 Task: Buy 1 Push Rod Tube Seal from Gaskets section under best seller category for shipping address: Javier Perez, 2100 Pike Street, San Diego, California 92126, Cell Number 8585770212. Pay from credit card ending with 2005, CVV 3321
Action: Mouse moved to (12, 73)
Screenshot: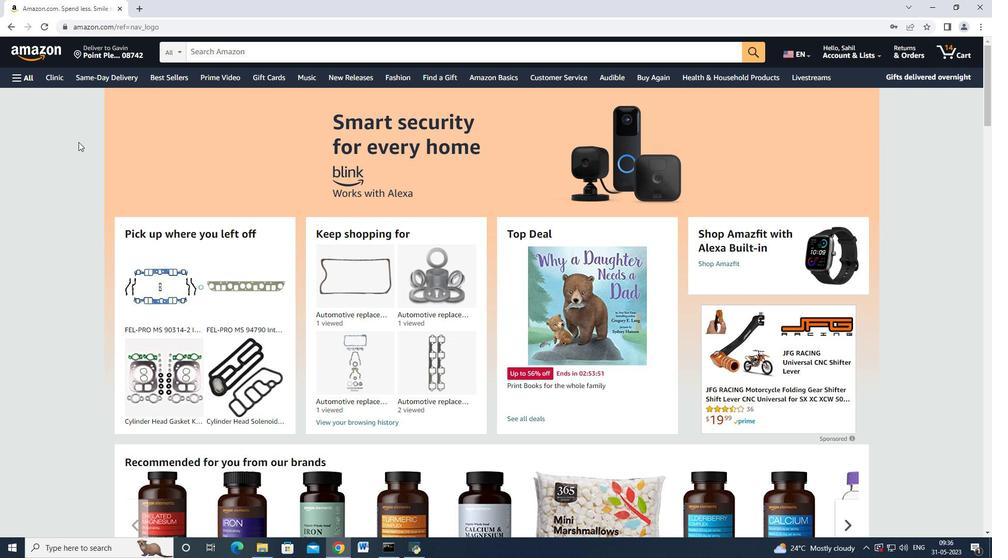 
Action: Mouse pressed left at (12, 73)
Screenshot: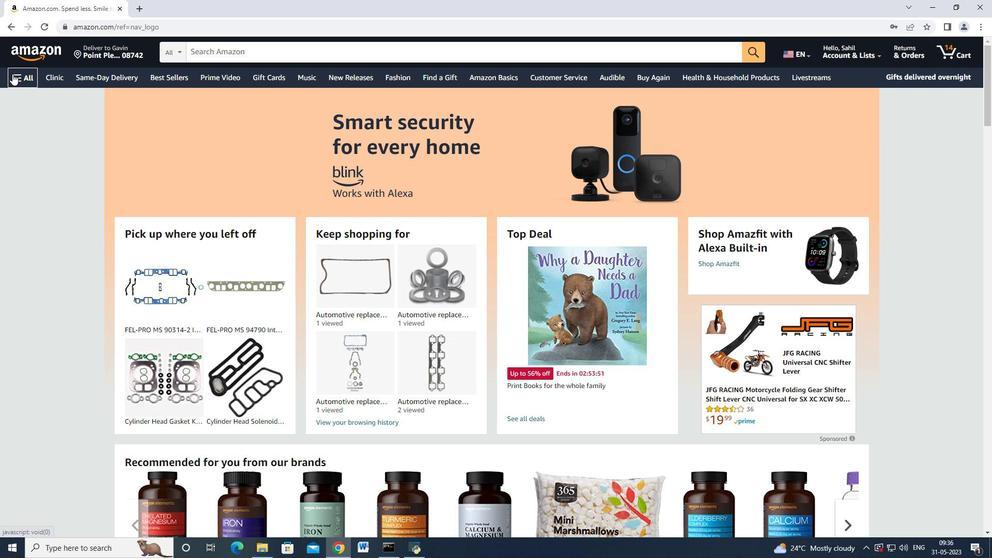 
Action: Mouse moved to (21, 158)
Screenshot: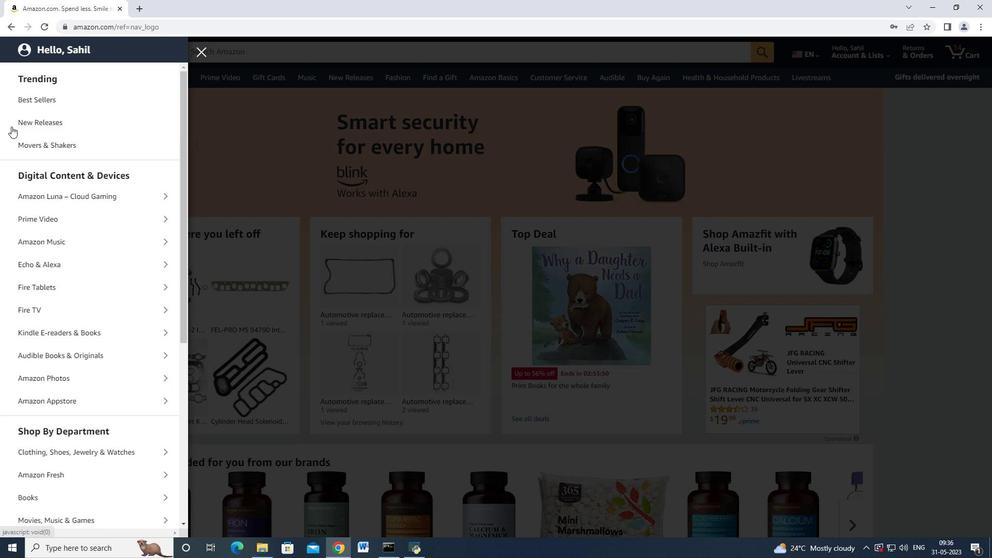 
Action: Mouse scrolled (16, 153) with delta (0, 0)
Screenshot: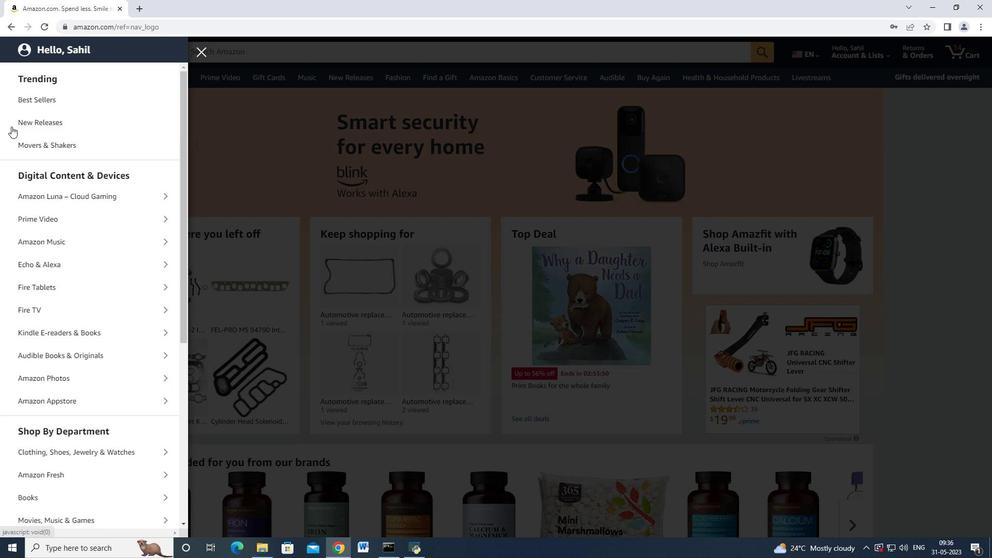 
Action: Mouse moved to (22, 159)
Screenshot: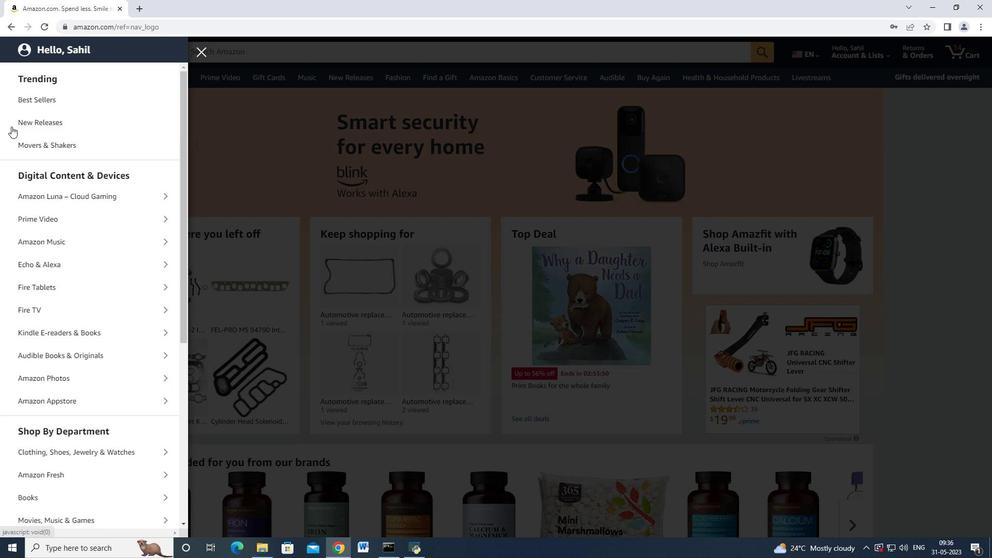 
Action: Mouse scrolled (21, 157) with delta (0, 0)
Screenshot: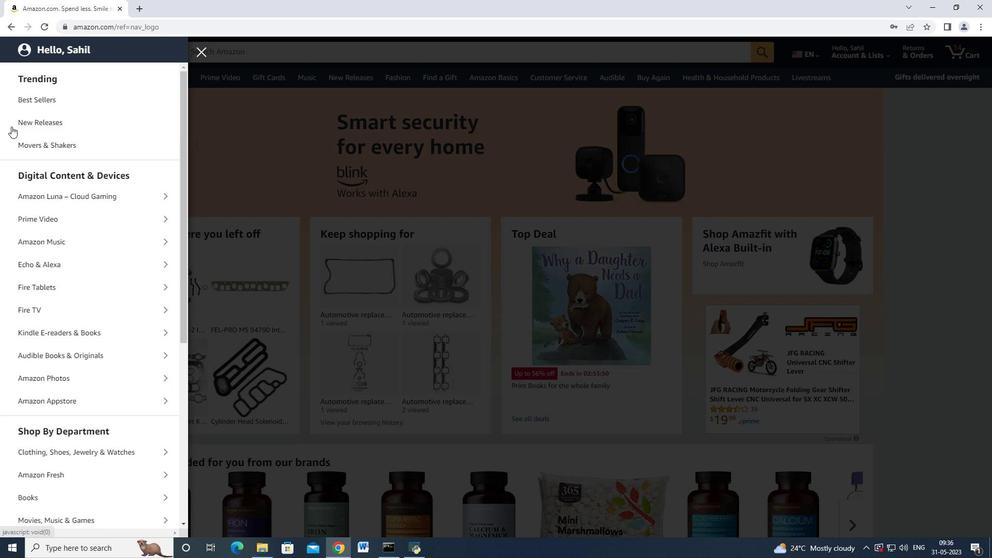 
Action: Mouse moved to (22, 159)
Screenshot: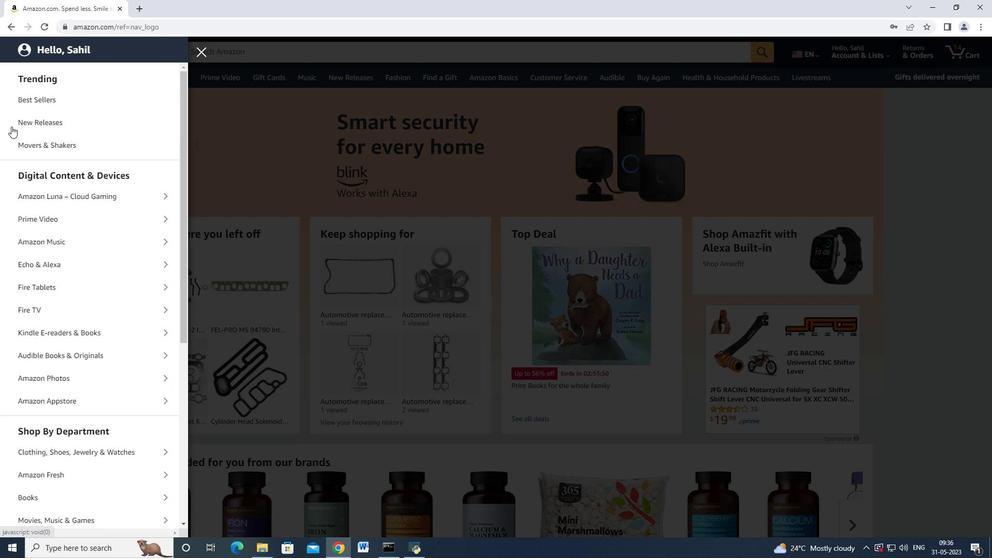 
Action: Mouse scrolled (22, 158) with delta (0, 0)
Screenshot: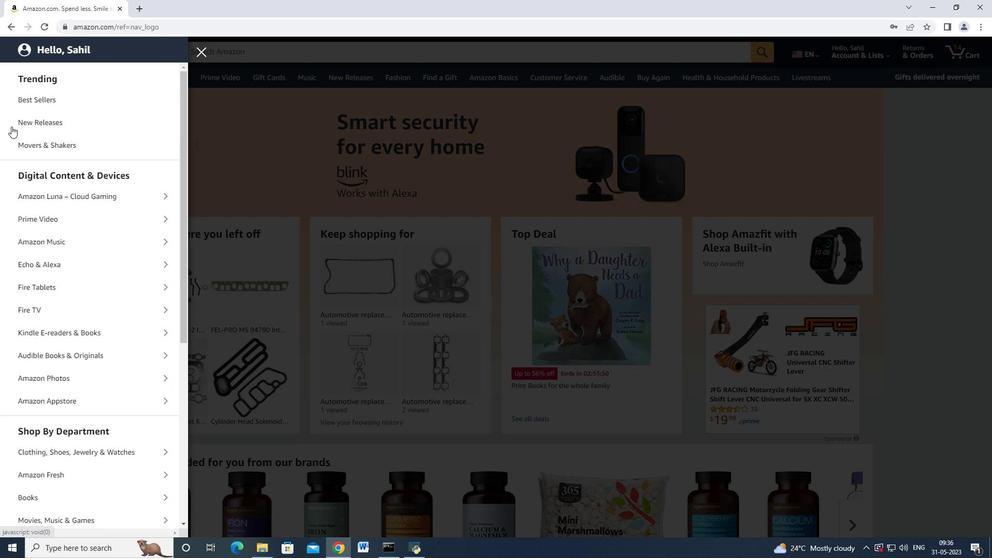 
Action: Mouse scrolled (22, 158) with delta (0, 0)
Screenshot: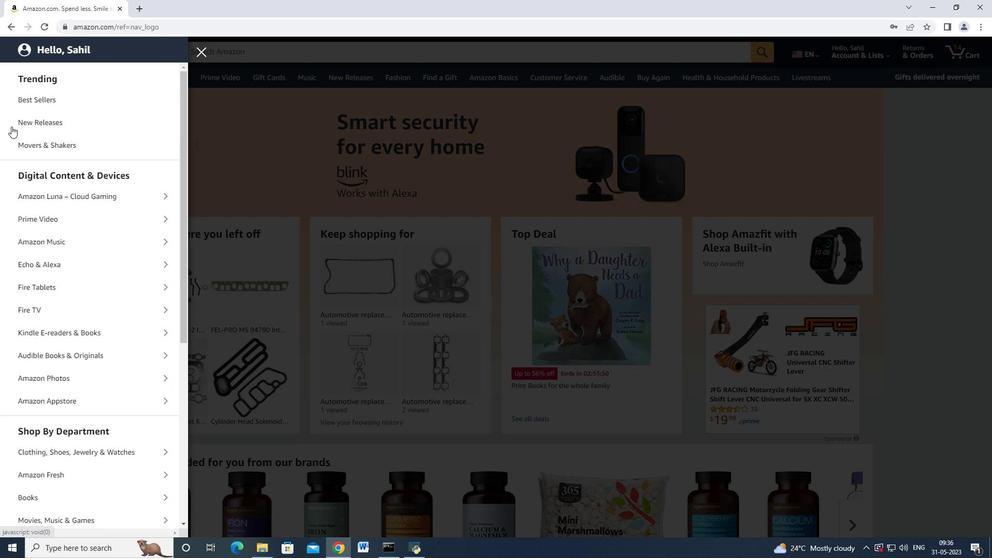 
Action: Mouse moved to (22, 159)
Screenshot: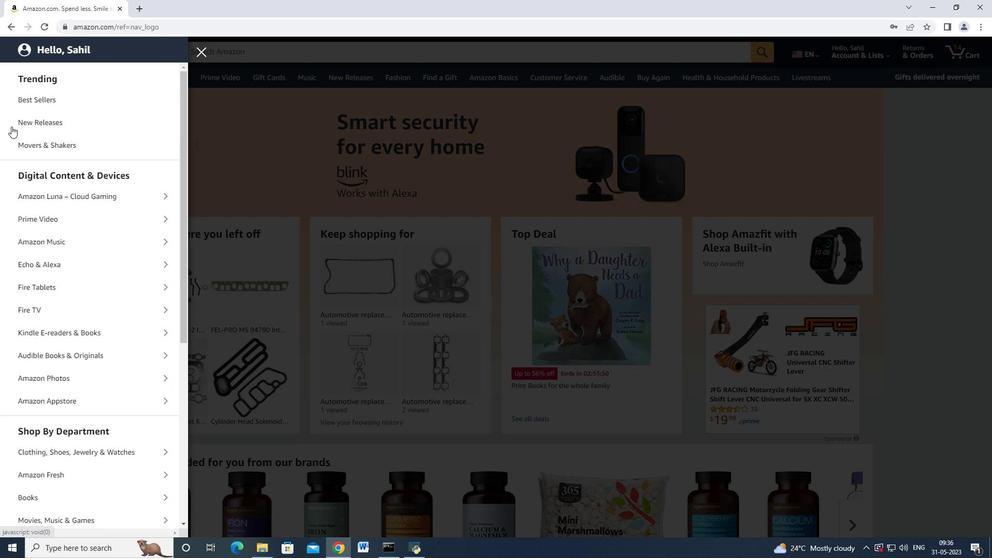 
Action: Mouse scrolled (22, 158) with delta (0, 0)
Screenshot: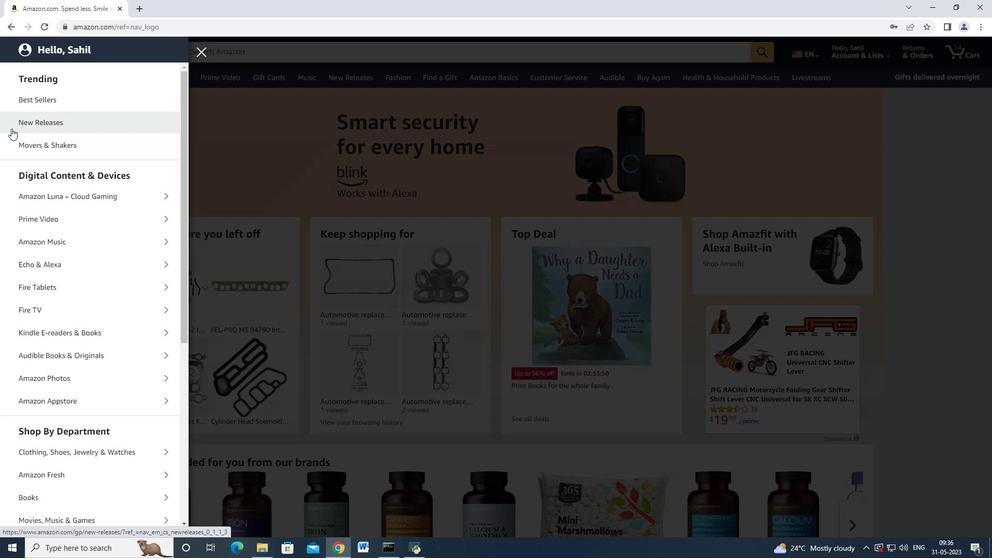
Action: Mouse scrolled (22, 158) with delta (0, 0)
Screenshot: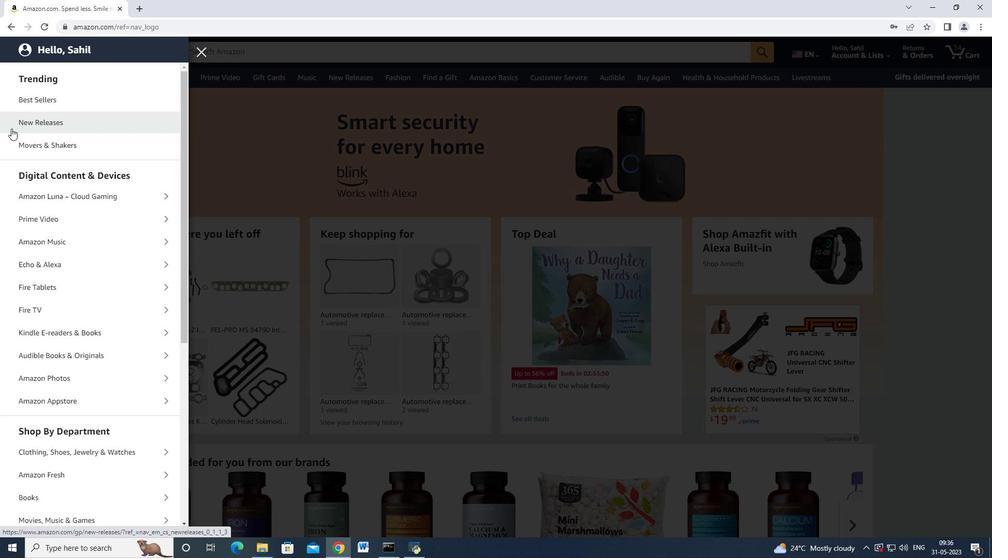 
Action: Mouse scrolled (22, 158) with delta (0, 0)
Screenshot: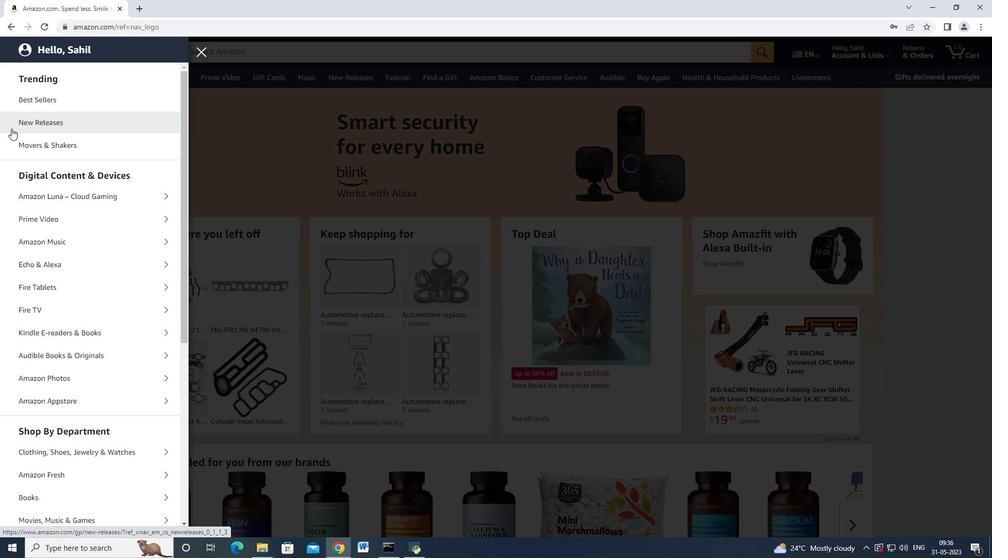 
Action: Mouse moved to (29, 233)
Screenshot: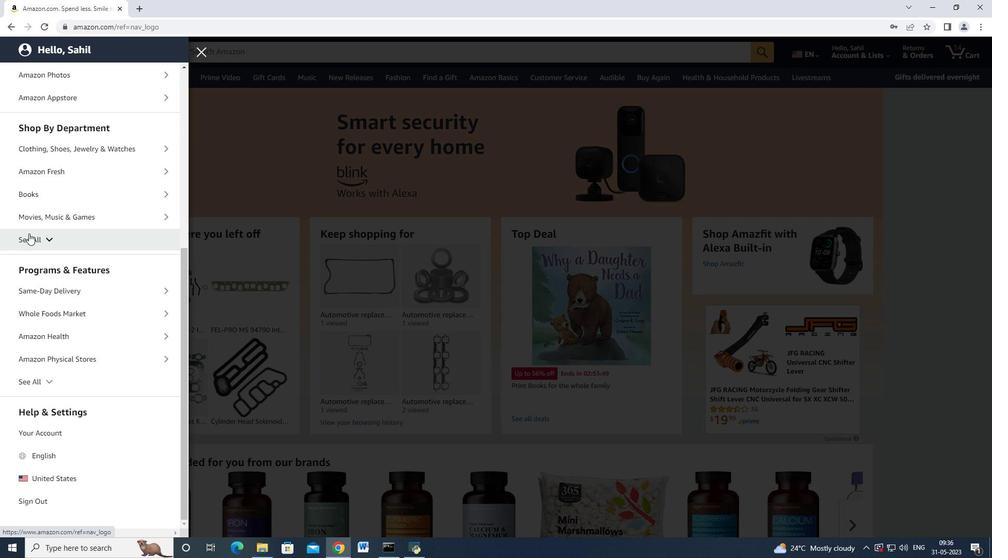 
Action: Mouse pressed left at (29, 233)
Screenshot: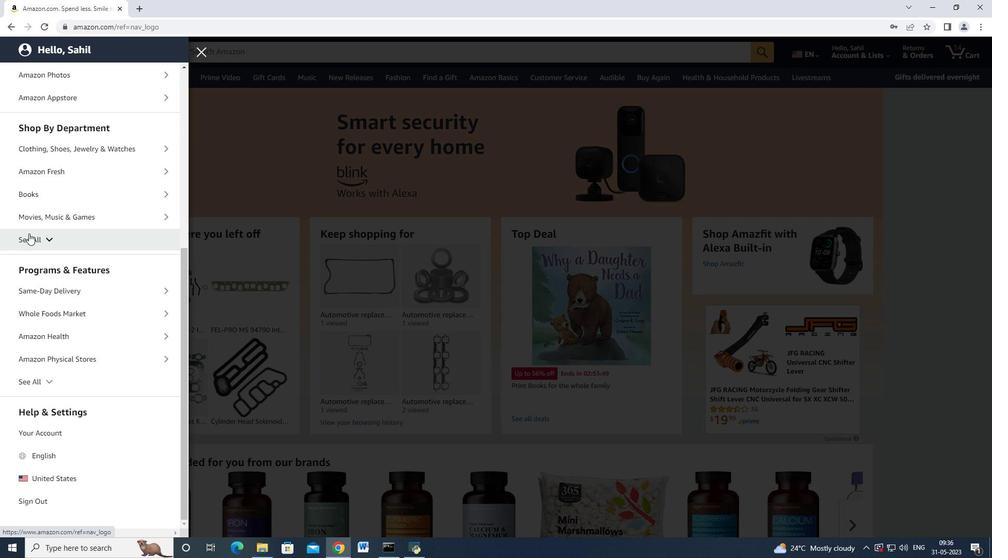 
Action: Mouse moved to (60, 255)
Screenshot: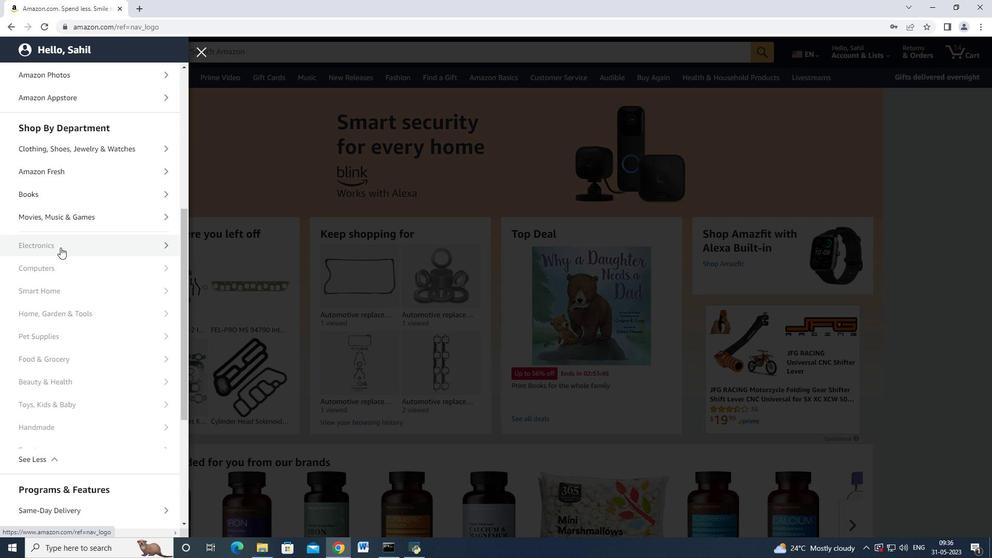 
Action: Mouse scrolled (60, 255) with delta (0, 0)
Screenshot: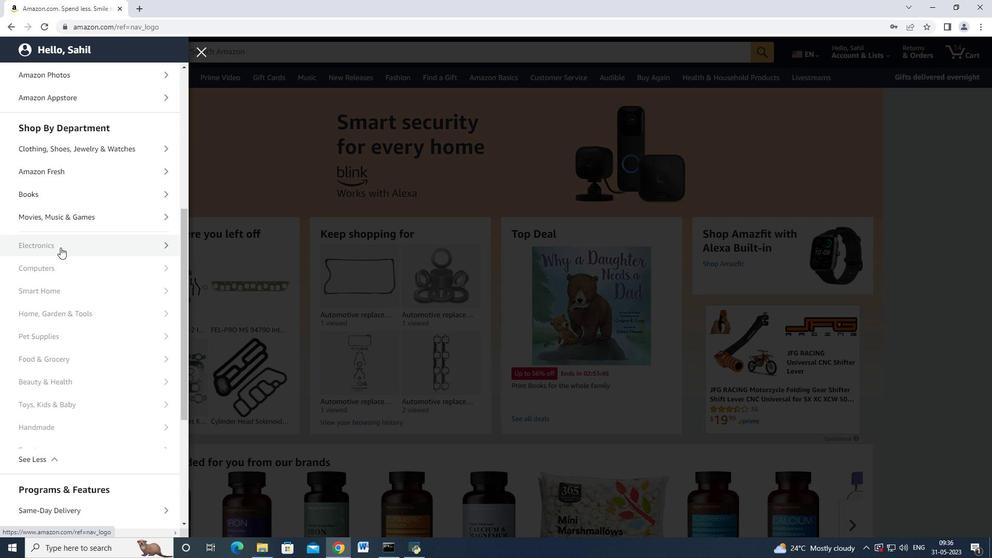 
Action: Mouse moved to (60, 256)
Screenshot: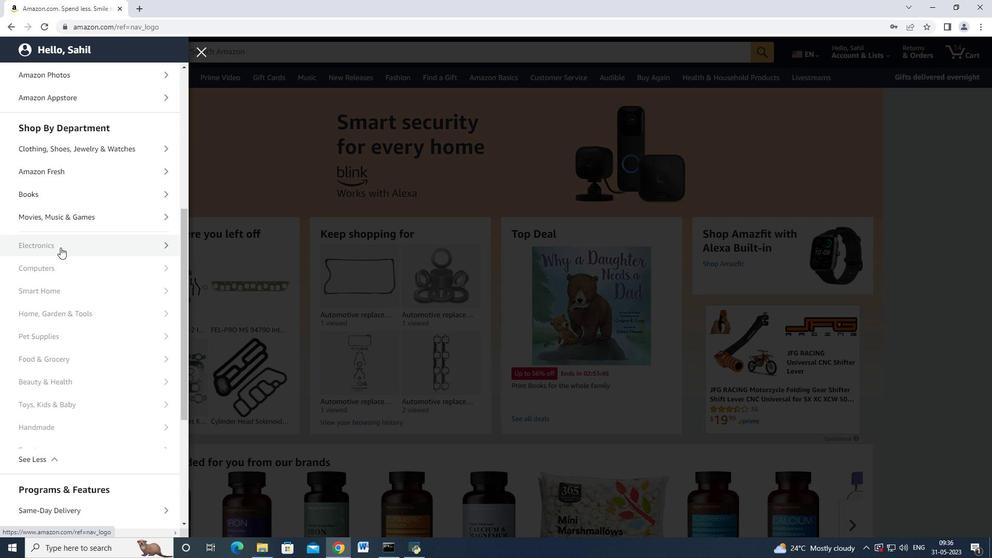 
Action: Mouse scrolled (60, 255) with delta (0, 0)
Screenshot: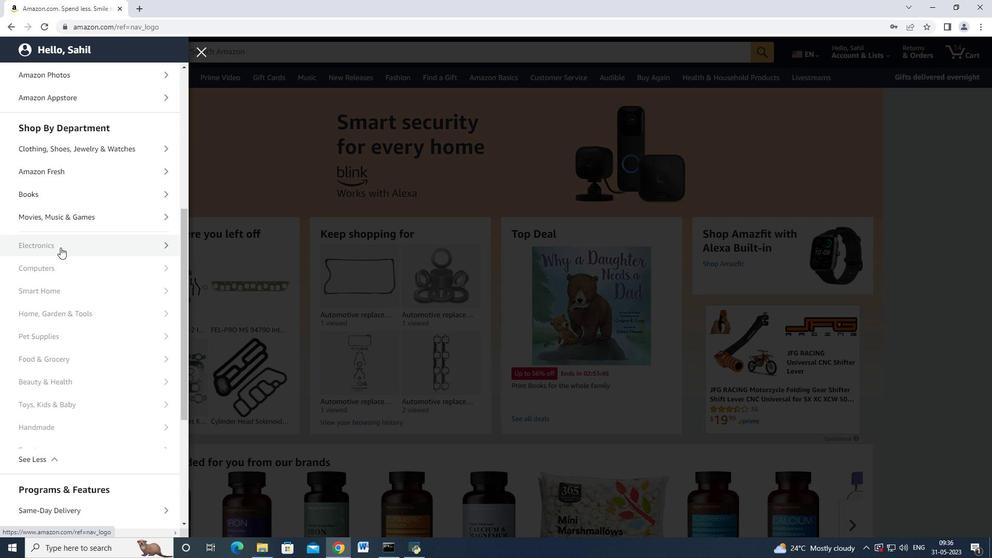 
Action: Mouse scrolled (60, 255) with delta (0, 0)
Screenshot: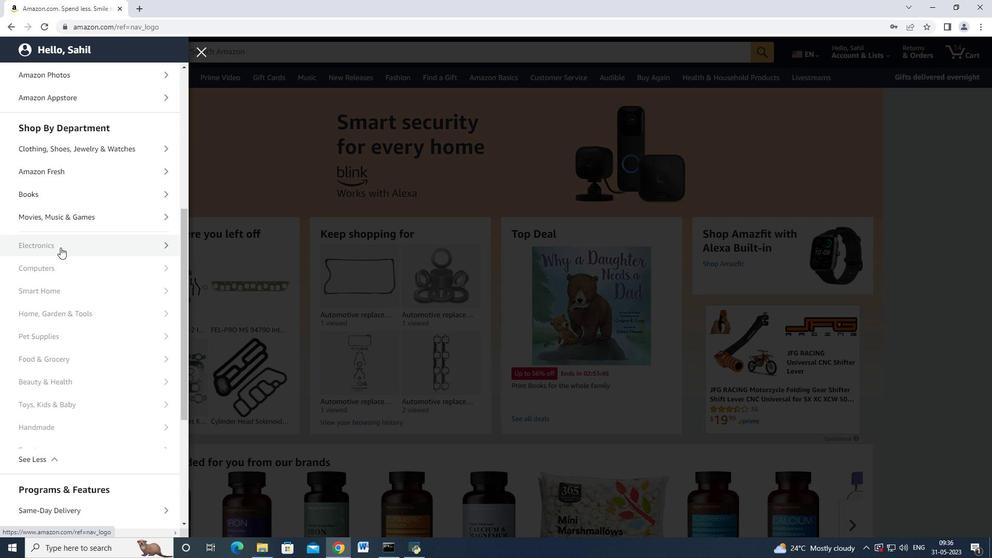 
Action: Mouse scrolled (60, 255) with delta (0, 0)
Screenshot: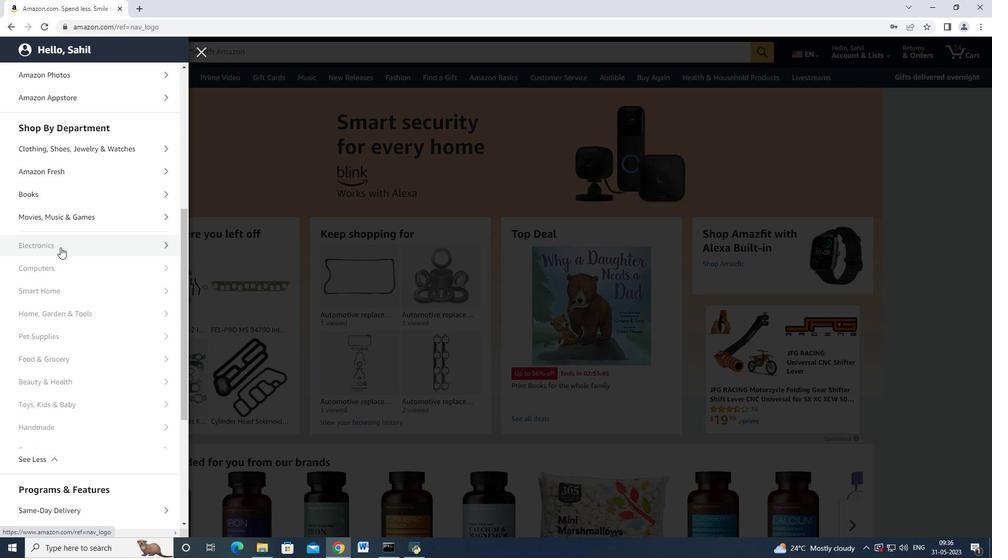 
Action: Mouse moved to (60, 256)
Screenshot: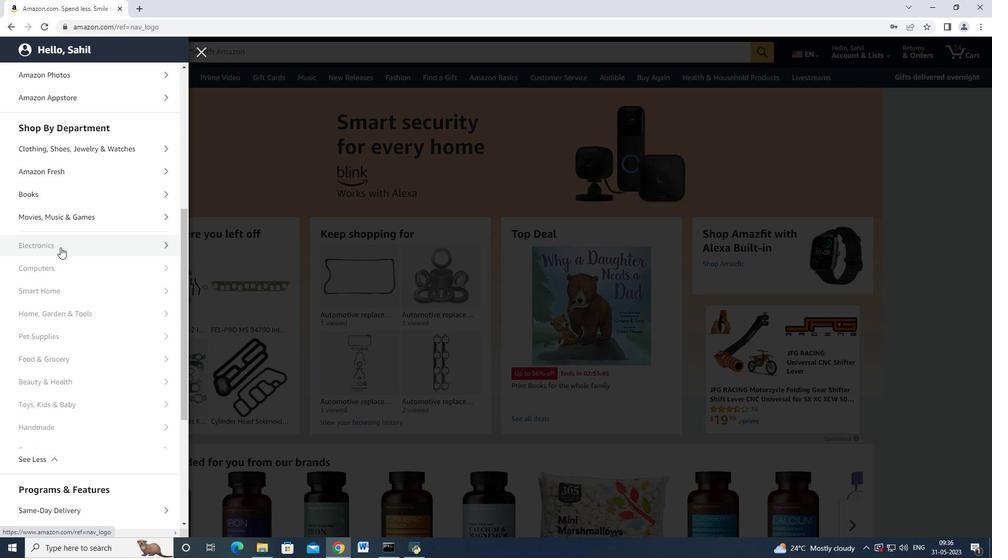 
Action: Mouse scrolled (60, 255) with delta (0, 0)
Screenshot: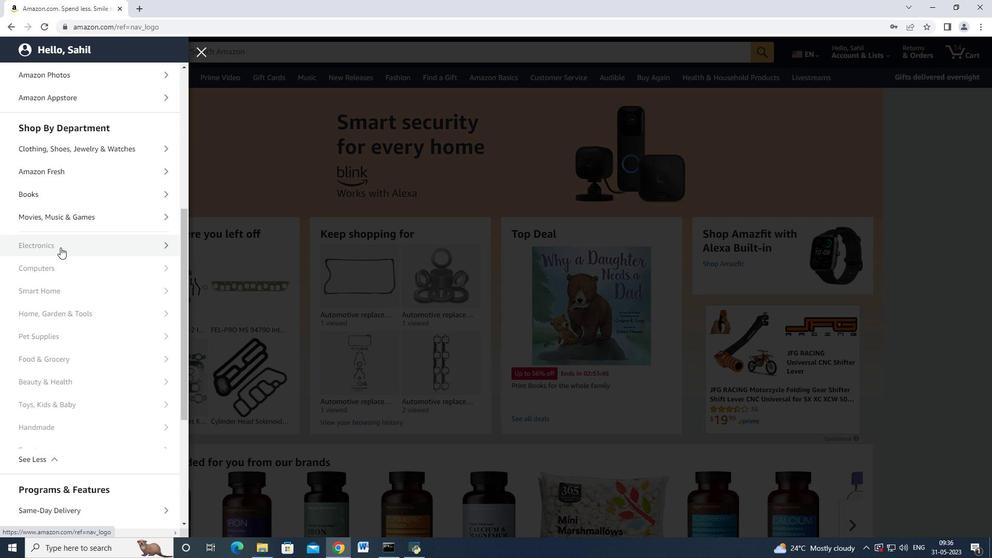 
Action: Mouse scrolled (60, 255) with delta (0, 0)
Screenshot: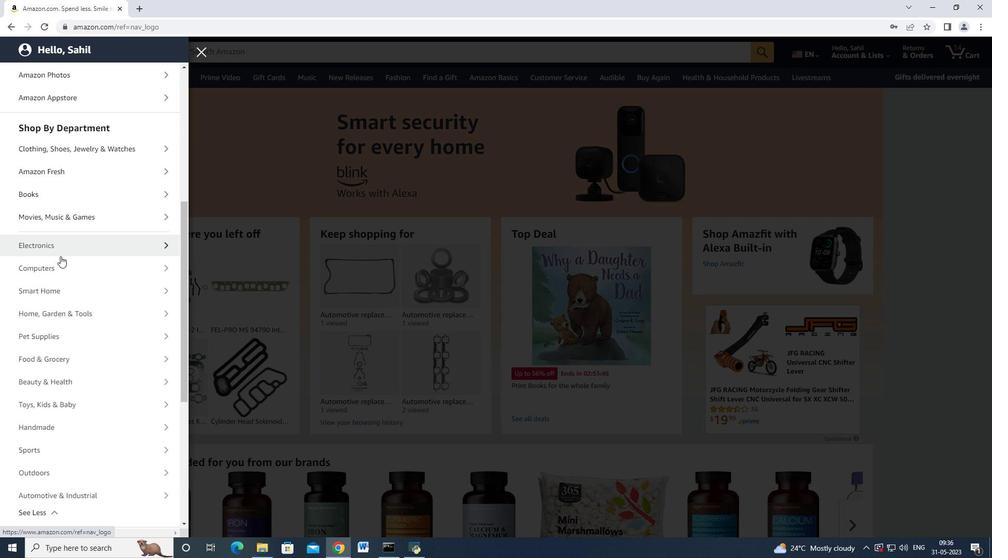 
Action: Mouse moved to (73, 195)
Screenshot: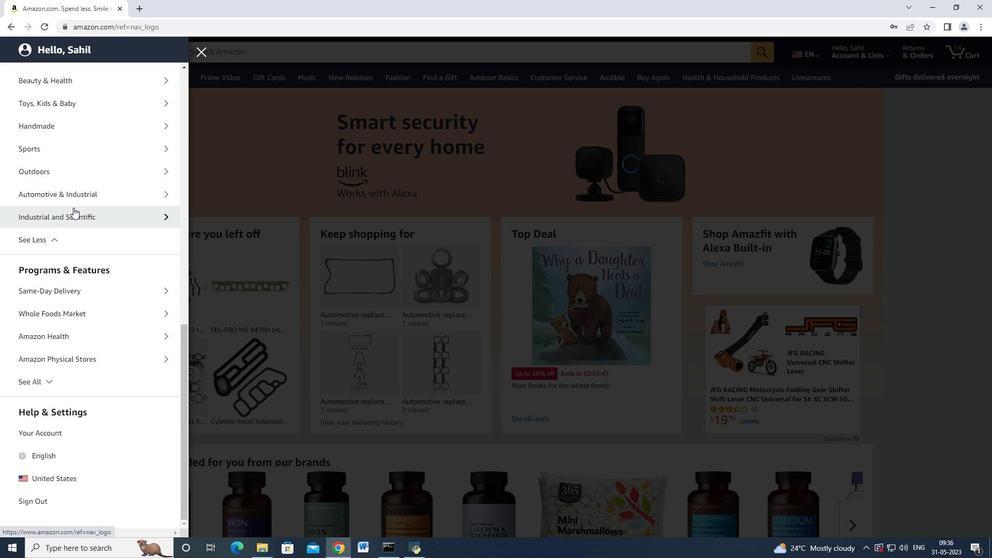 
Action: Mouse pressed left at (73, 195)
Screenshot: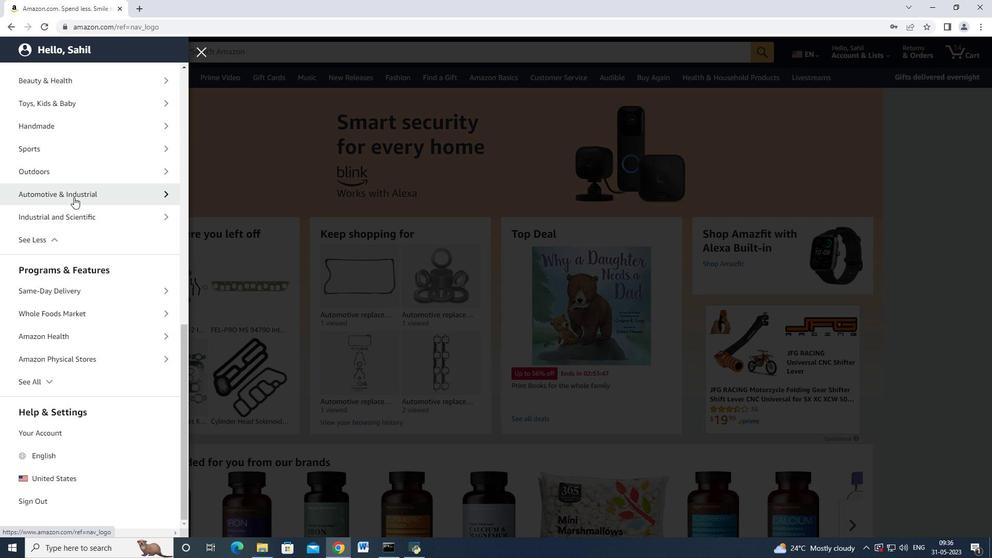 
Action: Mouse moved to (95, 125)
Screenshot: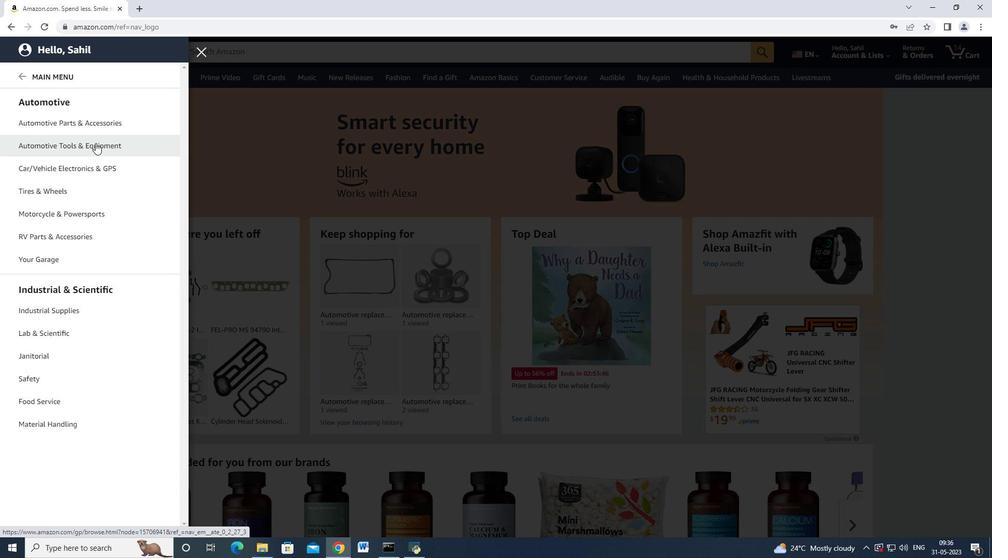 
Action: Mouse pressed left at (95, 125)
Screenshot: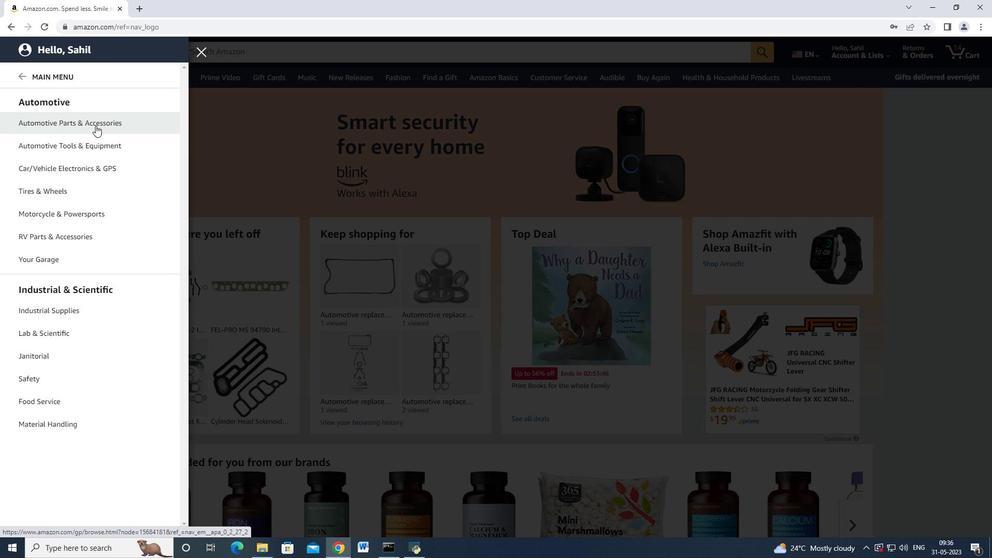 
Action: Mouse moved to (194, 96)
Screenshot: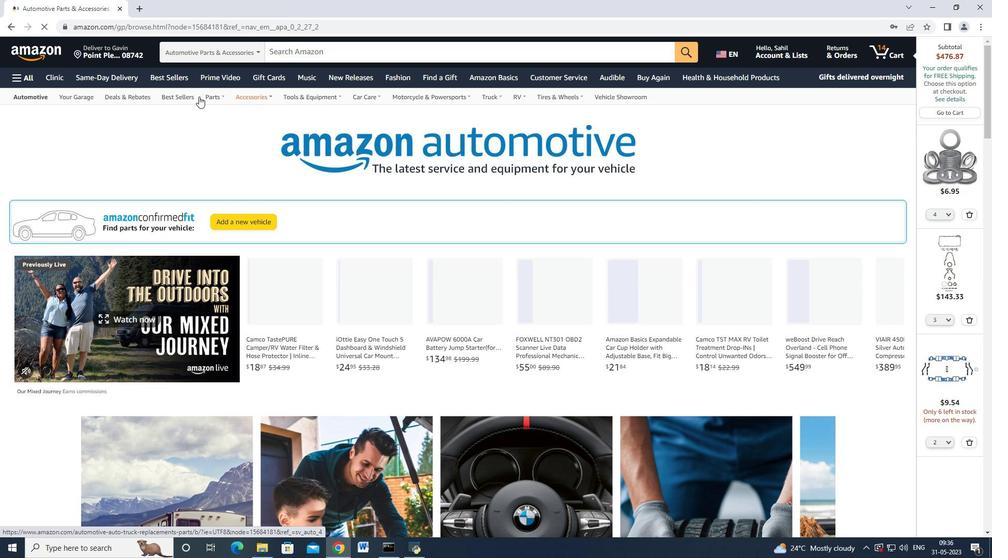 
Action: Mouse pressed left at (194, 96)
Screenshot: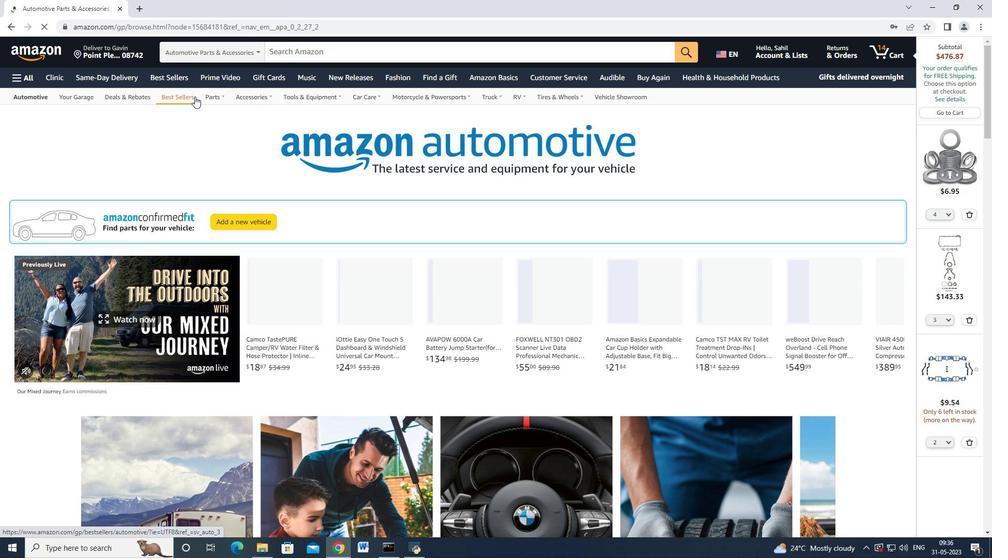 
Action: Mouse moved to (443, 206)
Screenshot: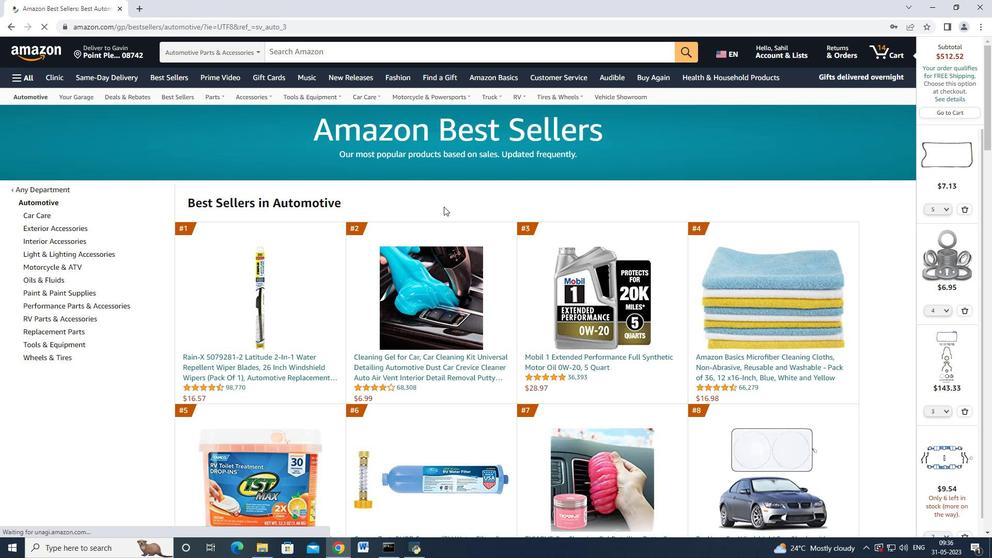 
Action: Mouse scrolled (443, 206) with delta (0, 0)
Screenshot: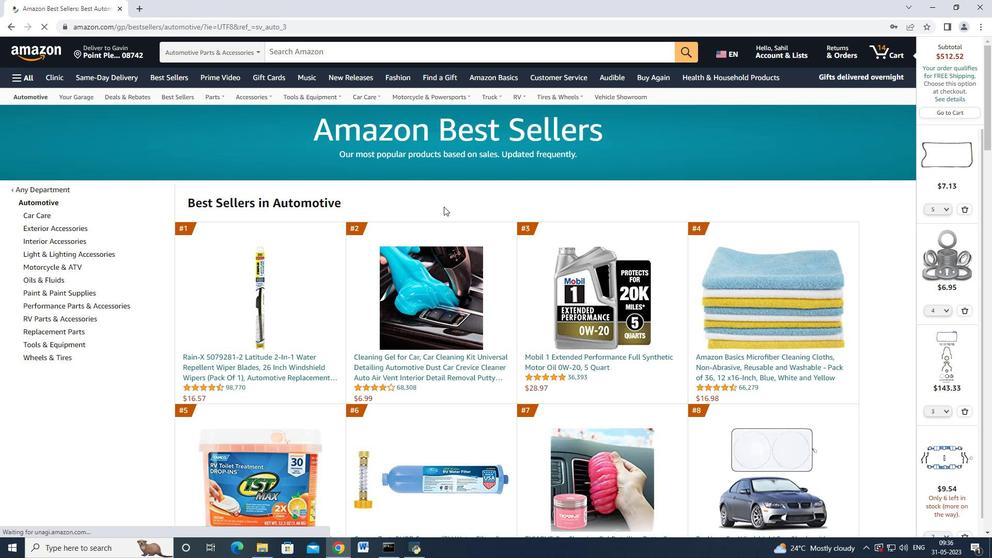 
Action: Mouse moved to (443, 206)
Screenshot: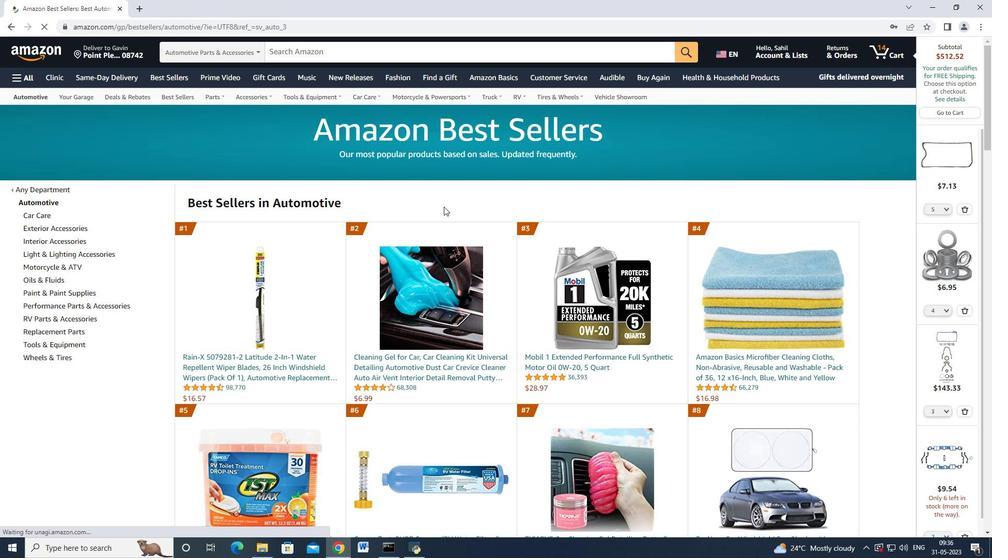 
Action: Mouse scrolled (443, 206) with delta (0, 0)
Screenshot: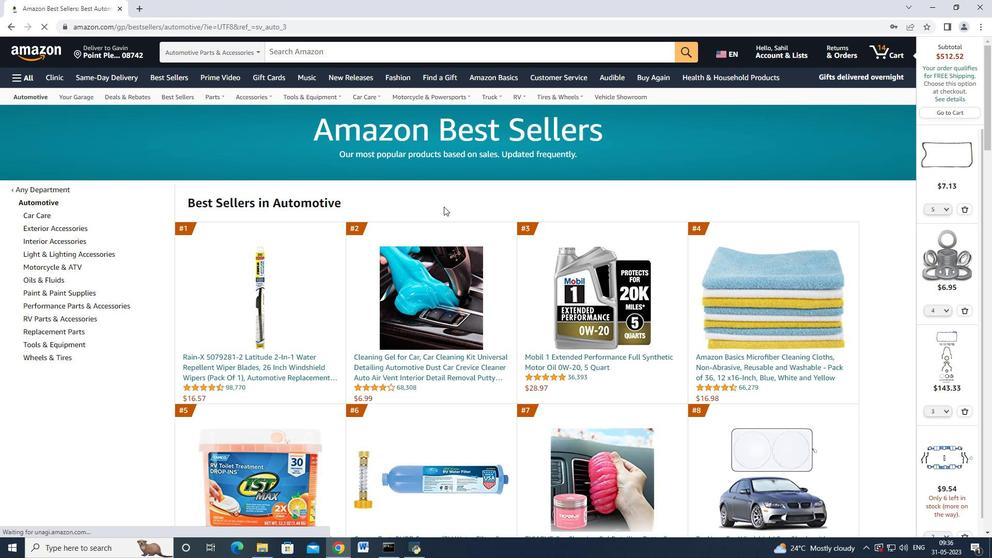 
Action: Mouse scrolled (443, 206) with delta (0, 0)
Screenshot: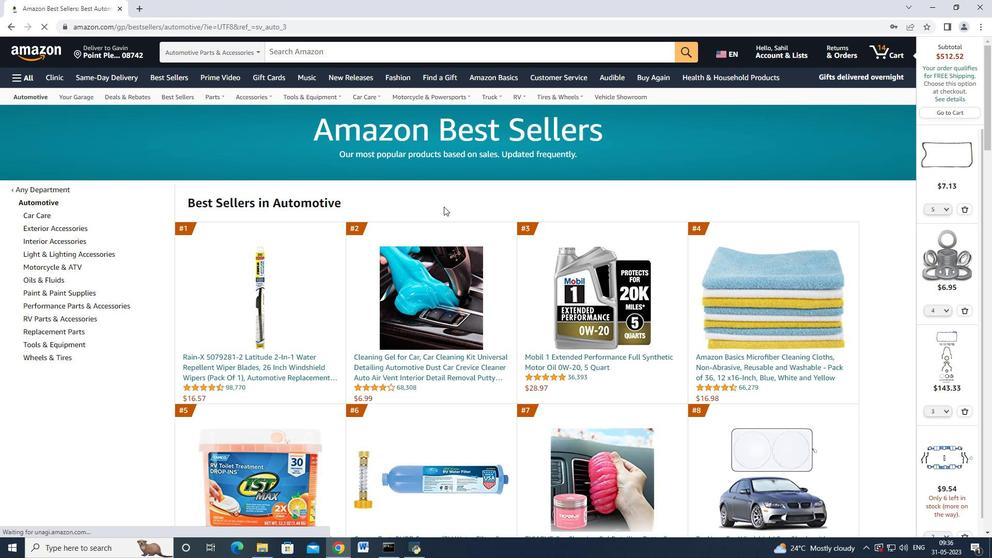 
Action: Mouse moved to (443, 206)
Screenshot: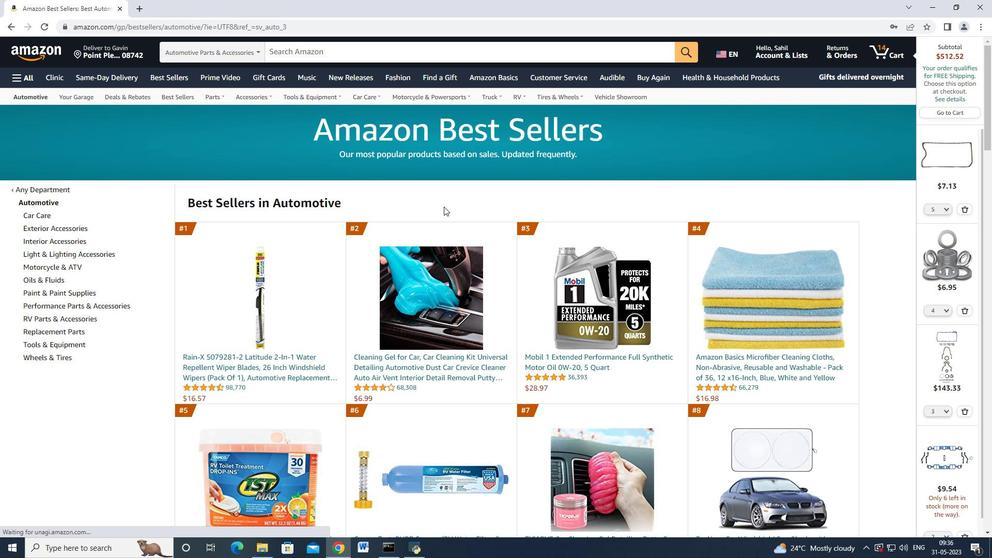 
Action: Mouse scrolled (443, 206) with delta (0, 0)
Screenshot: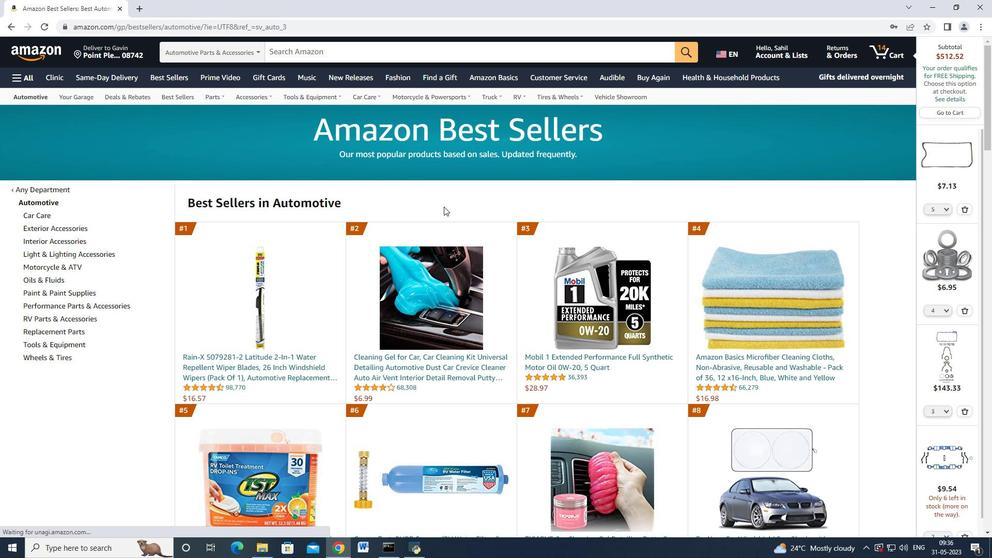 
Action: Mouse moved to (0, 129)
Screenshot: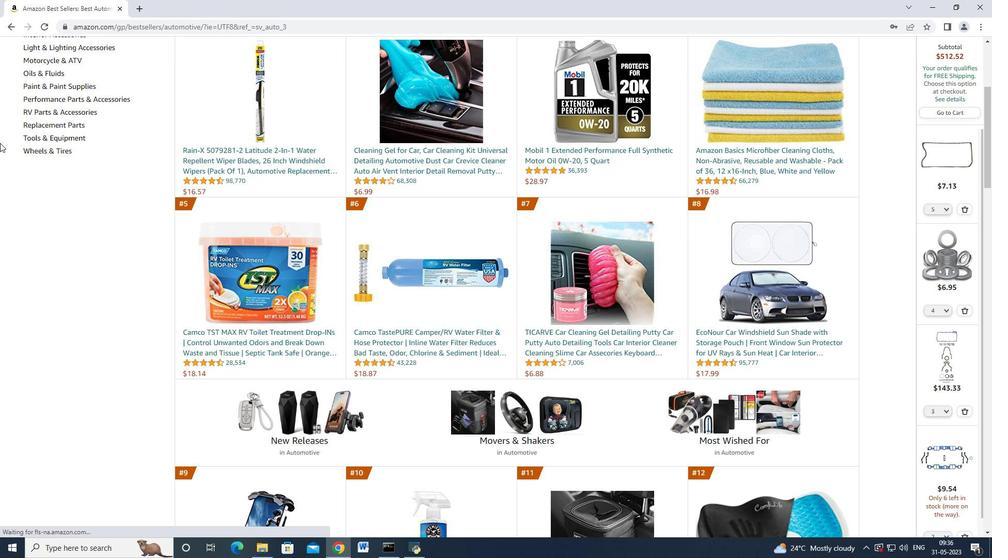 
Action: Mouse scrolled (0, 130) with delta (0, 0)
Screenshot: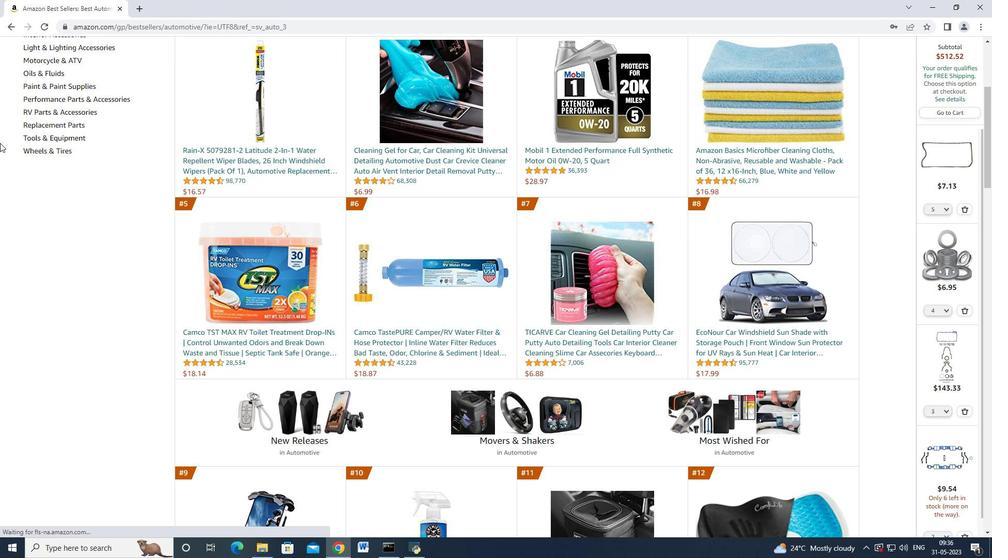
Action: Mouse moved to (55, 174)
Screenshot: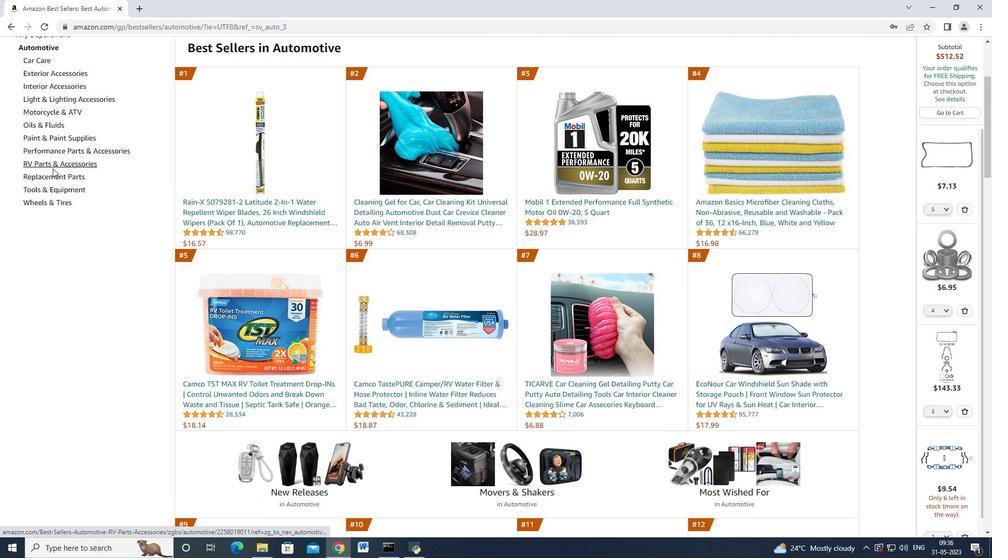 
Action: Mouse pressed left at (55, 174)
Screenshot: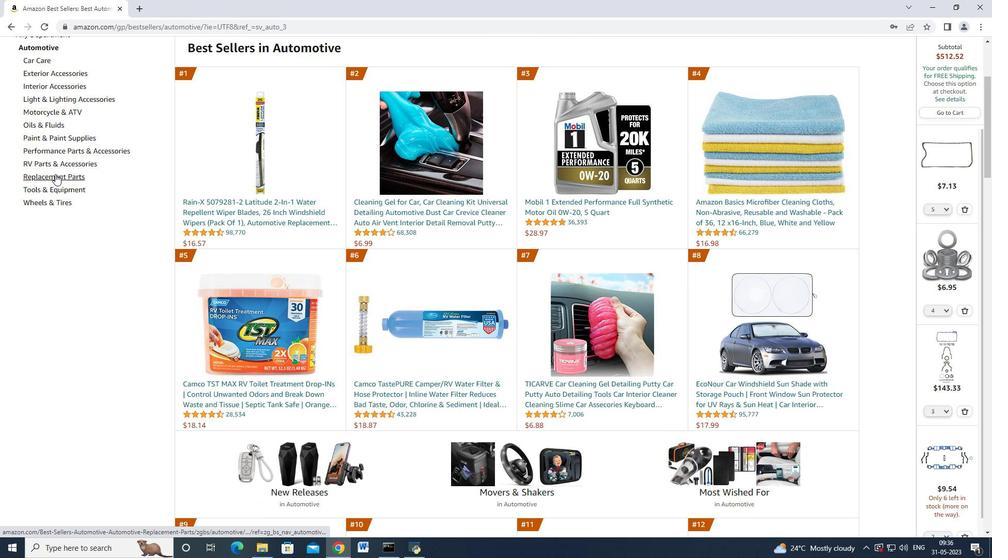 
Action: Mouse moved to (108, 165)
Screenshot: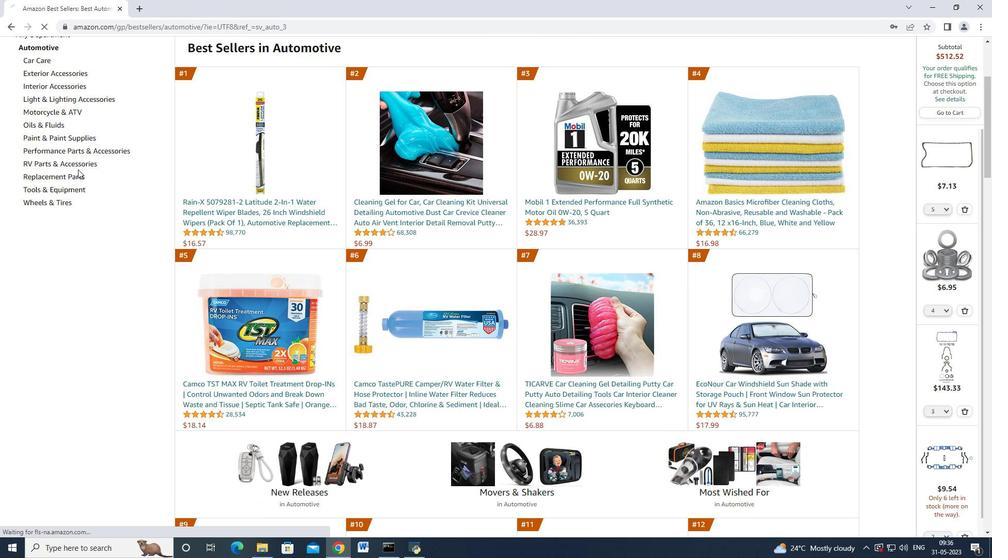
Action: Mouse scrolled (108, 166) with delta (0, 0)
Screenshot: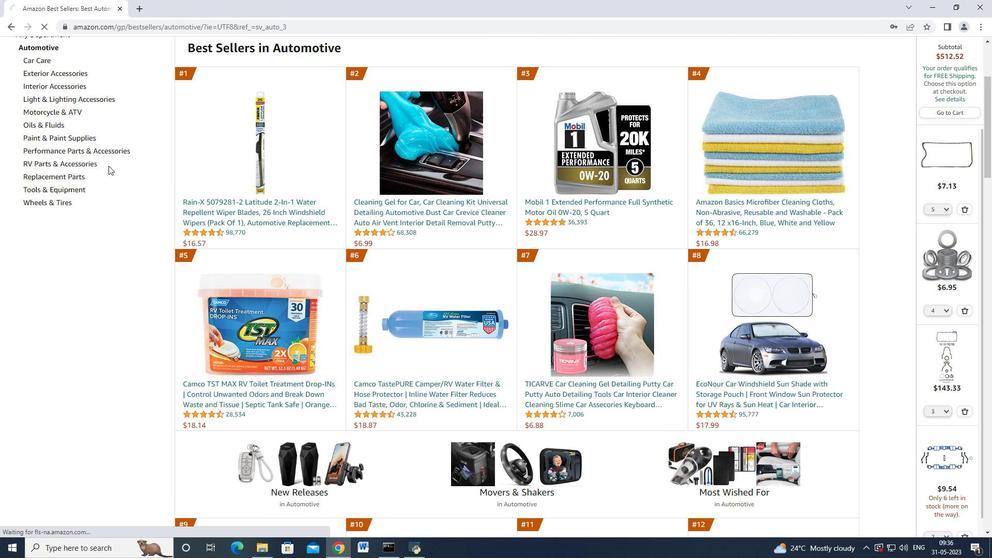 
Action: Mouse scrolled (108, 165) with delta (0, 0)
Screenshot: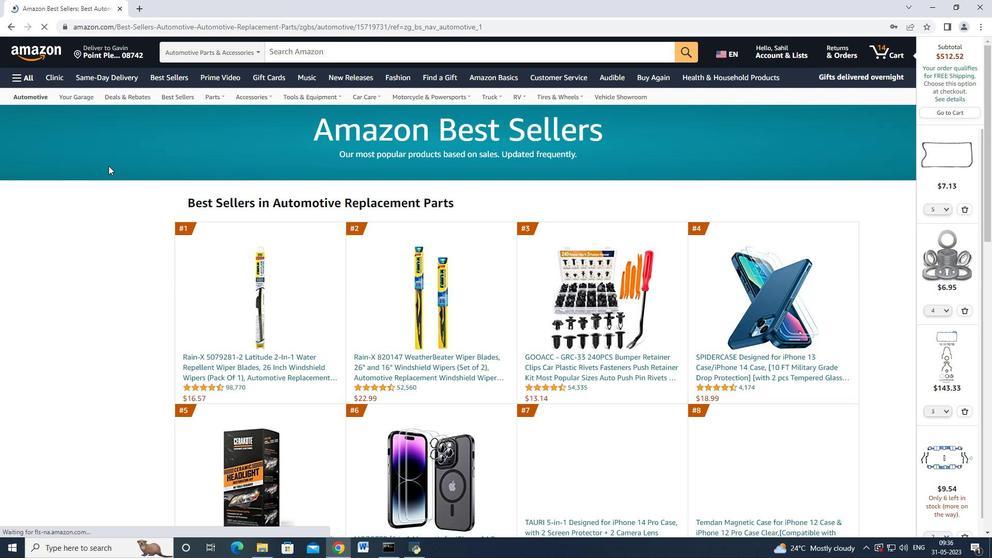
Action: Mouse moved to (108, 165)
Screenshot: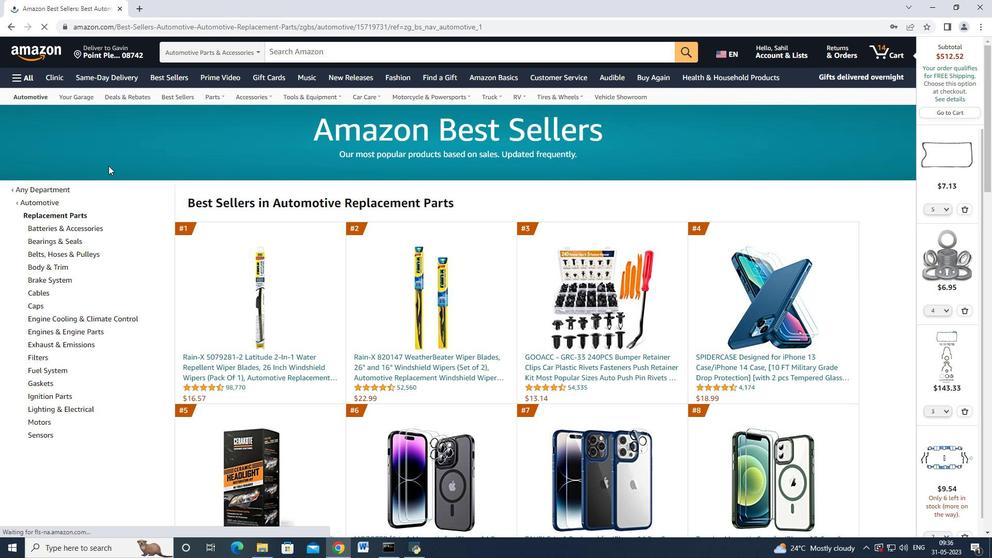 
Action: Mouse scrolled (108, 165) with delta (0, 0)
Screenshot: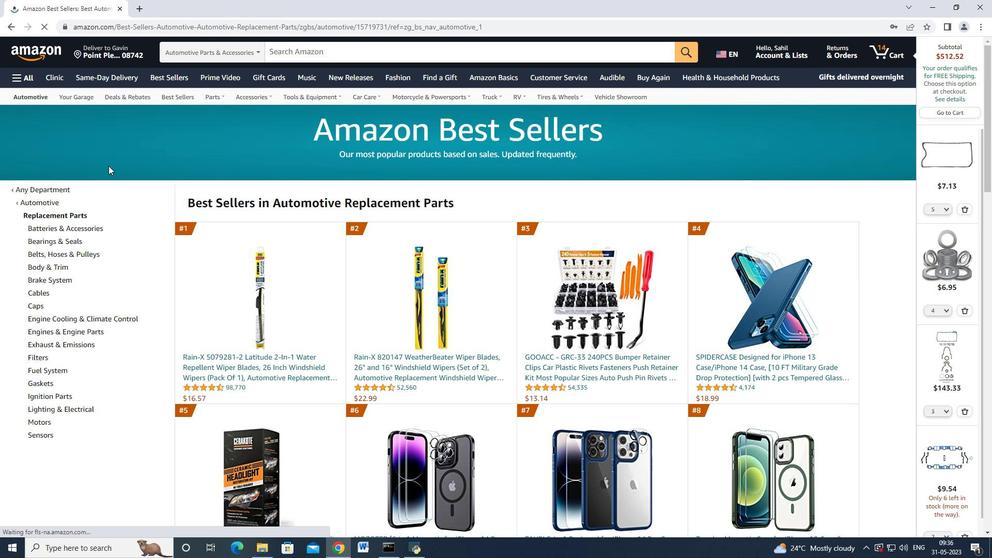 
Action: Mouse scrolled (108, 165) with delta (0, 0)
Screenshot: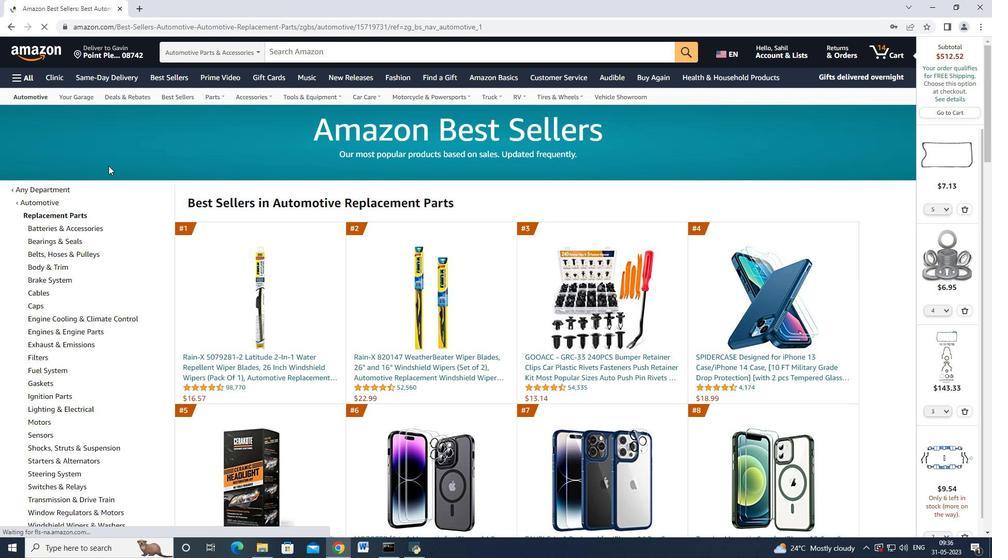 
Action: Mouse moved to (48, 226)
Screenshot: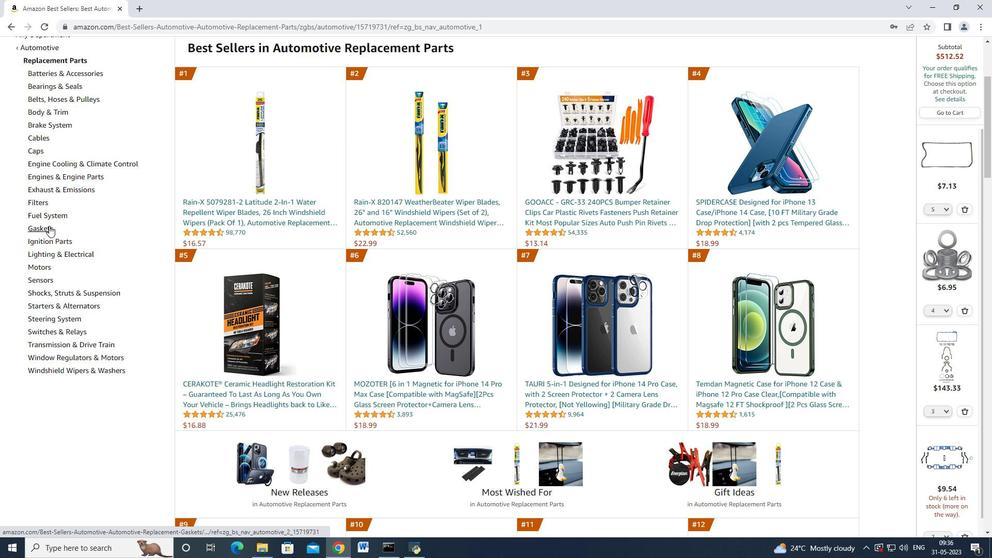 
Action: Mouse pressed left at (48, 226)
Screenshot: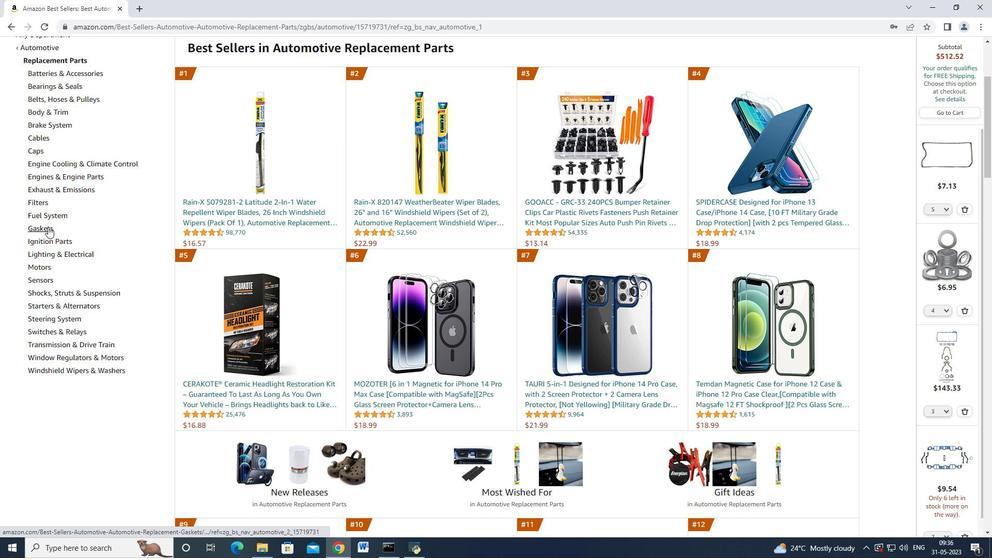 
Action: Mouse moved to (102, 223)
Screenshot: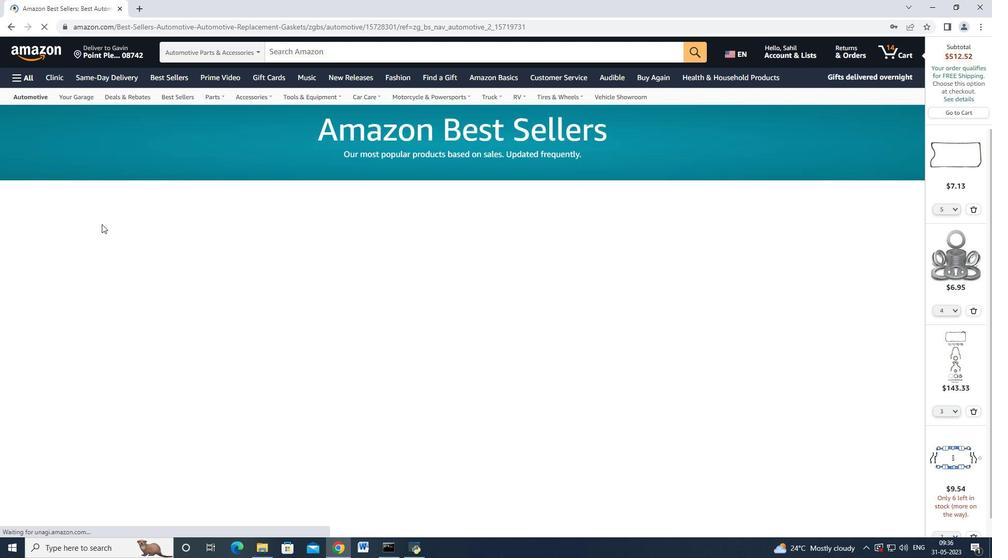 
Action: Mouse scrolled (102, 223) with delta (0, 0)
Screenshot: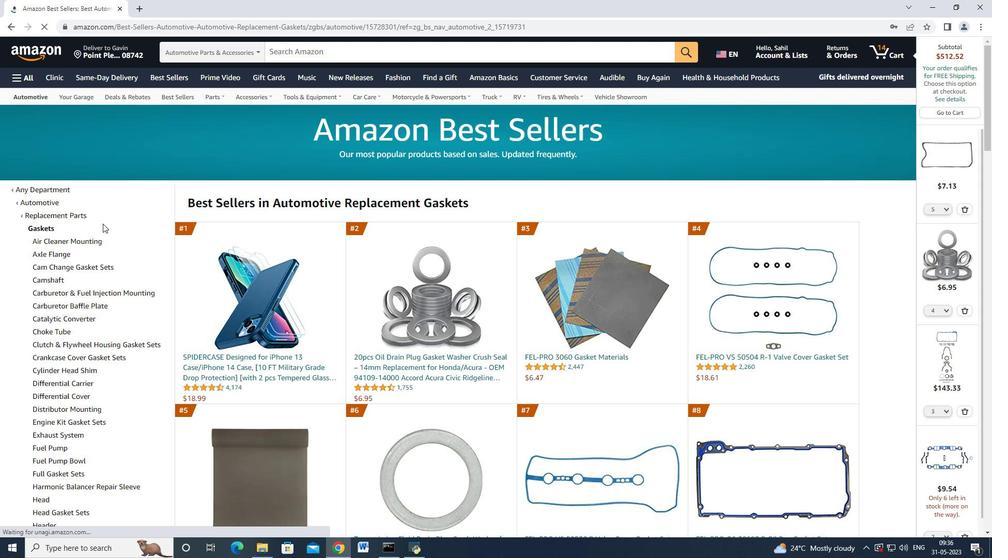
Action: Mouse moved to (102, 223)
Screenshot: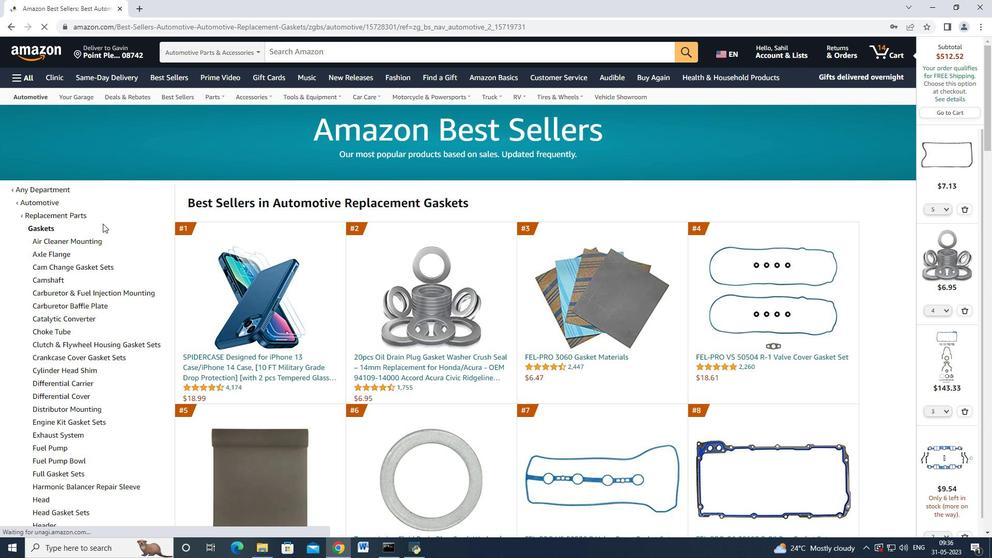 
Action: Mouse scrolled (102, 223) with delta (0, 0)
Screenshot: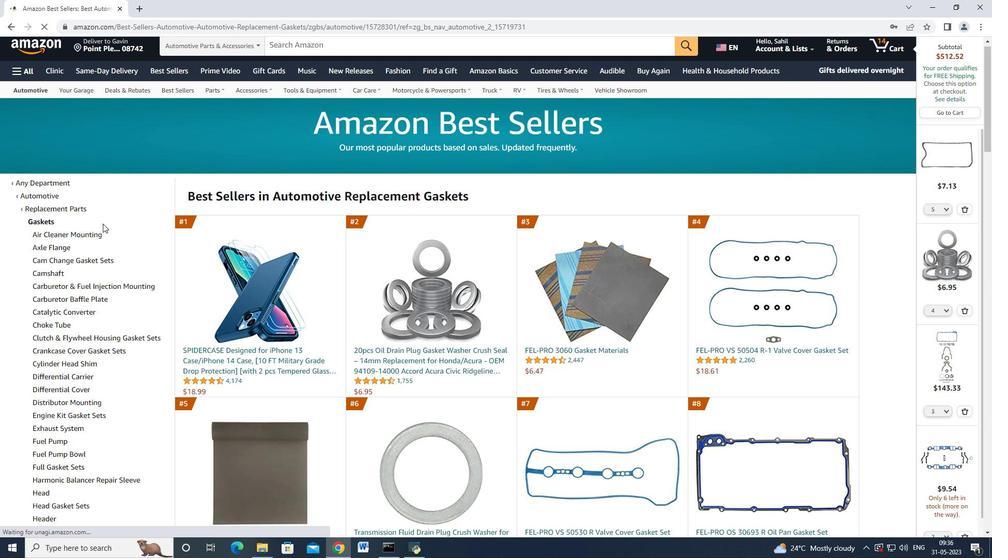 
Action: Mouse moved to (102, 224)
Screenshot: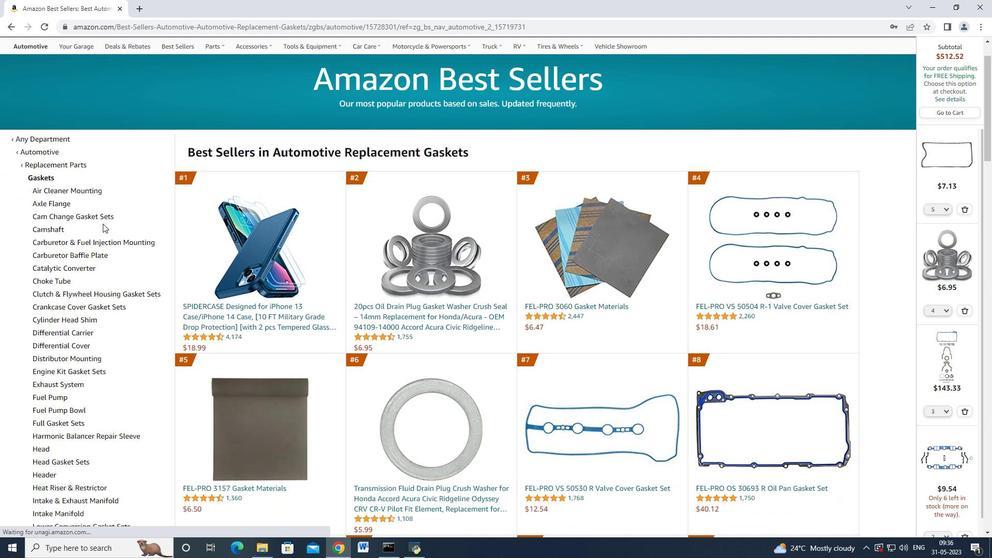 
Action: Mouse scrolled (102, 223) with delta (0, 0)
Screenshot: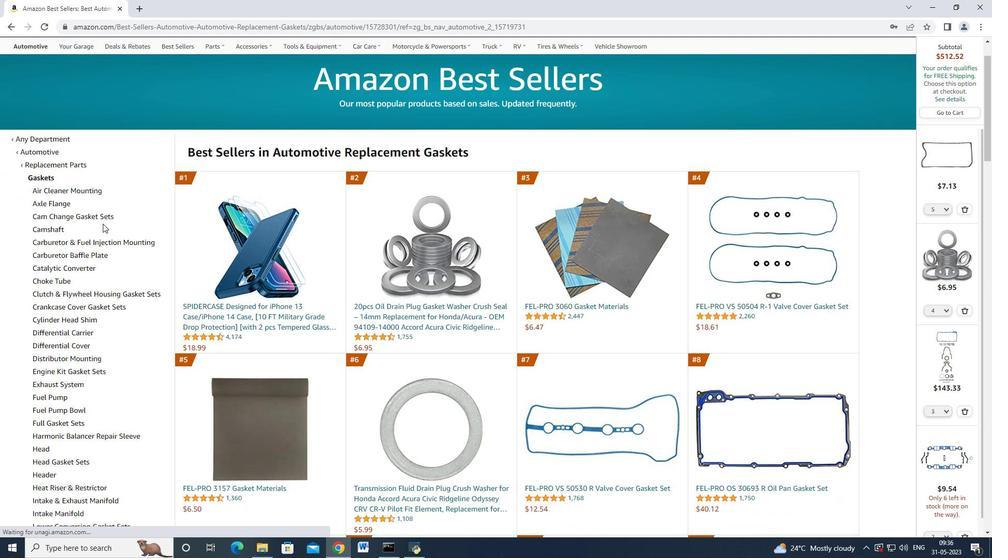 
Action: Mouse moved to (65, 297)
Screenshot: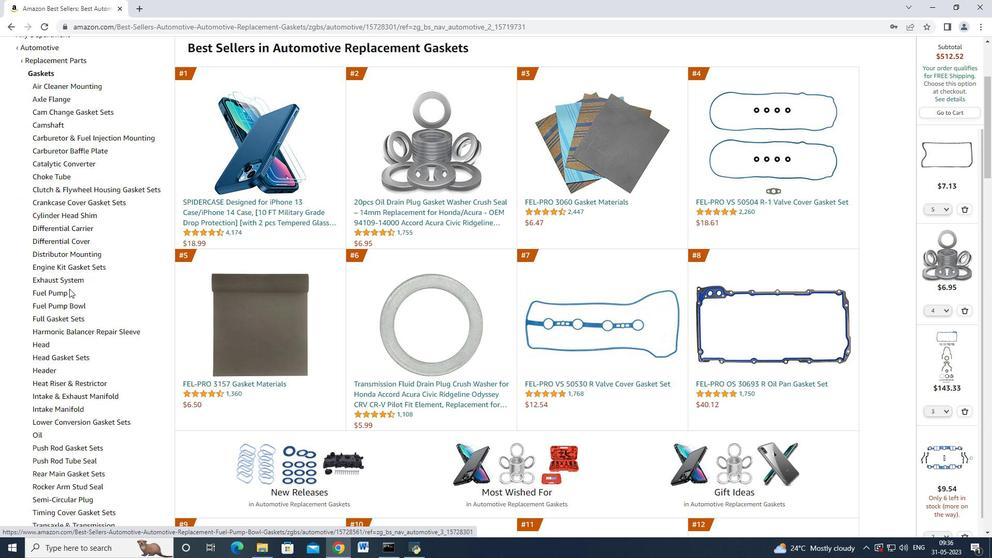 
Action: Mouse scrolled (65, 296) with delta (0, 0)
Screenshot: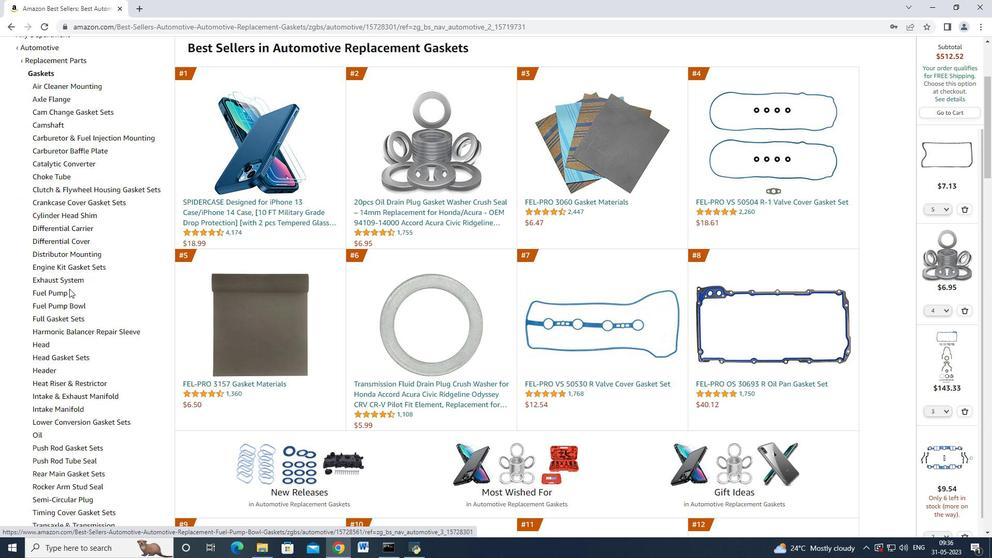 
Action: Mouse moved to (65, 297)
Screenshot: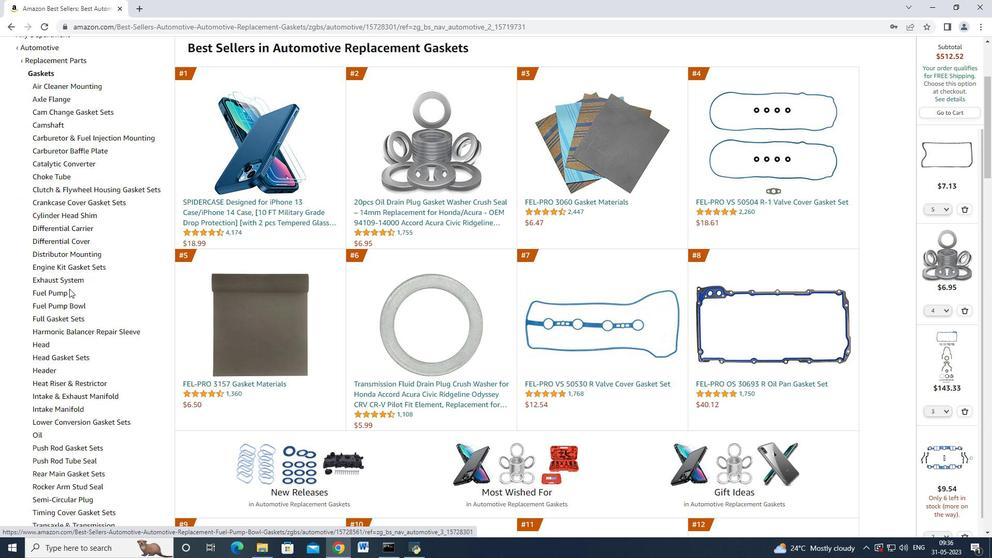 
Action: Mouse scrolled (65, 296) with delta (0, 0)
Screenshot: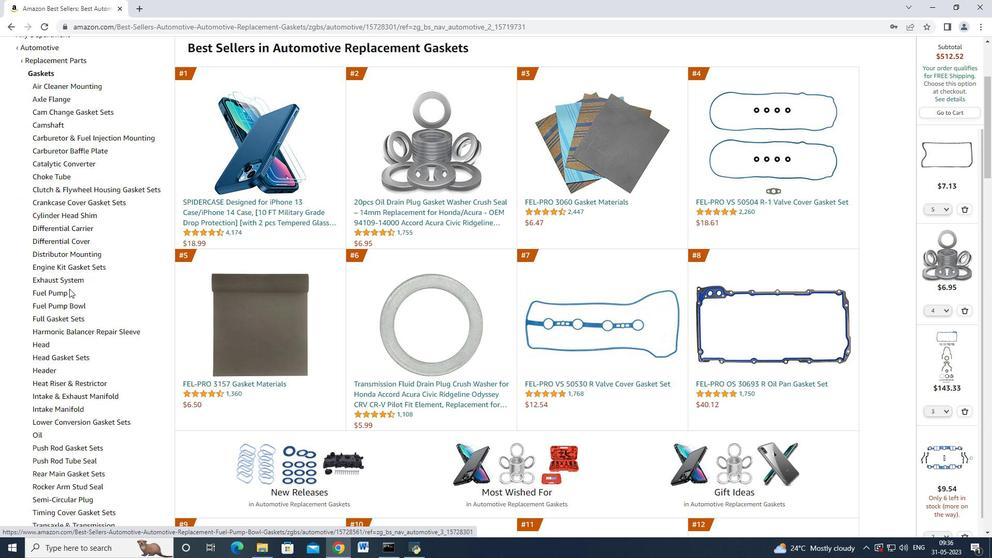 
Action: Mouse moved to (66, 352)
Screenshot: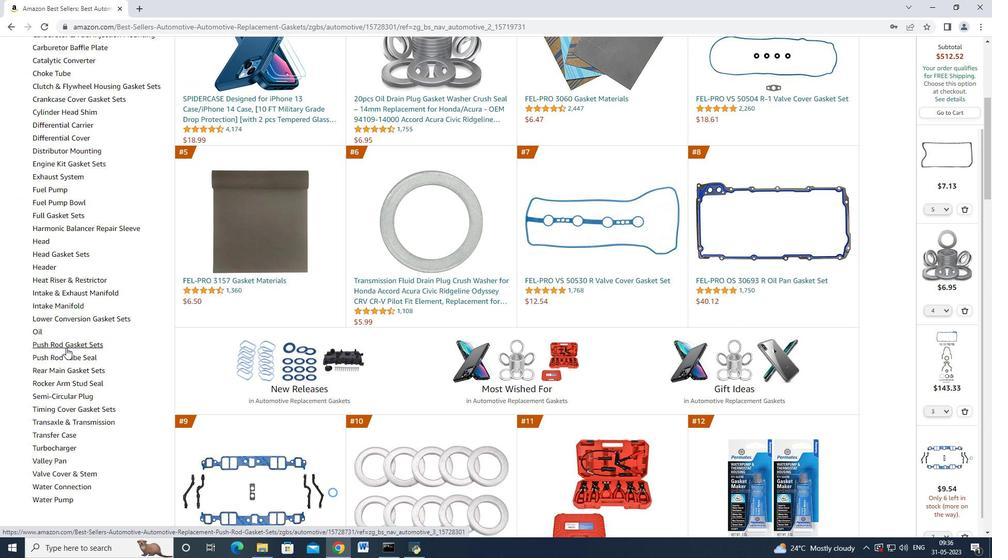 
Action: Mouse pressed left at (66, 352)
Screenshot: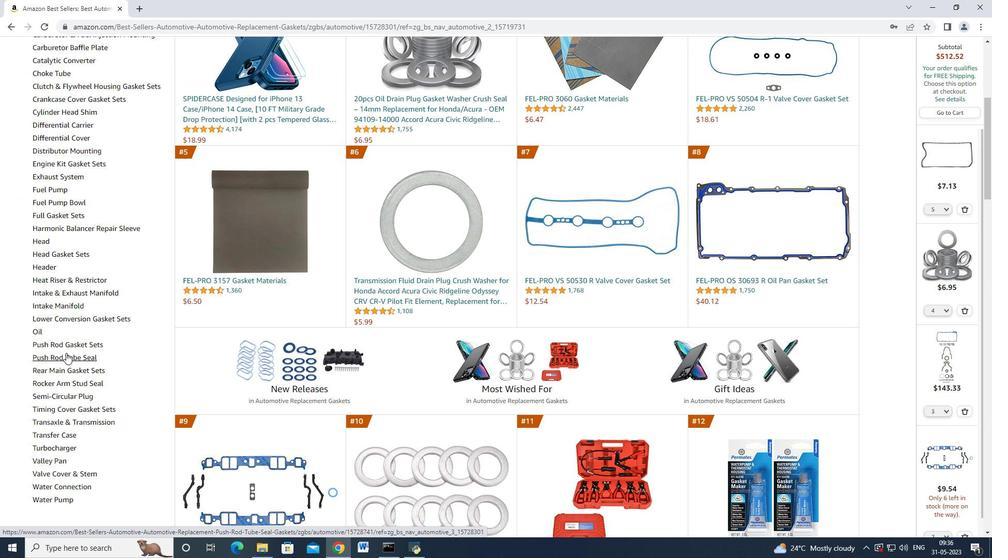 
Action: Mouse moved to (230, 175)
Screenshot: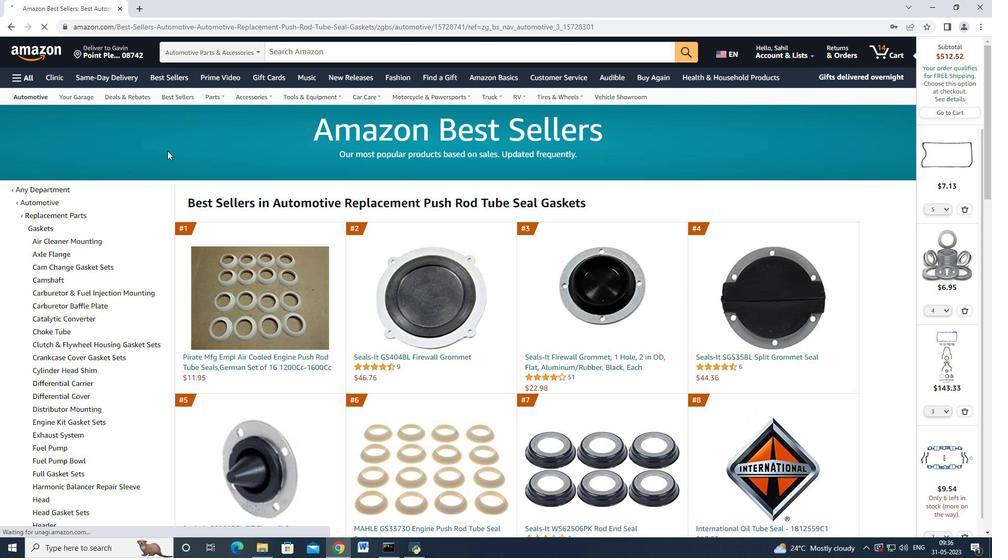 
Action: Mouse scrolled (230, 174) with delta (0, 0)
Screenshot: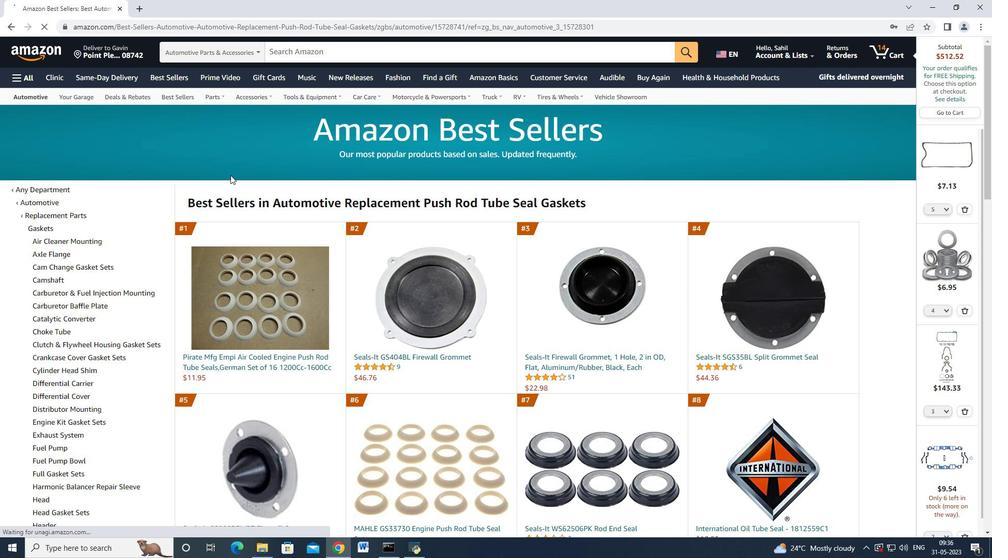 
Action: Mouse moved to (353, 295)
Screenshot: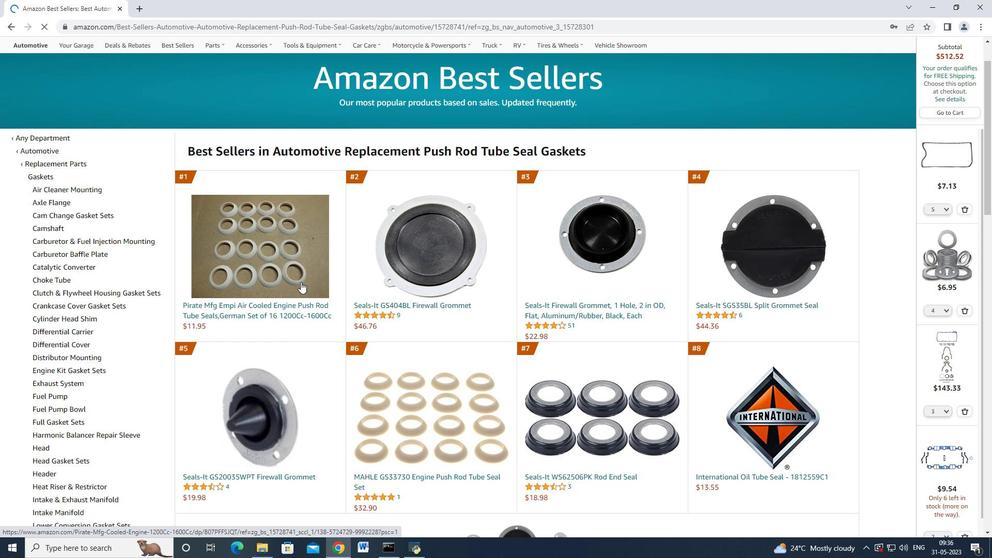 
Action: Mouse scrolled (353, 294) with delta (0, 0)
Screenshot: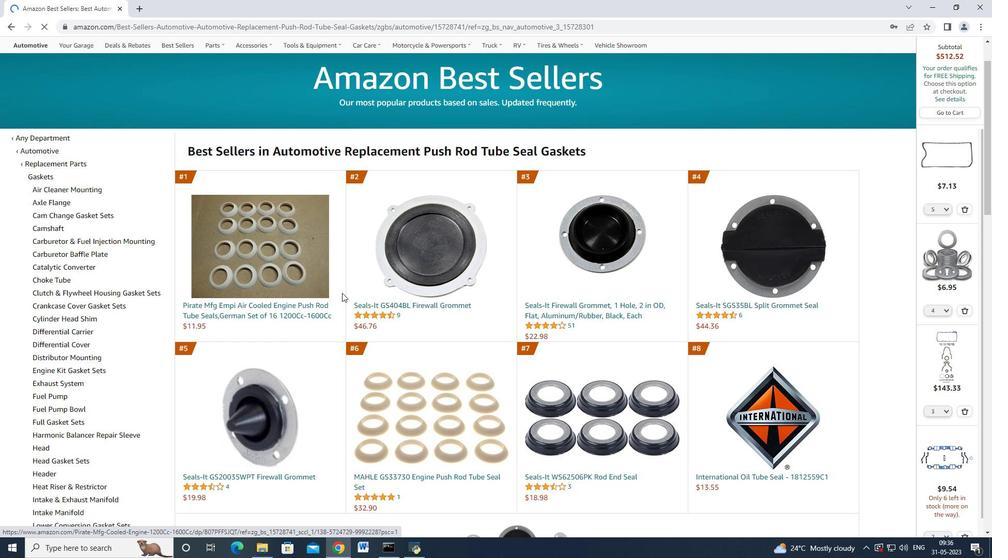 
Action: Mouse moved to (410, 271)
Screenshot: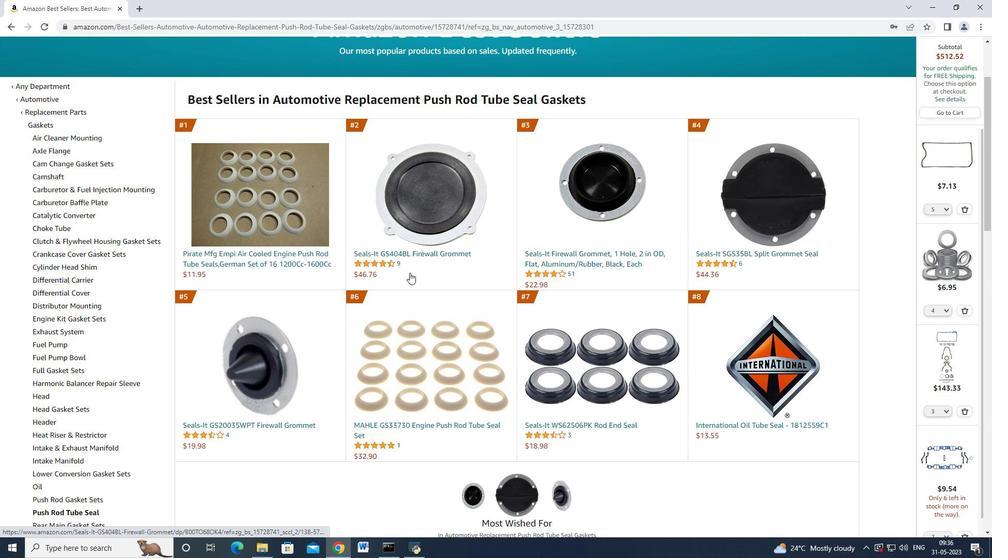 
Action: Mouse scrolled (410, 271) with delta (0, 0)
Screenshot: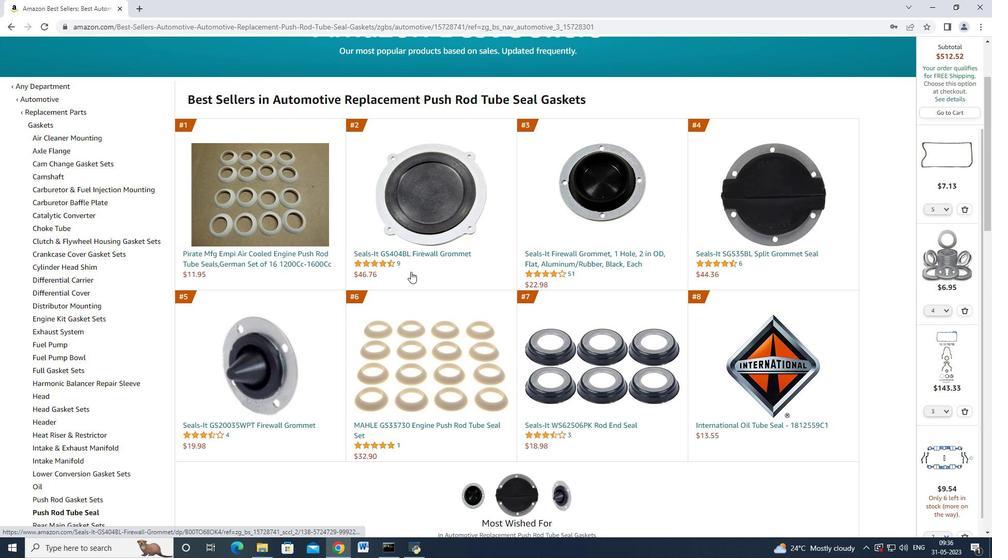 
Action: Mouse moved to (410, 271)
Screenshot: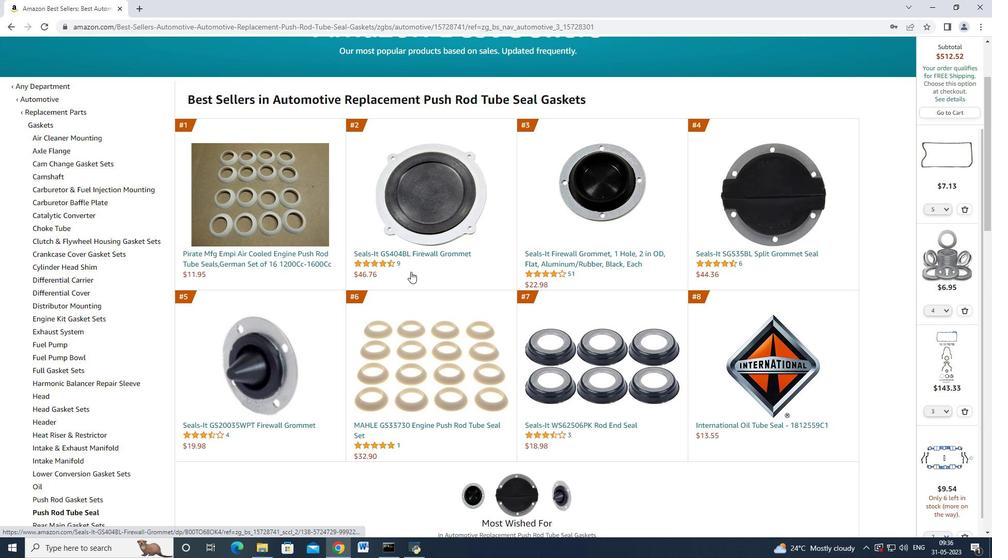 
Action: Mouse scrolled (410, 271) with delta (0, 0)
Screenshot: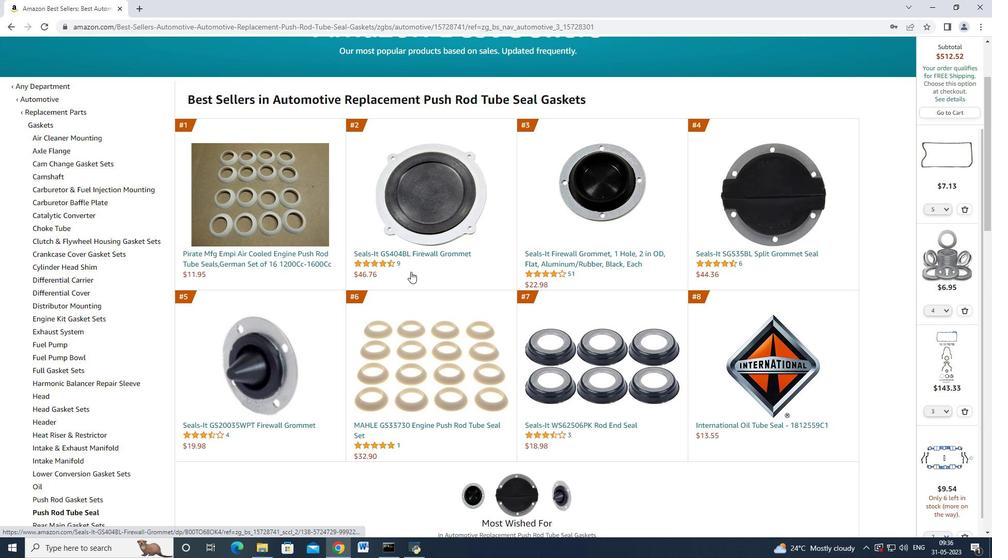 
Action: Mouse scrolled (410, 271) with delta (0, 0)
Screenshot: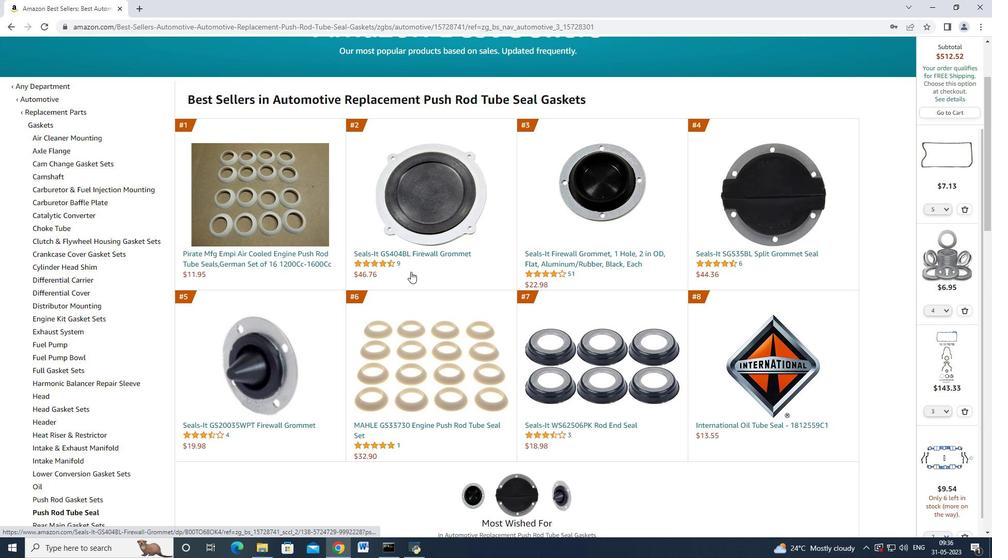 
Action: Mouse moved to (410, 271)
Screenshot: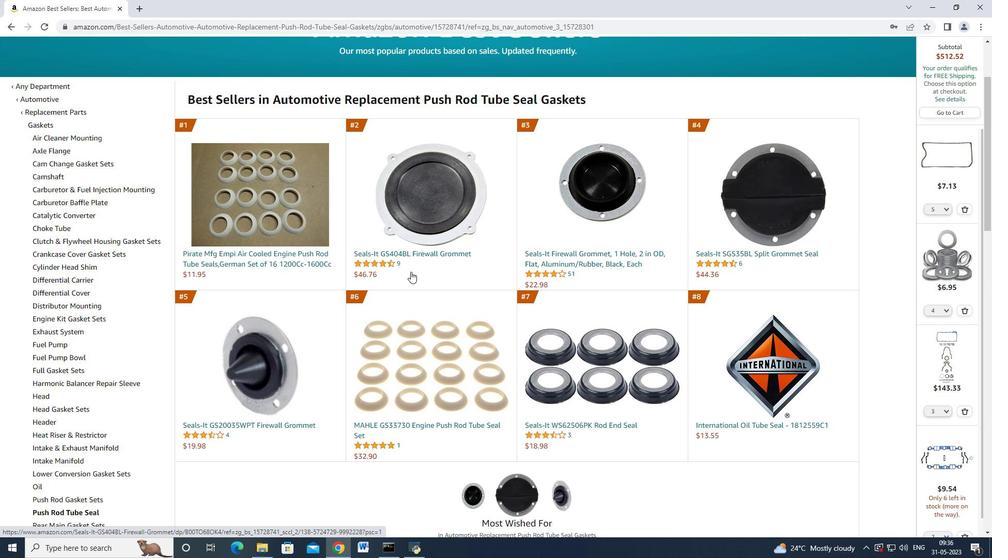 
Action: Mouse scrolled (410, 271) with delta (0, 0)
Screenshot: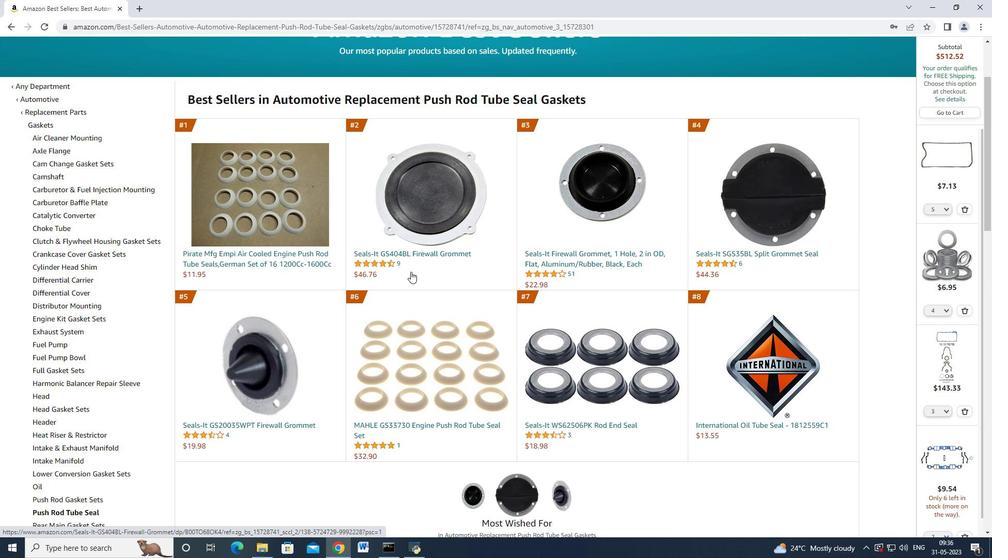 
Action: Mouse moved to (410, 271)
Screenshot: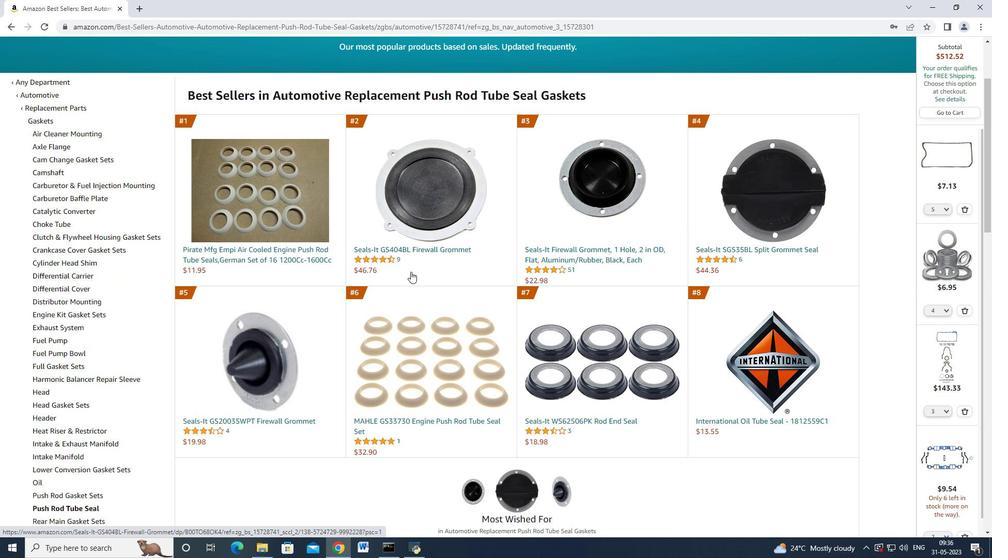 
Action: Mouse scrolled (410, 271) with delta (0, 0)
Screenshot: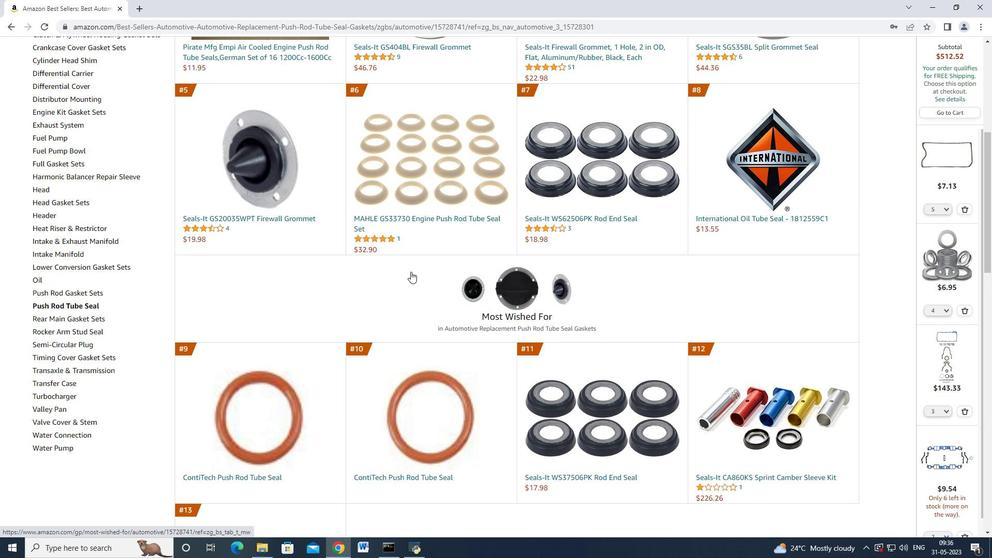 
Action: Mouse moved to (404, 421)
Screenshot: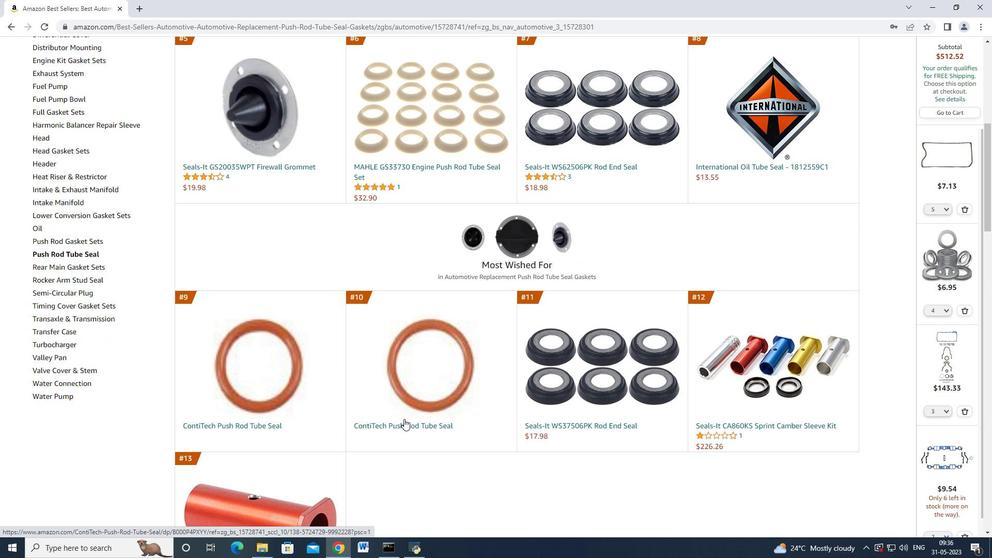 
Action: Mouse pressed left at (404, 421)
Screenshot: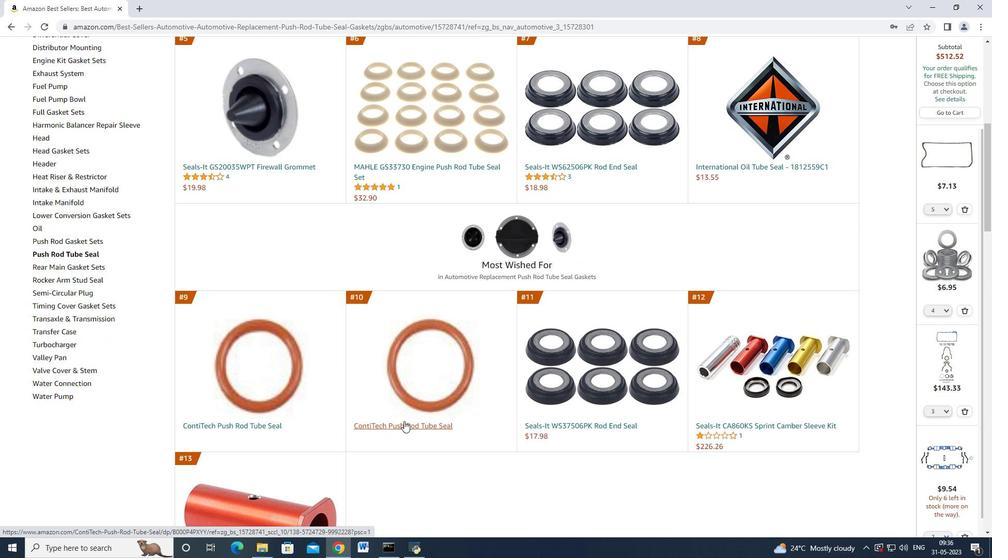 
Action: Mouse moved to (5, 26)
Screenshot: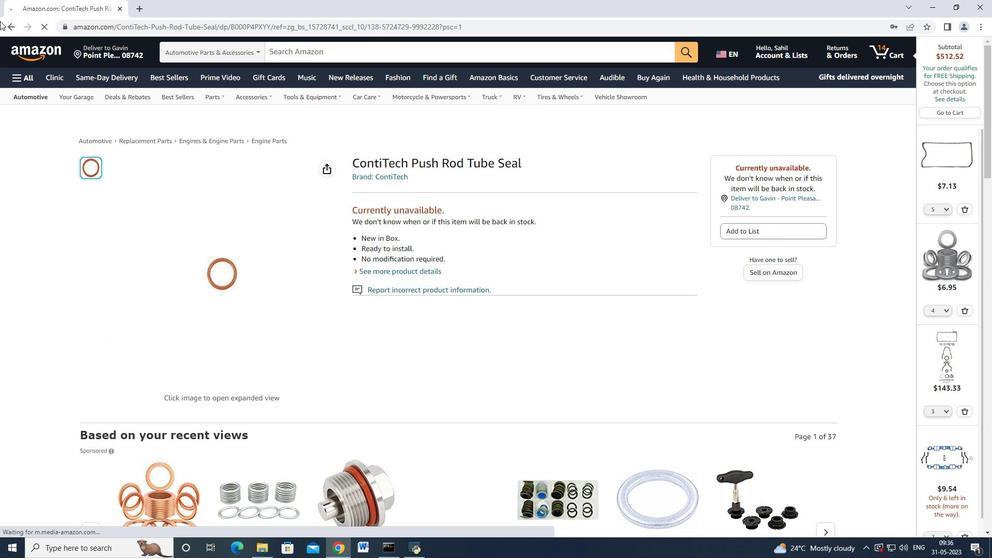
Action: Mouse pressed left at (5, 26)
Screenshot: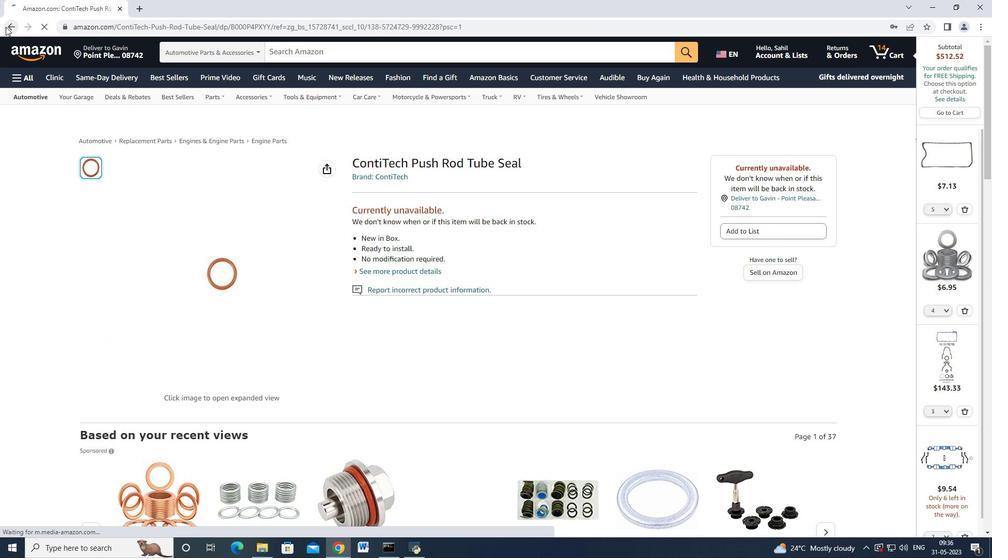 
Action: Mouse moved to (284, 334)
Screenshot: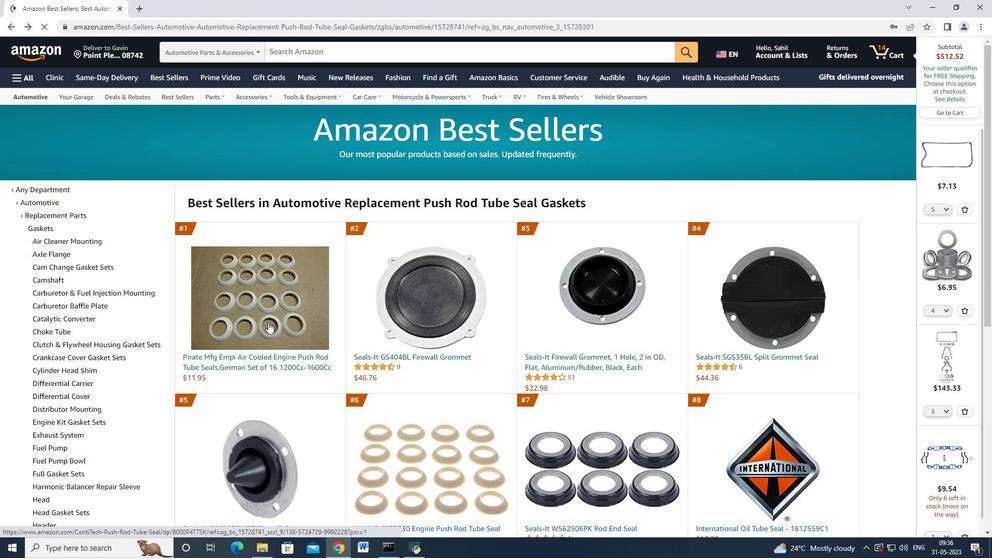 
Action: Mouse scrolled (284, 334) with delta (0, 0)
Screenshot: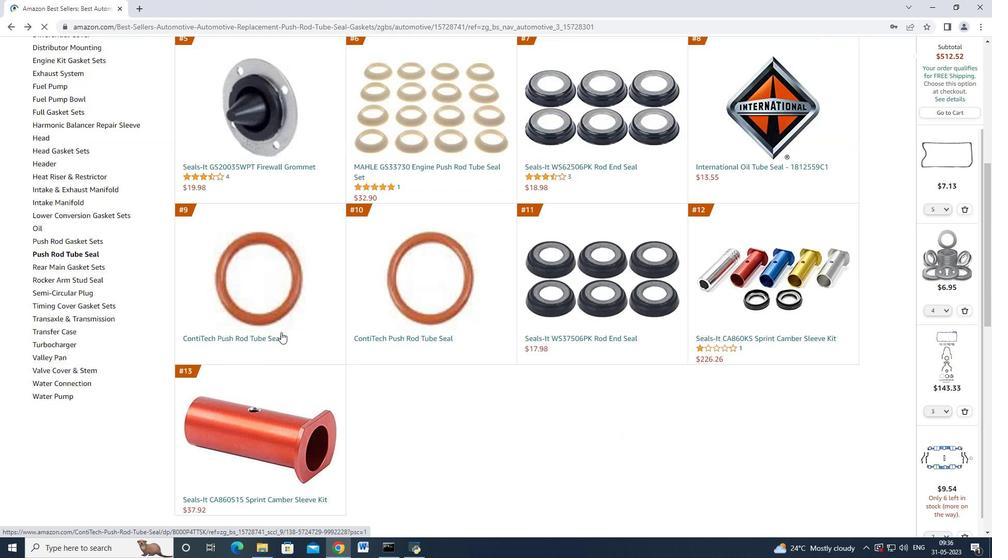
Action: Mouse scrolled (284, 334) with delta (0, 0)
Screenshot: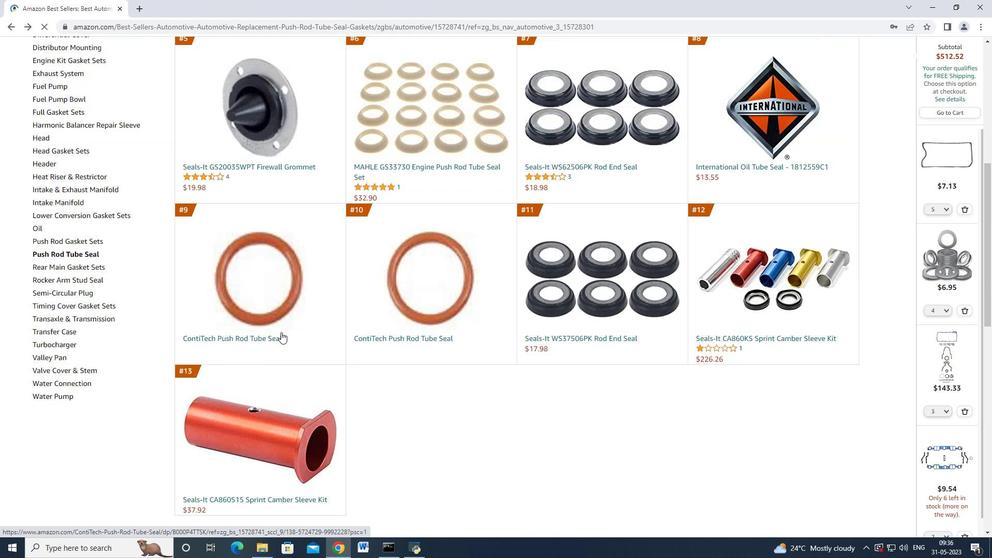 
Action: Mouse scrolled (284, 334) with delta (0, 0)
Screenshot: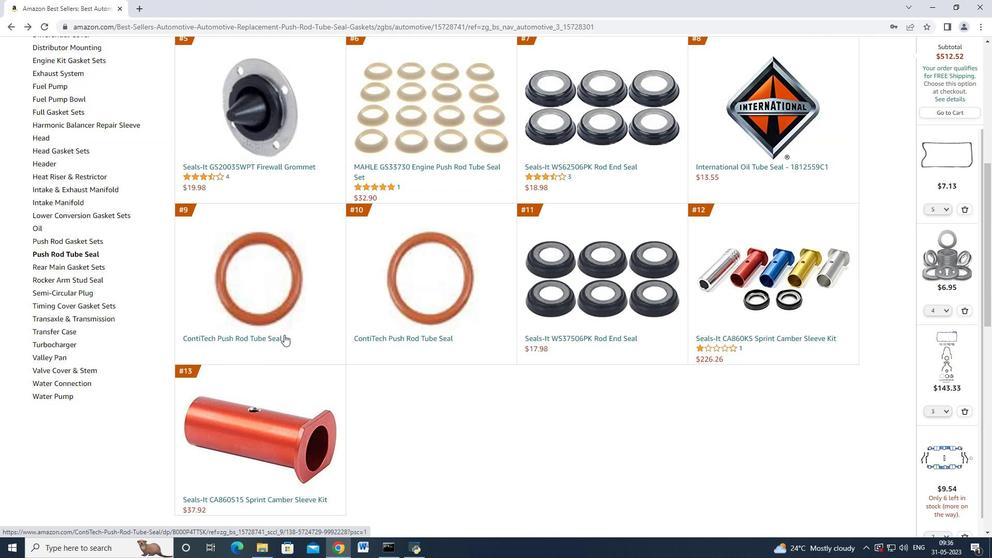 
Action: Mouse moved to (275, 261)
Screenshot: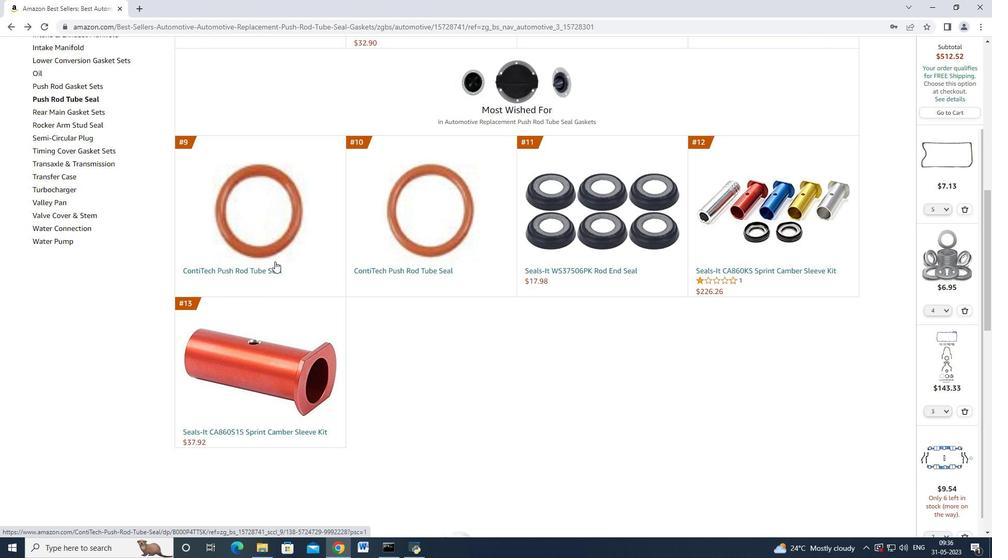 
Action: Mouse scrolled (275, 261) with delta (0, 0)
Screenshot: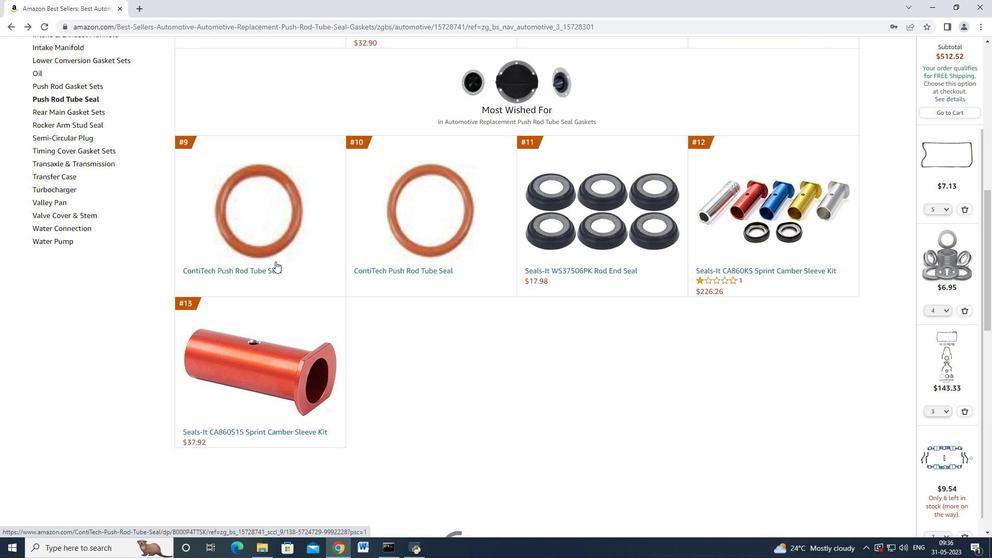 
Action: Mouse moved to (275, 261)
Screenshot: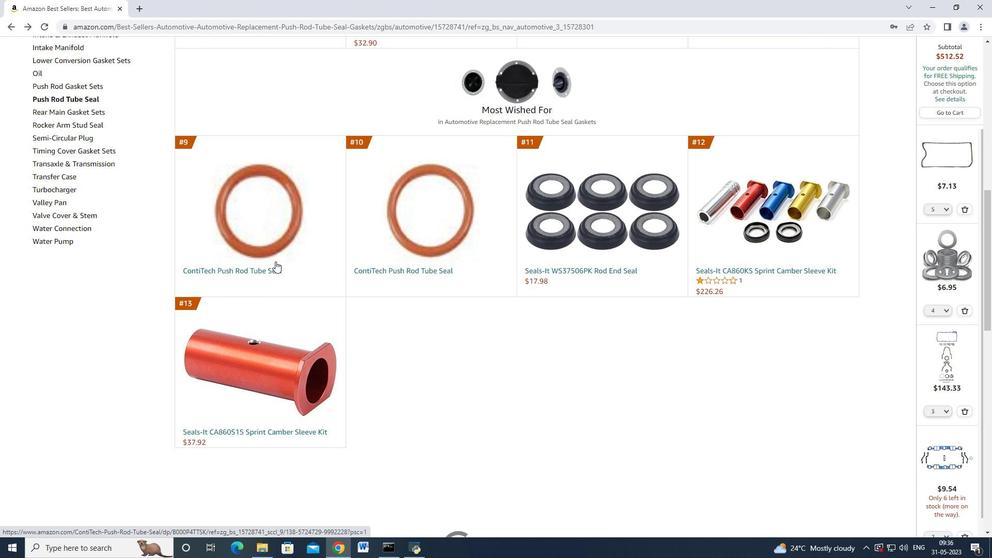 
Action: Mouse scrolled (275, 261) with delta (0, 0)
Screenshot: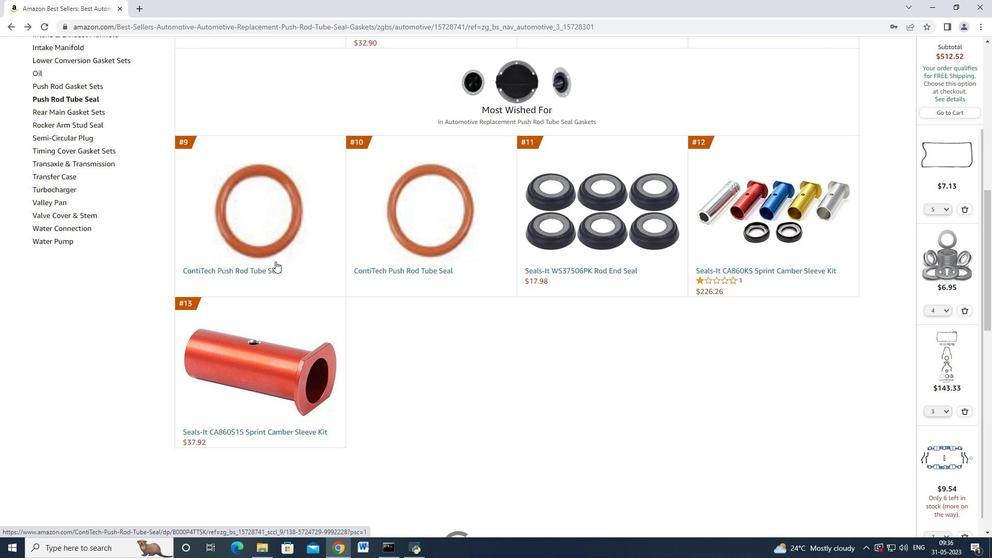 
Action: Mouse scrolled (275, 261) with delta (0, 0)
Screenshot: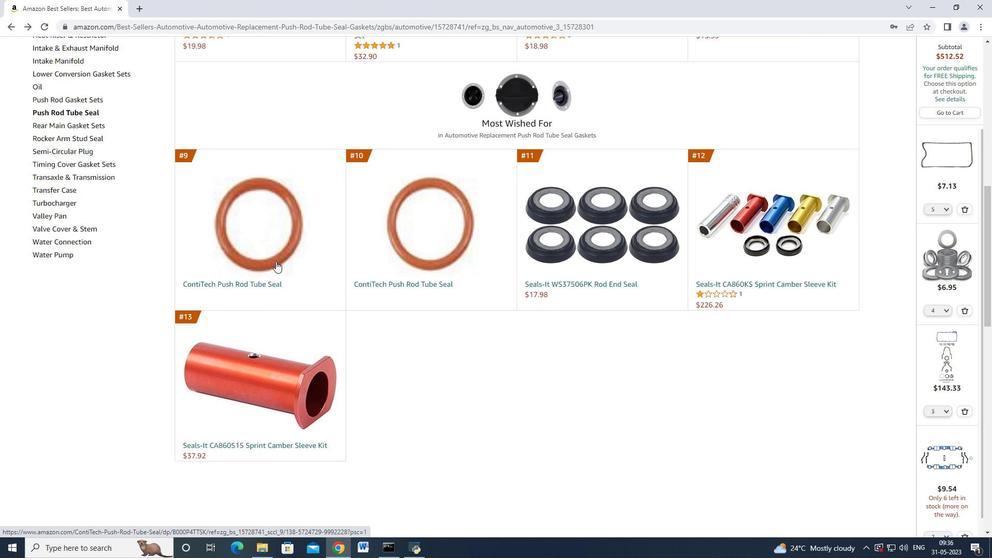 
Action: Mouse moved to (276, 261)
Screenshot: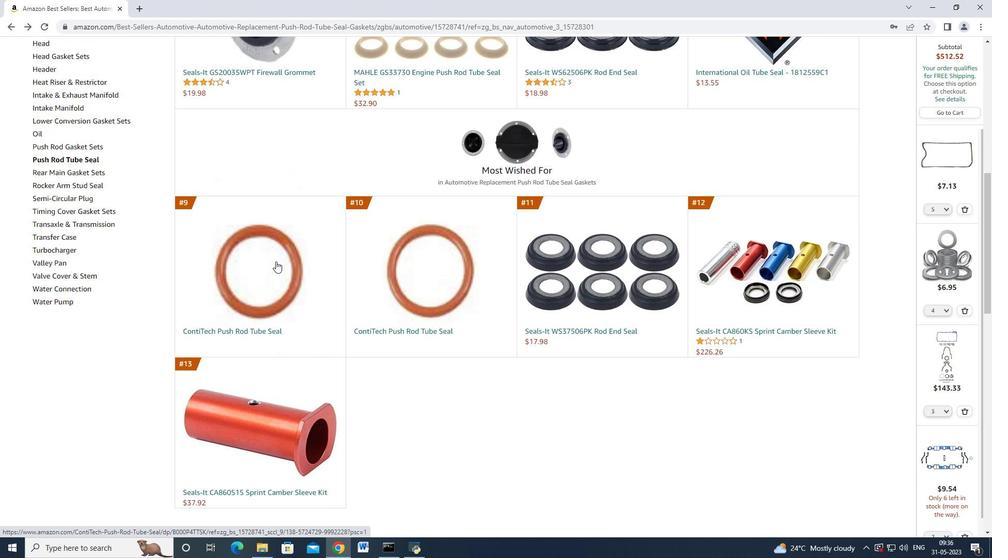 
Action: Mouse scrolled (276, 262) with delta (0, 0)
Screenshot: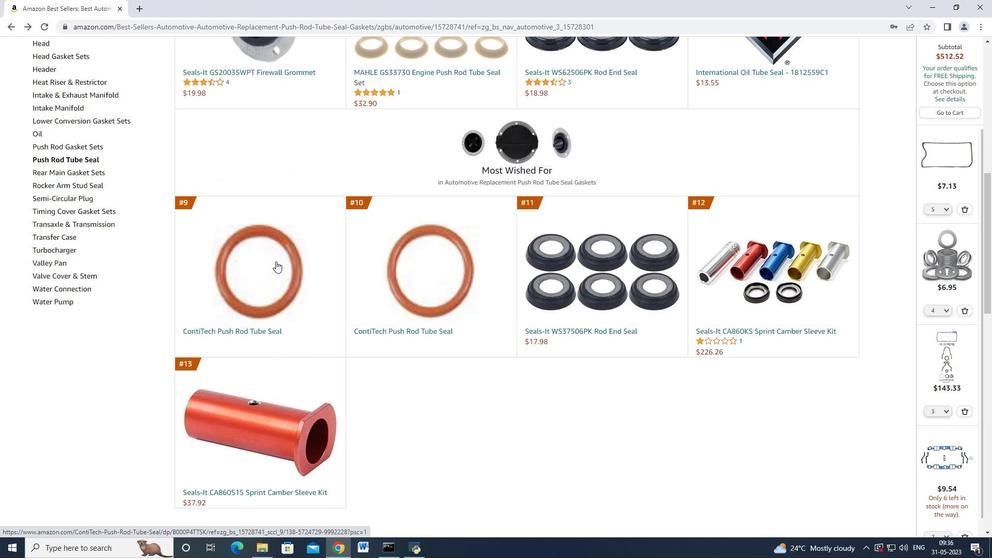 
Action: Mouse moved to (276, 262)
Screenshot: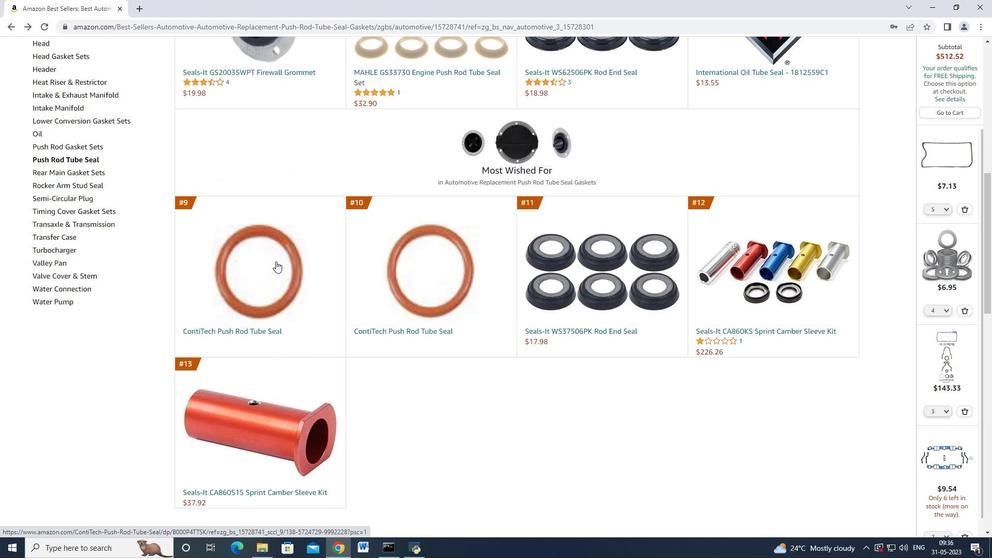 
Action: Mouse scrolled (276, 263) with delta (0, 0)
Screenshot: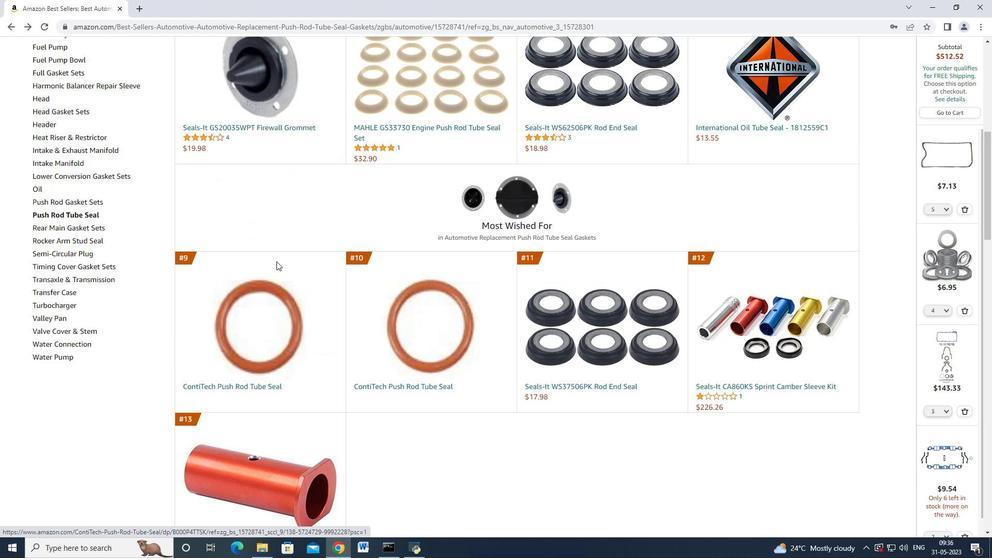 
Action: Mouse scrolled (276, 263) with delta (0, 0)
Screenshot: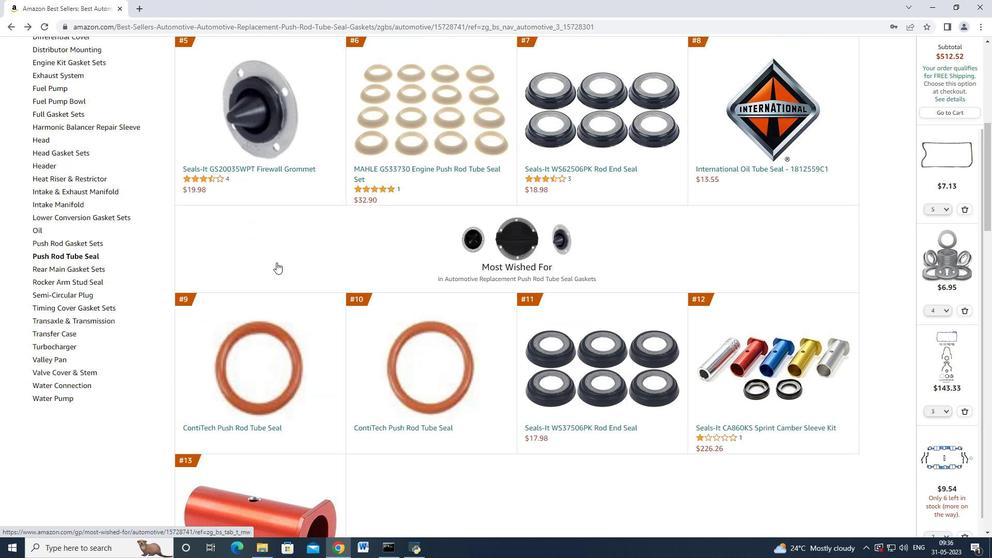 
Action: Mouse moved to (389, 322)
Screenshot: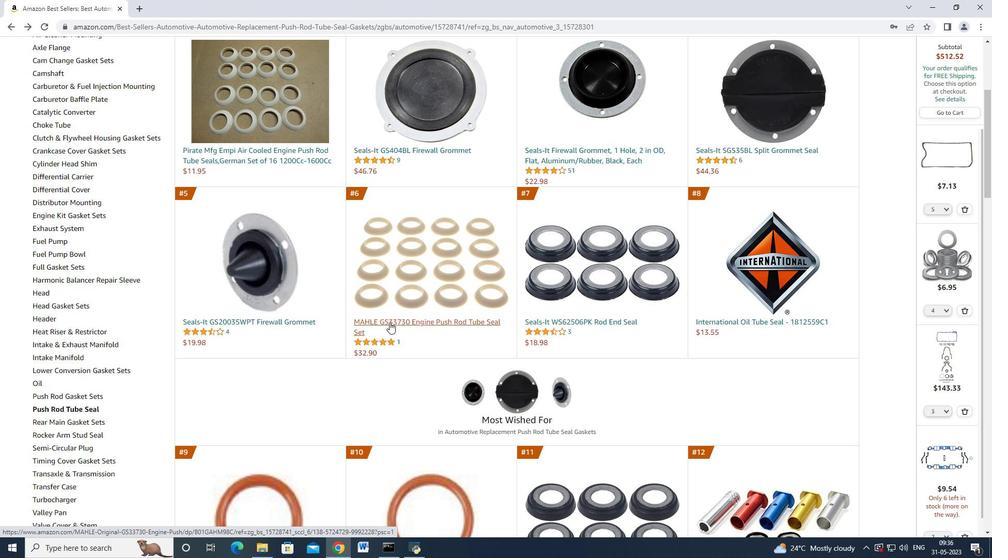 
Action: Mouse pressed left at (389, 322)
Screenshot: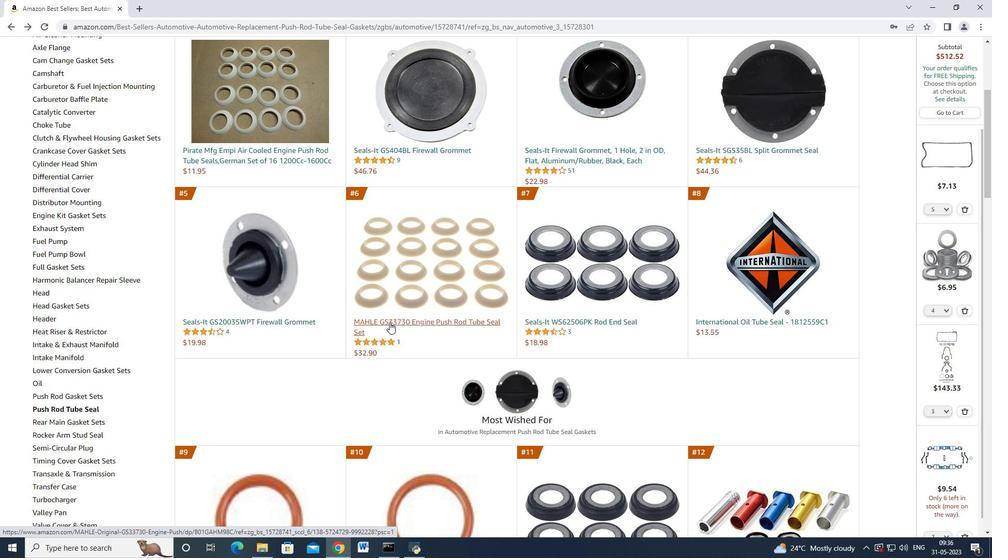 
Action: Mouse moved to (763, 323)
Screenshot: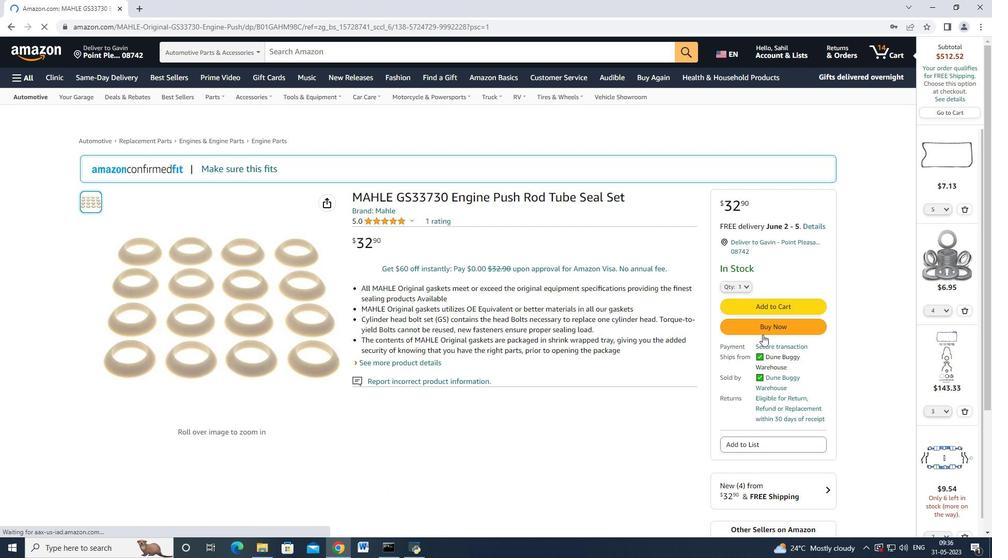 
Action: Mouse pressed left at (763, 323)
Screenshot: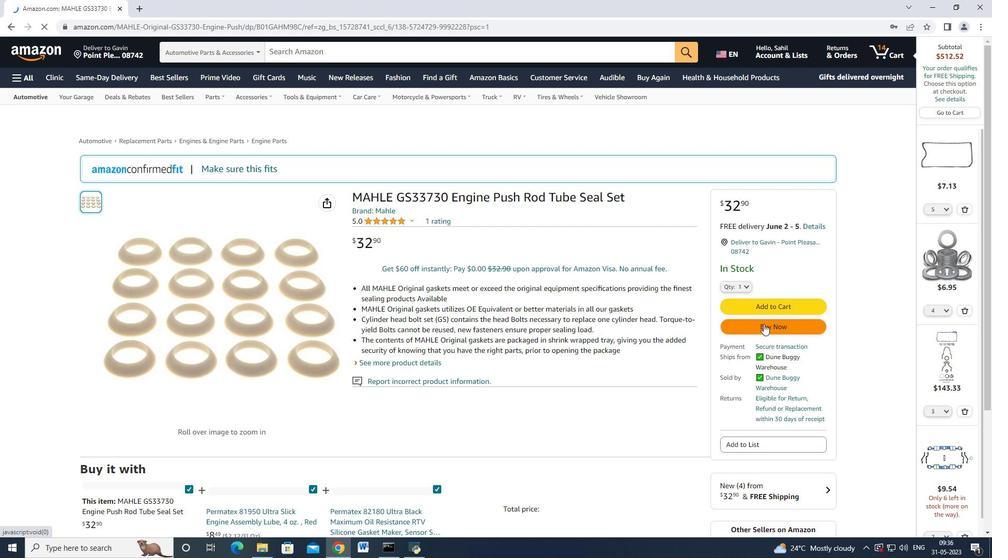 
Action: Mouse moved to (605, 91)
Screenshot: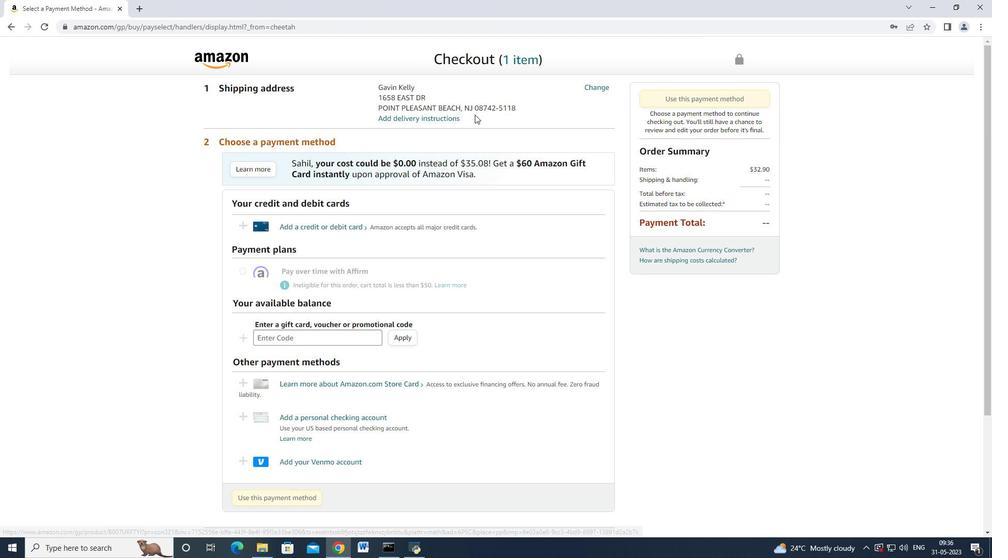 
Action: Mouse pressed left at (605, 91)
Screenshot: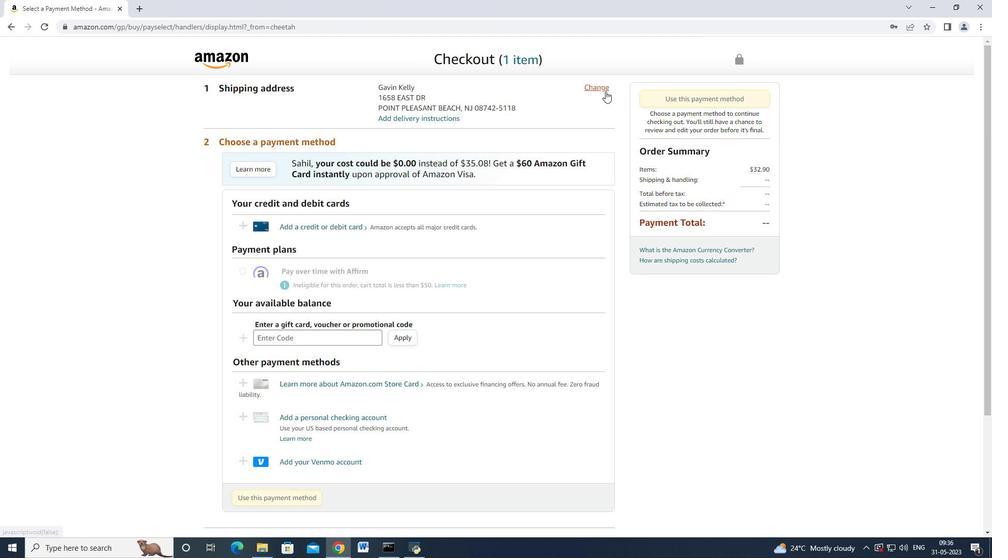 
Action: Mouse moved to (493, 151)
Screenshot: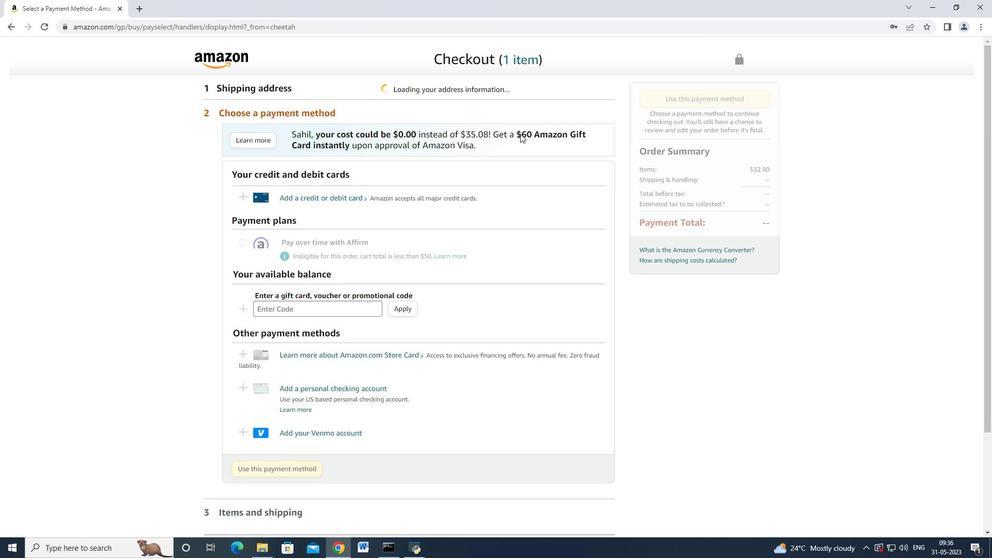 
Action: Mouse scrolled (493, 151) with delta (0, 0)
Screenshot: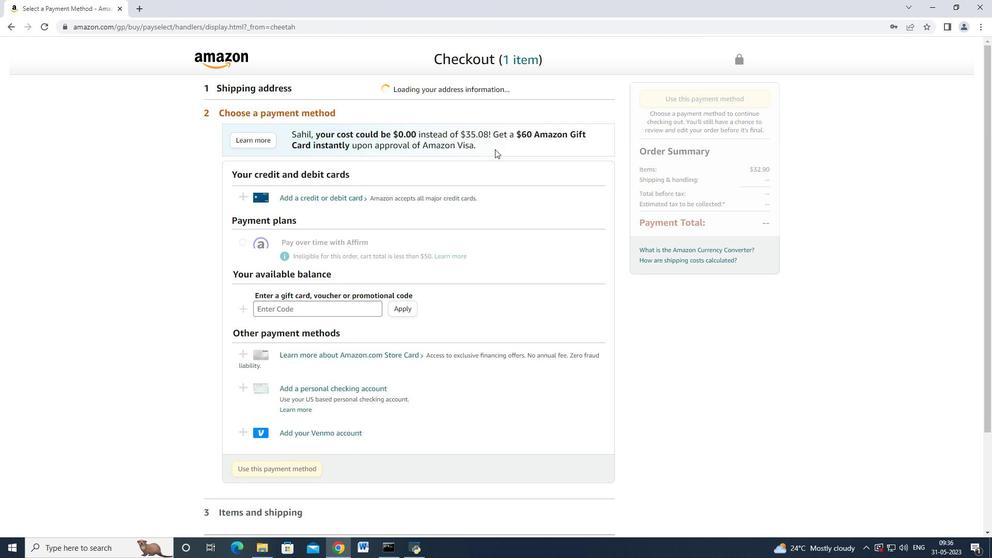 
Action: Mouse moved to (485, 160)
Screenshot: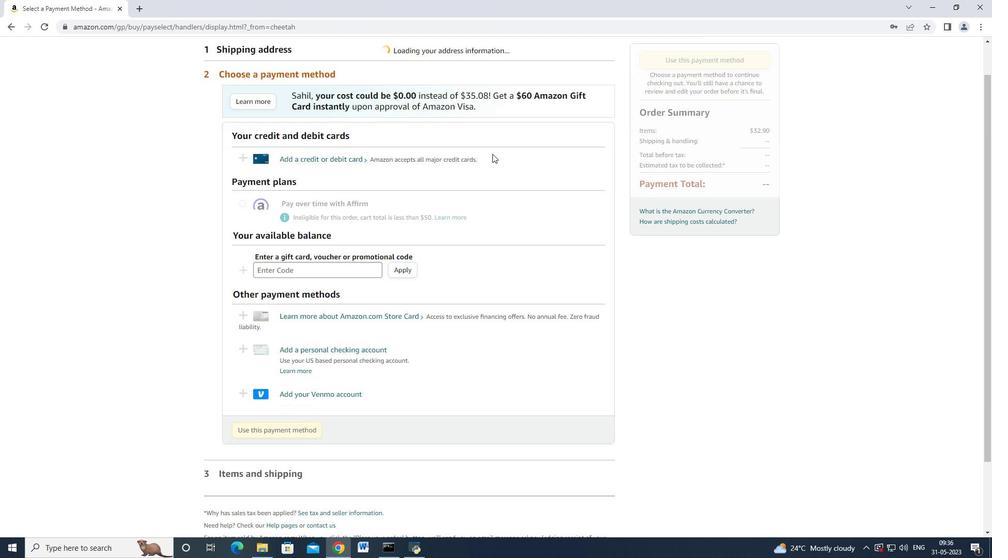 
Action: Mouse scrolled (485, 160) with delta (0, 0)
Screenshot: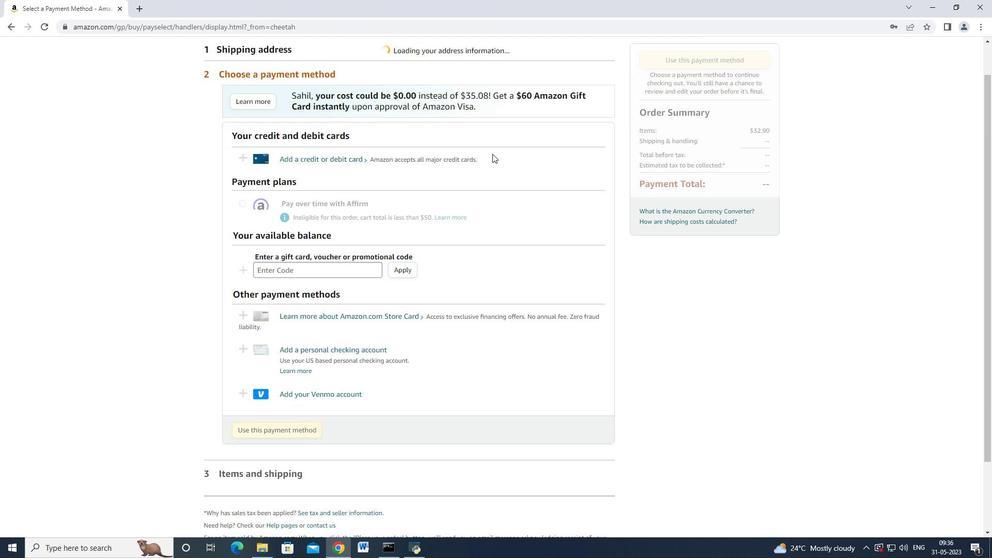 
Action: Mouse moved to (478, 172)
Screenshot: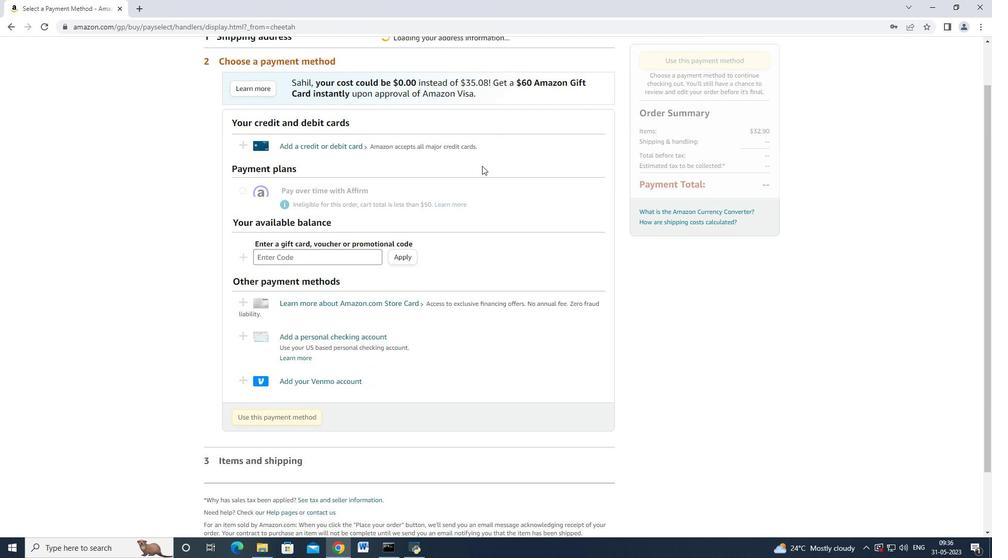 
Action: Mouse scrolled (479, 171) with delta (0, 0)
Screenshot: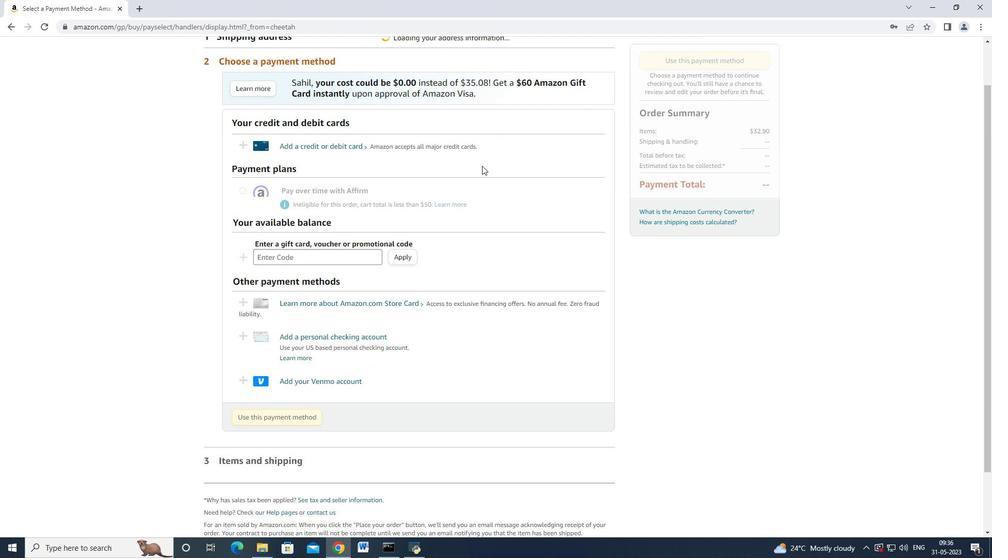 
Action: Mouse moved to (461, 224)
Screenshot: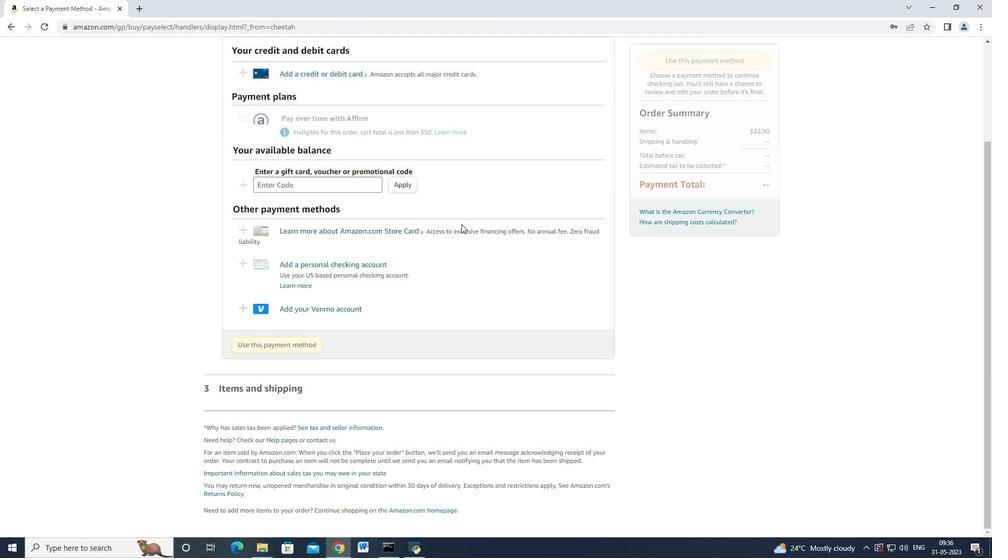 
Action: Mouse scrolled (461, 224) with delta (0, 0)
Screenshot: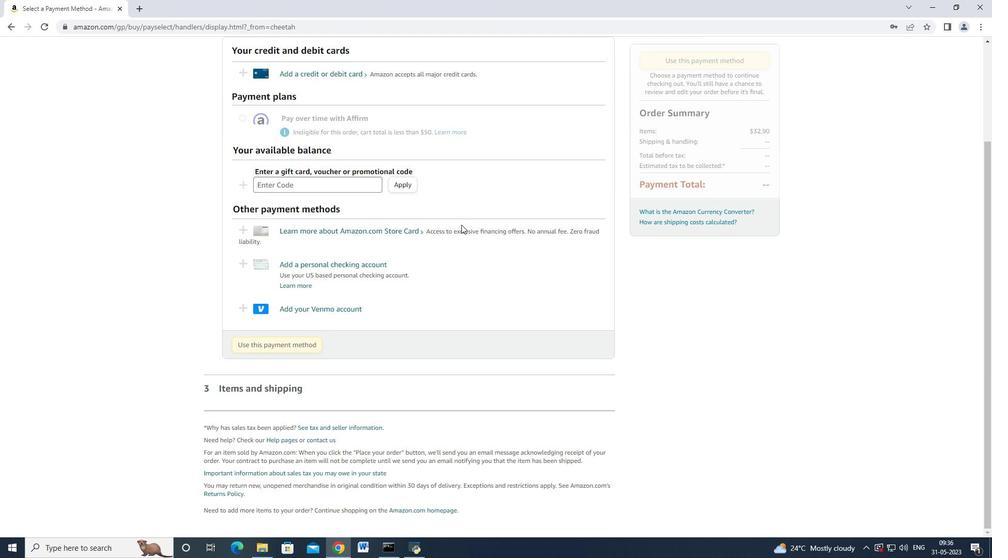 
Action: Mouse moved to (458, 226)
Screenshot: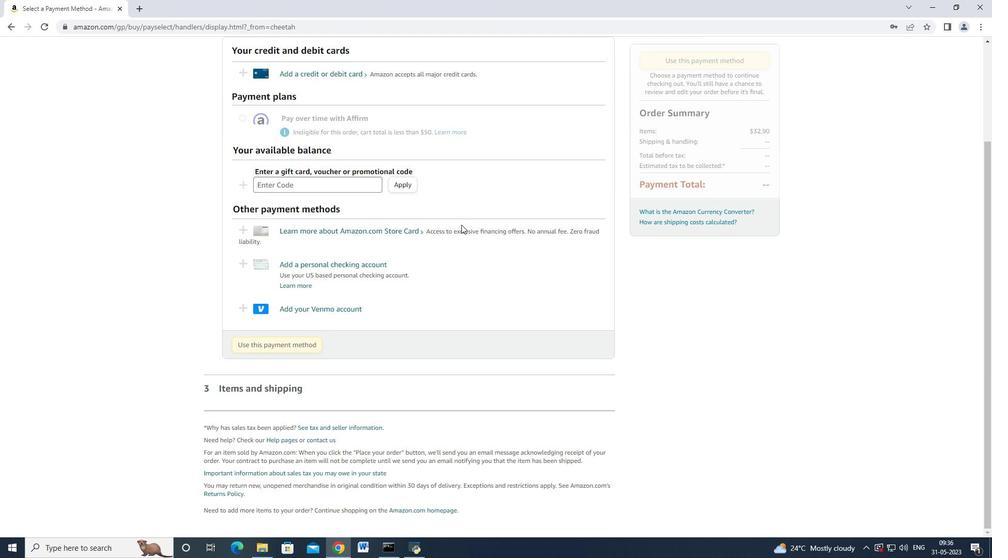 
Action: Mouse scrolled (458, 225) with delta (0, 0)
Screenshot: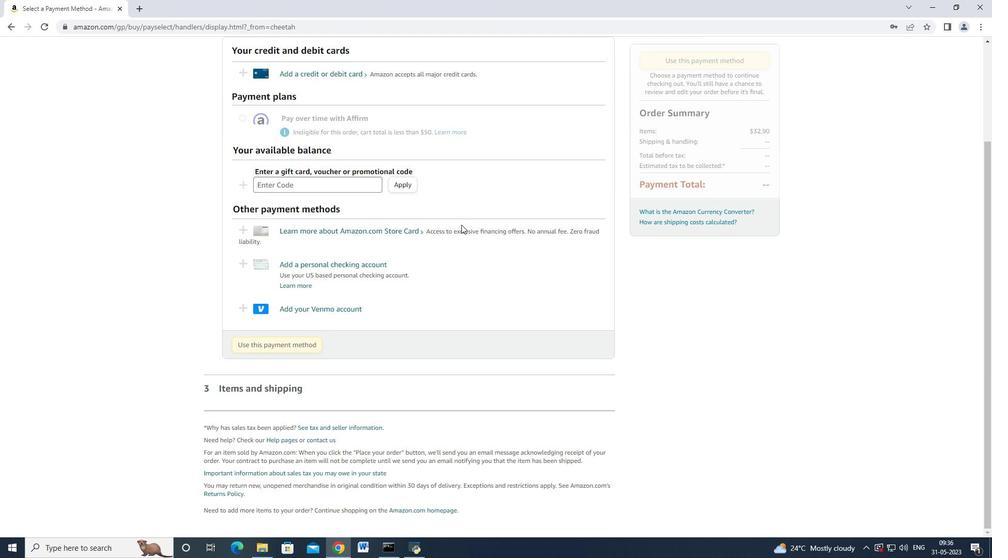 
Action: Mouse moved to (422, 241)
Screenshot: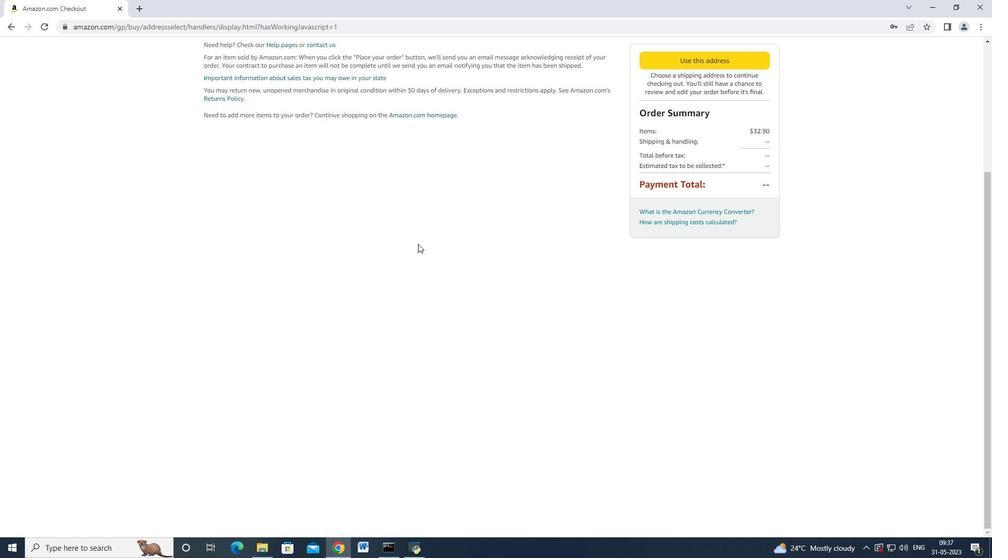 
Action: Mouse scrolled (422, 241) with delta (0, 0)
Screenshot: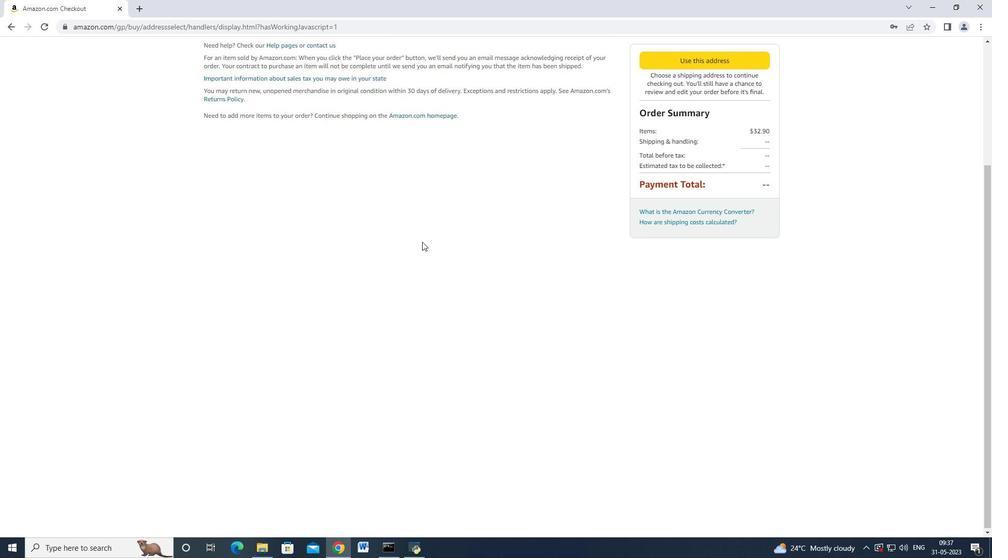 
Action: Mouse moved to (422, 243)
Screenshot: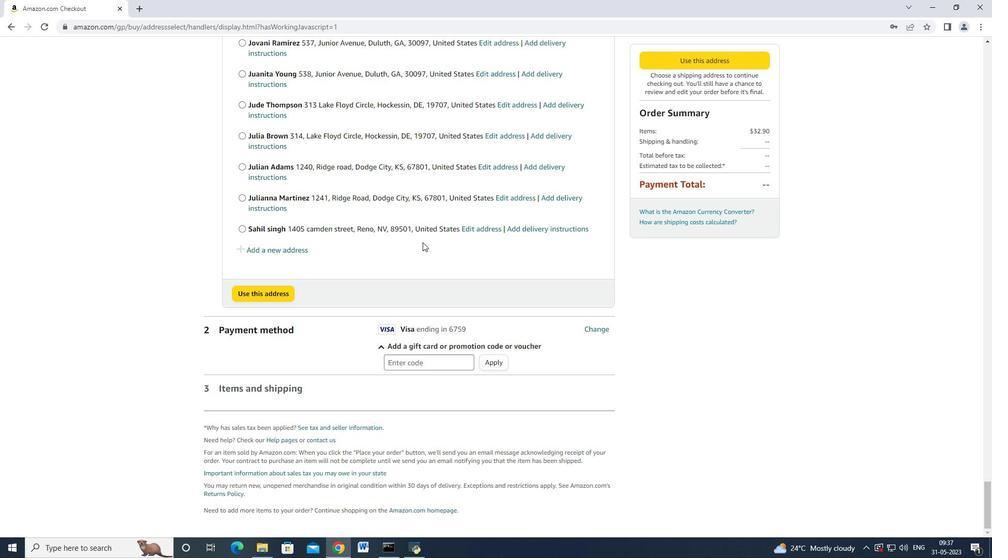 
Action: Mouse scrolled (422, 242) with delta (0, 0)
Screenshot: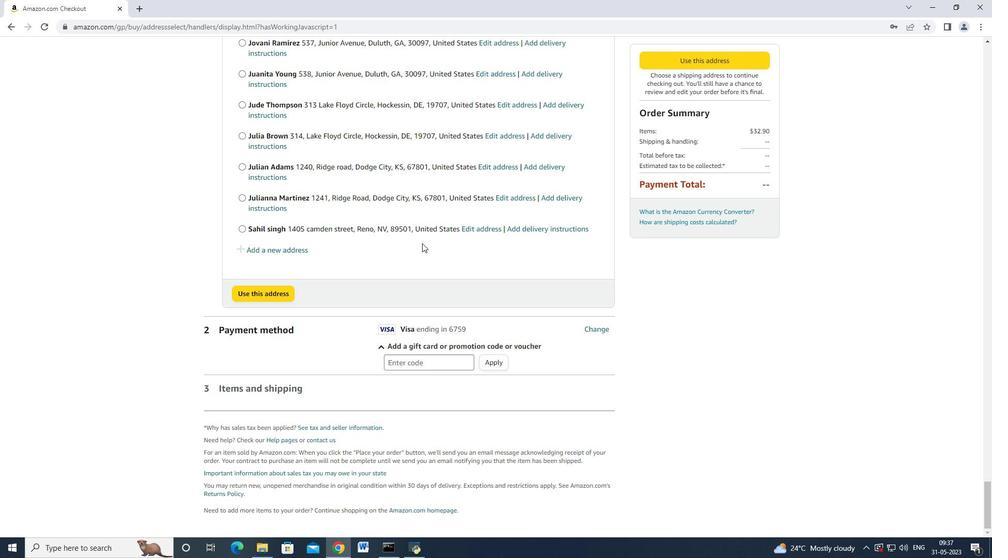 
Action: Mouse moved to (290, 250)
Screenshot: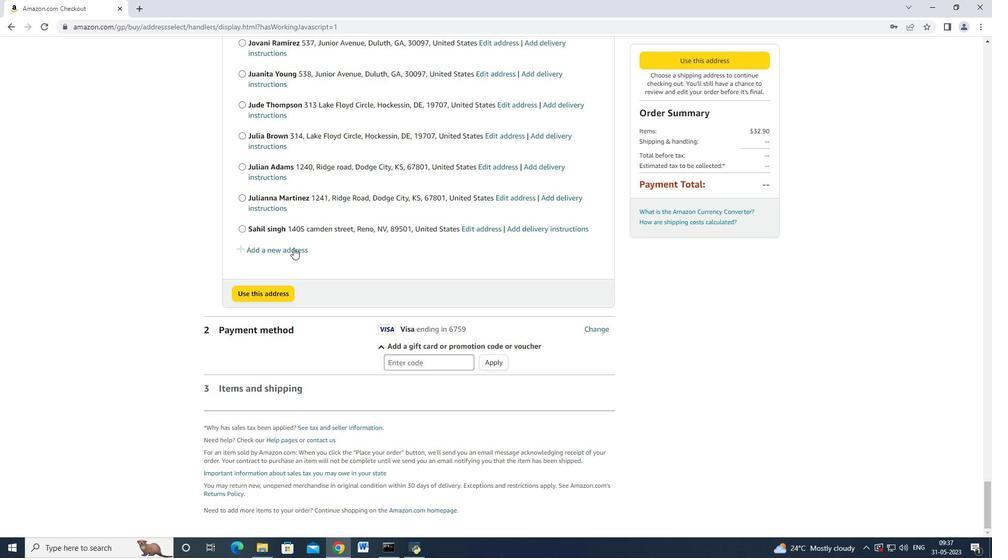 
Action: Mouse pressed left at (290, 250)
Screenshot: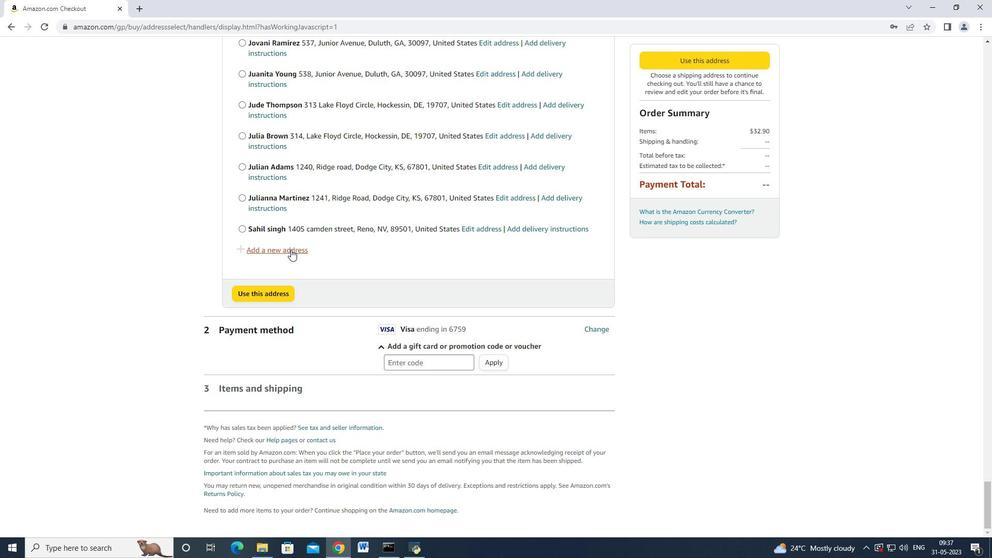 
Action: Mouse moved to (334, 255)
Screenshot: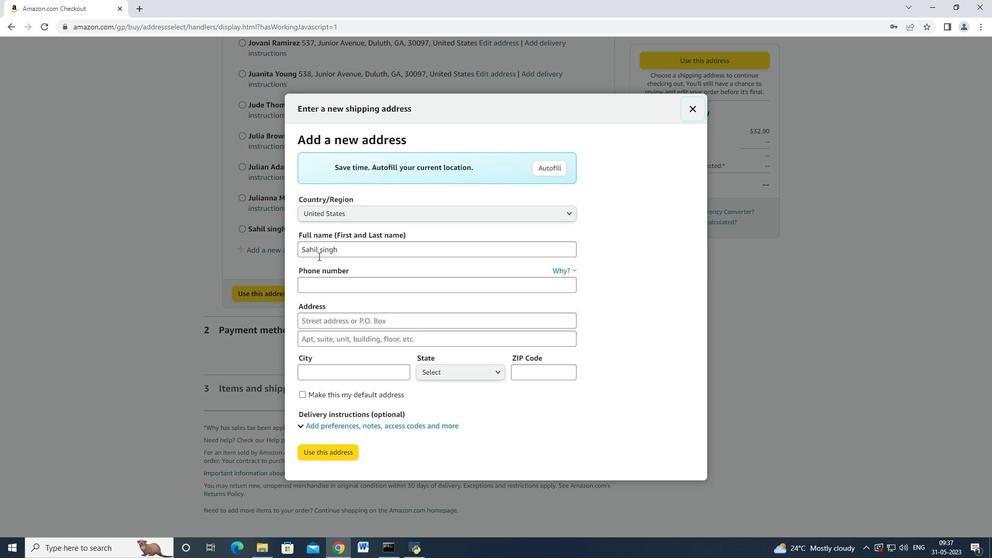 
Action: Mouse pressed left at (334, 255)
Screenshot: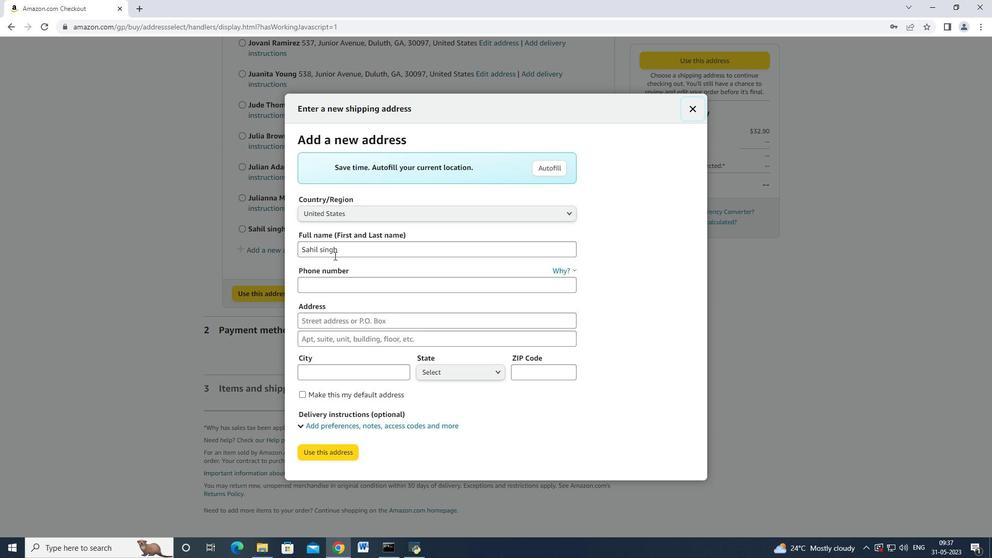 
Action: Mouse moved to (300, 251)
Screenshot: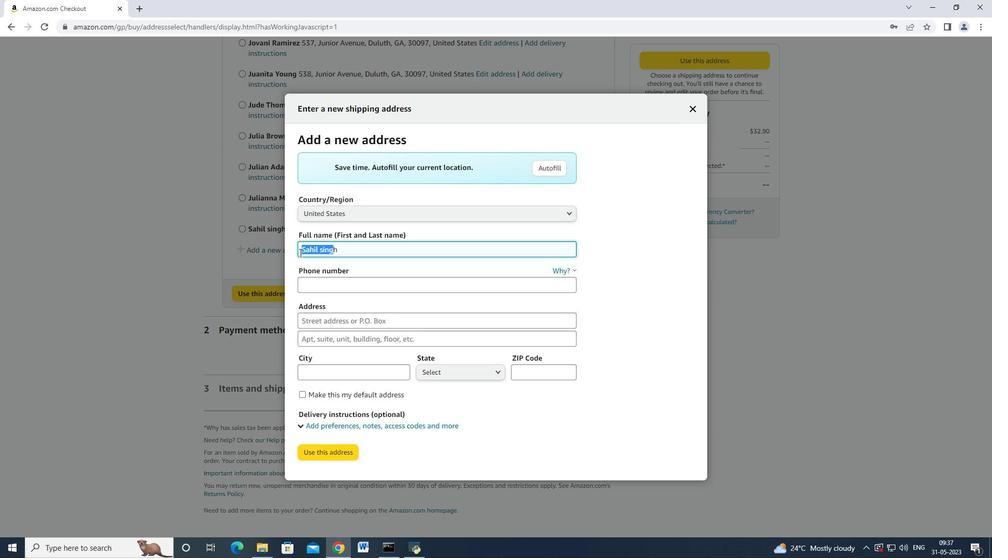
Action: Key pressed <Key.backspace><Key.right><Key.backspace><Key.shift>Javier<Key.space><Key.shift>Perez<Key.space><Key.tab><Key.tab>8585770212<Key.tab>21--<Key.backspace><Key.backspace>00<Key.space><Key.shift>Pike<Key.space><Key.shift_r>Street<Key.tab><Key.tab><Key.shift_r>San<Key.space><Key.shift_r>Deigo
Screenshot: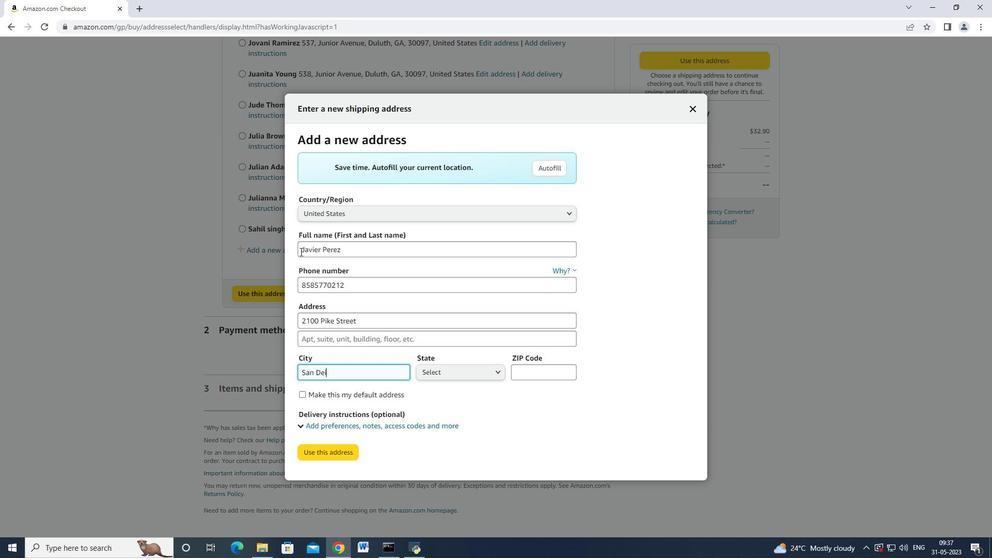 
Action: Mouse moved to (437, 370)
Screenshot: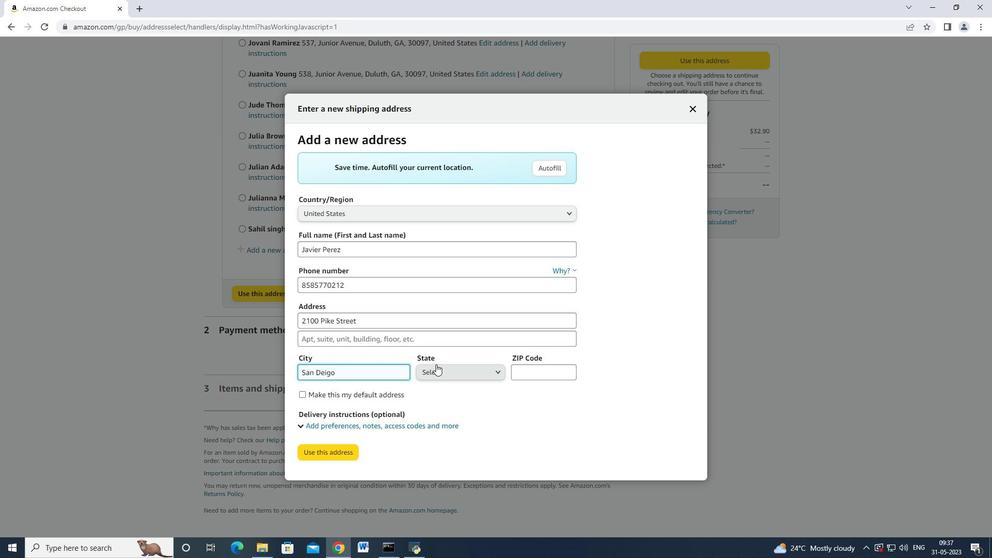 
Action: Mouse pressed left at (437, 370)
Screenshot: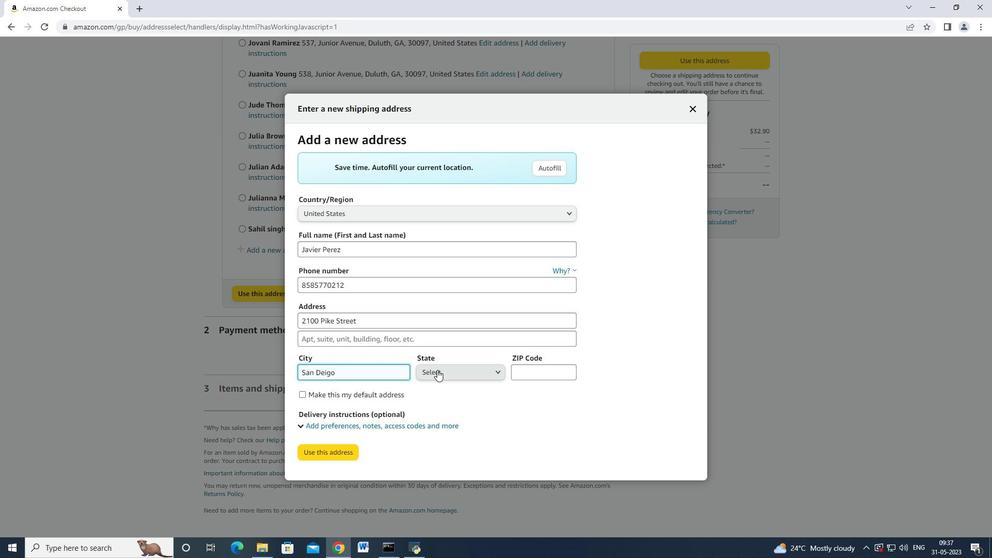 
Action: Mouse moved to (437, 287)
Screenshot: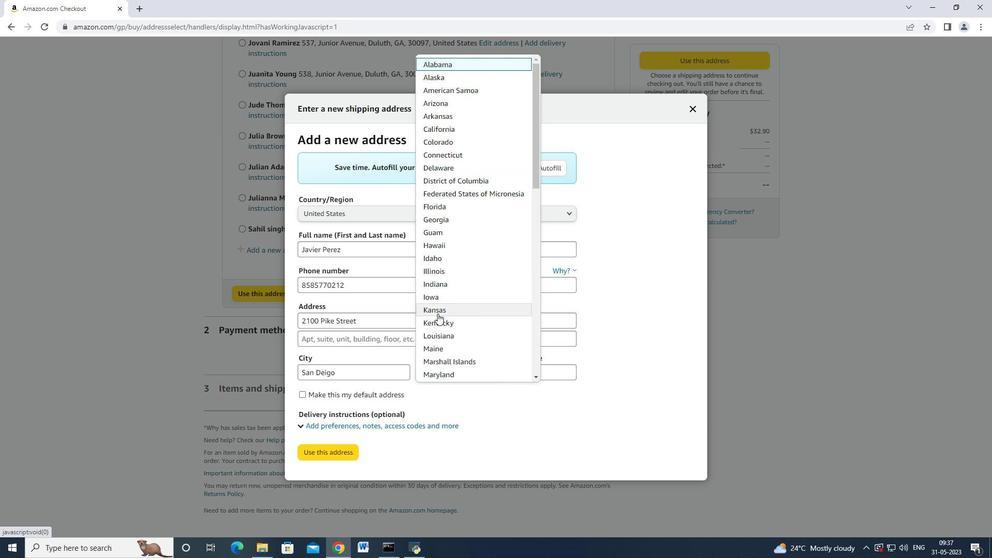 
Action: Mouse scrolled (437, 286) with delta (0, 0)
Screenshot: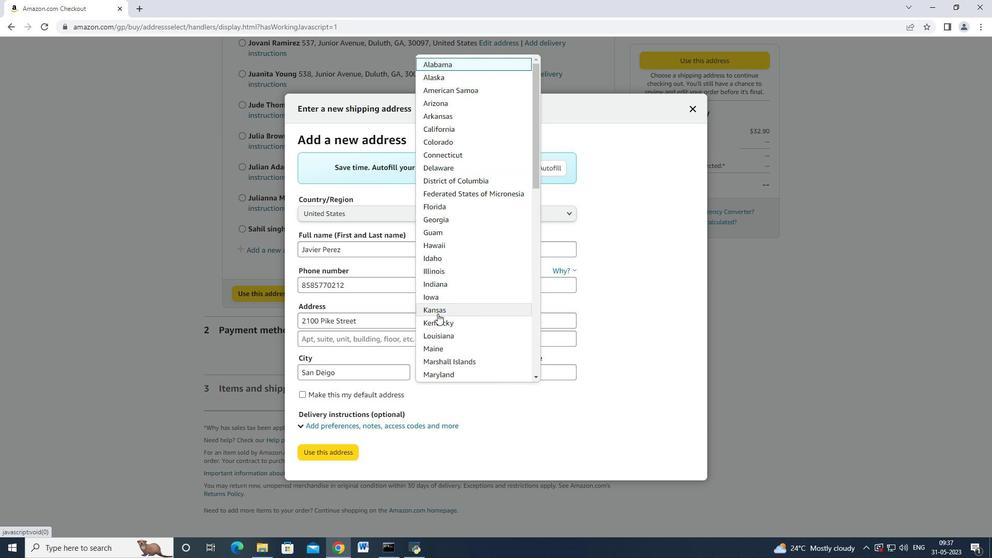 
Action: Mouse scrolled (437, 286) with delta (0, 0)
Screenshot: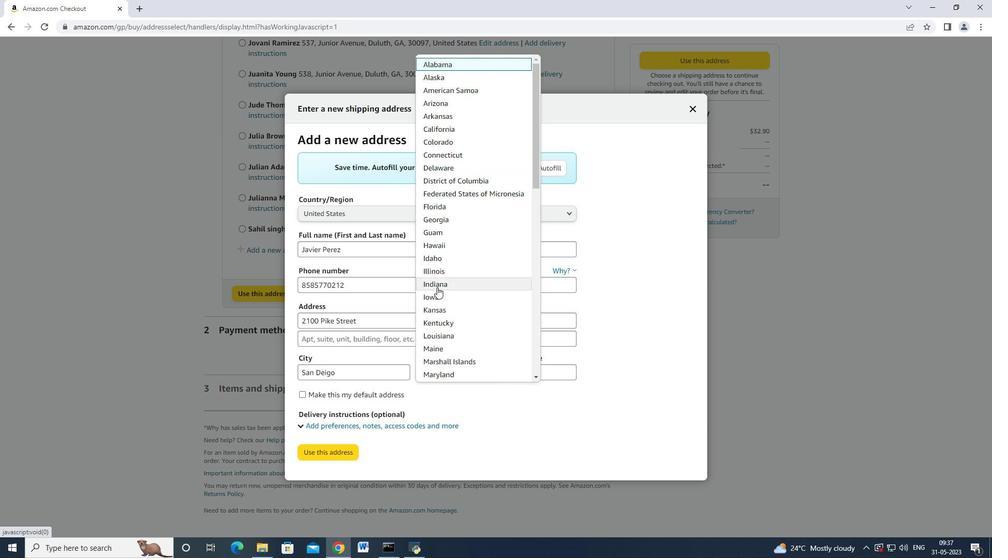 
Action: Mouse scrolled (437, 287) with delta (0, 0)
Screenshot: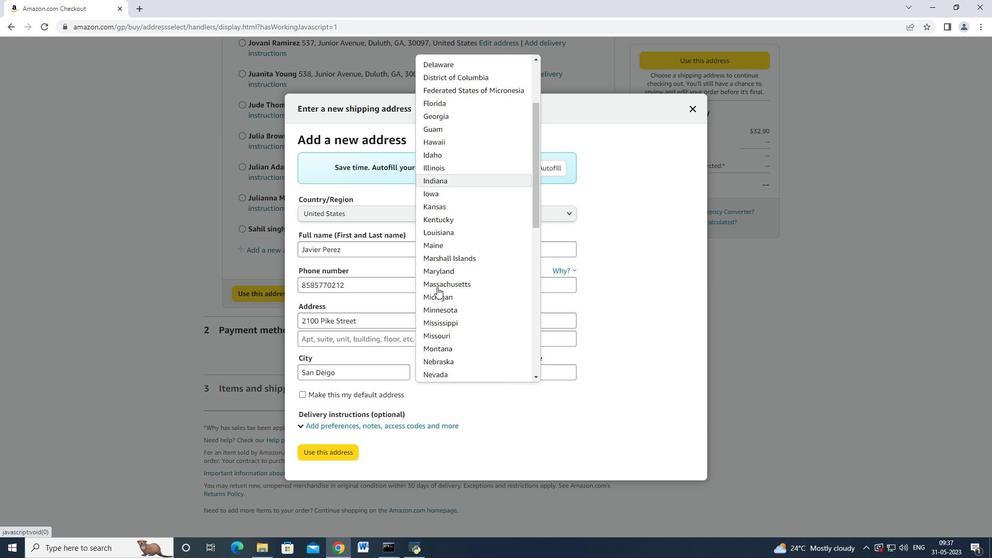 
Action: Mouse scrolled (437, 287) with delta (0, 0)
Screenshot: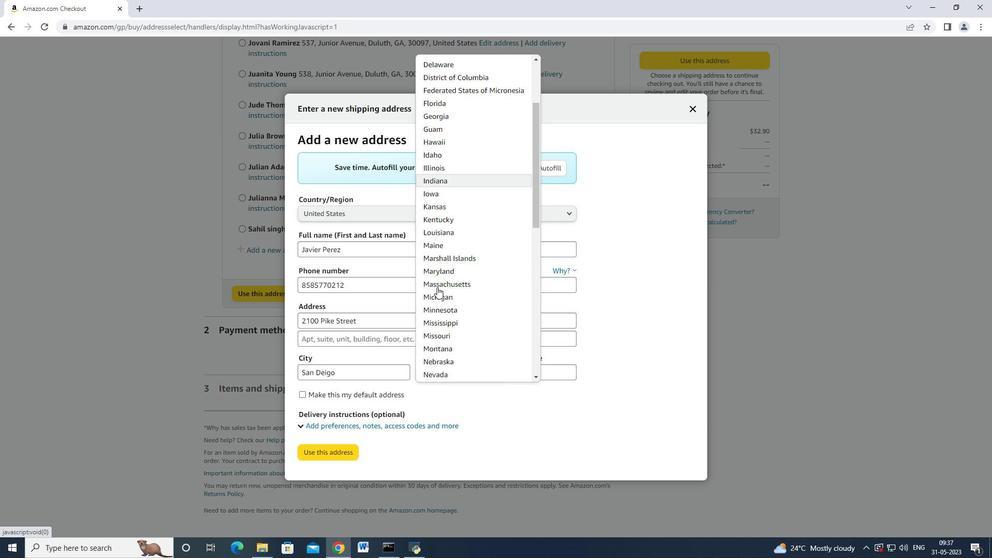 
Action: Mouse moved to (459, 129)
Screenshot: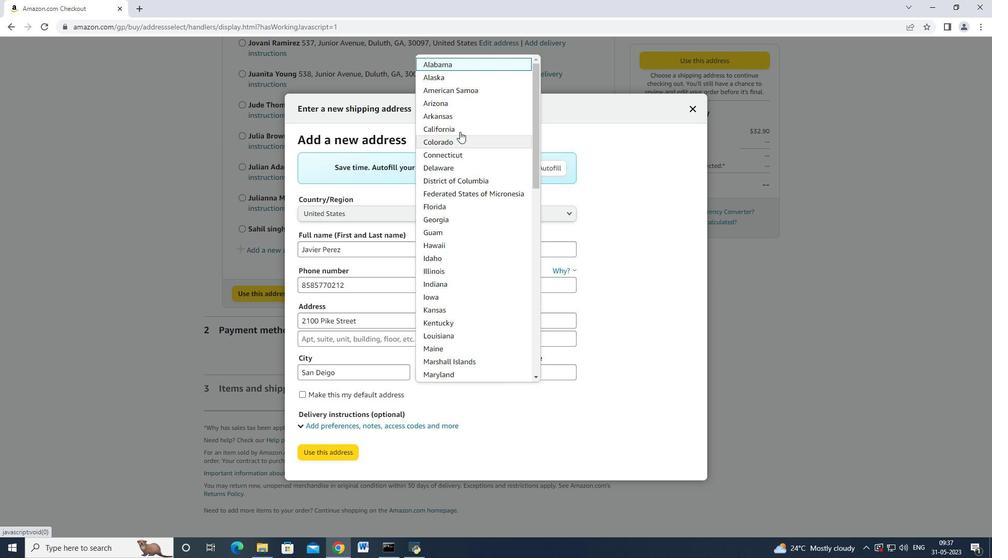 
Action: Mouse pressed left at (459, 129)
Screenshot: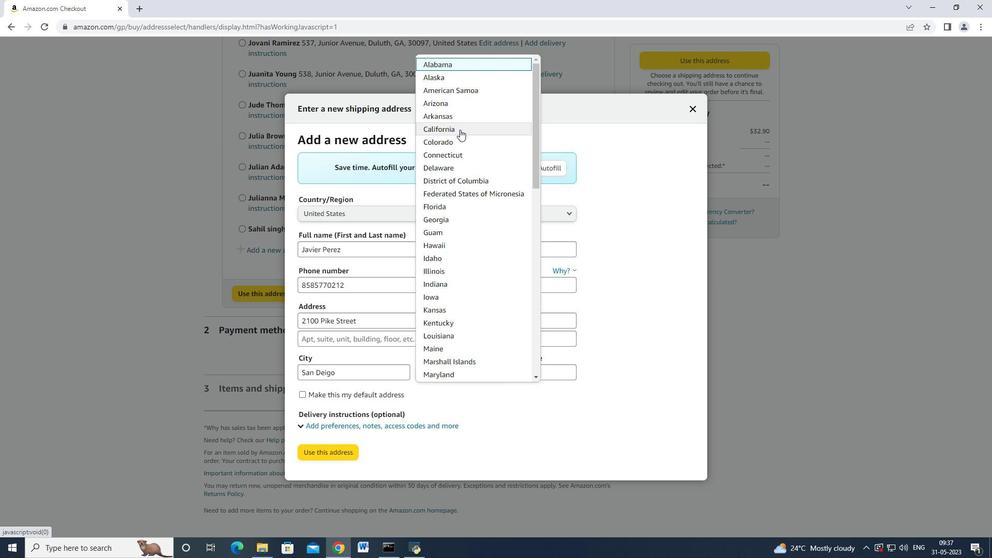 
Action: Mouse moved to (558, 373)
Screenshot: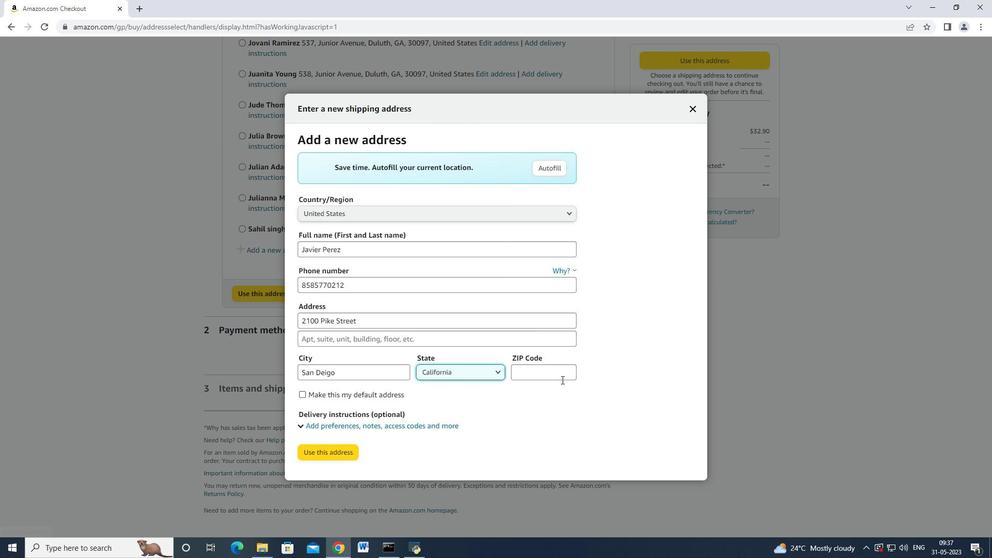 
Action: Mouse pressed left at (558, 373)
Screenshot: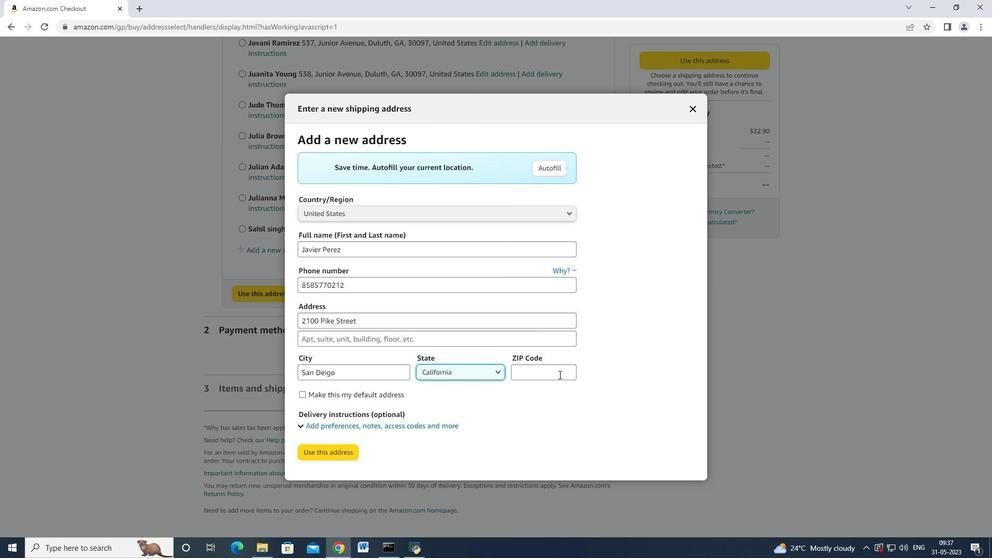
Action: Mouse moved to (556, 373)
Screenshot: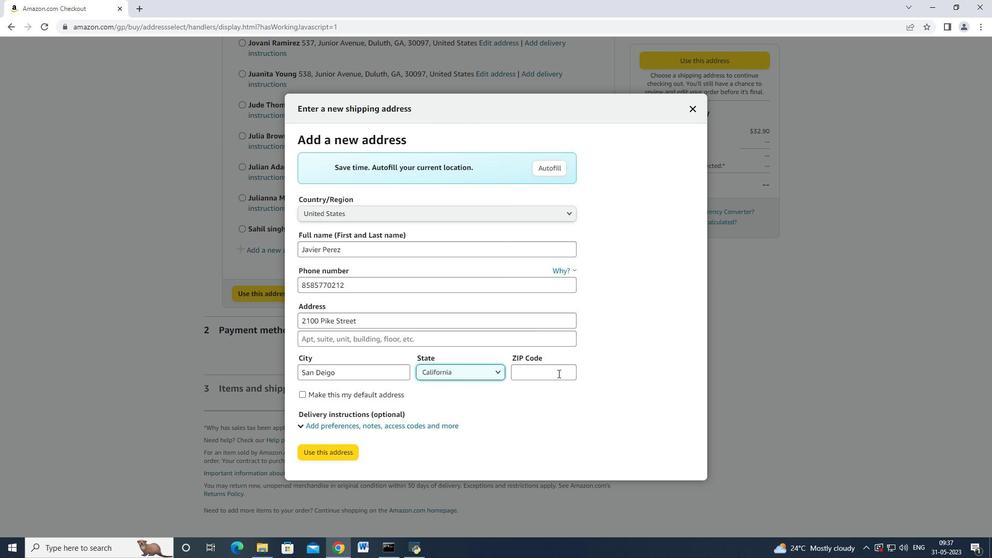 
Action: Key pressed 92126
Screenshot: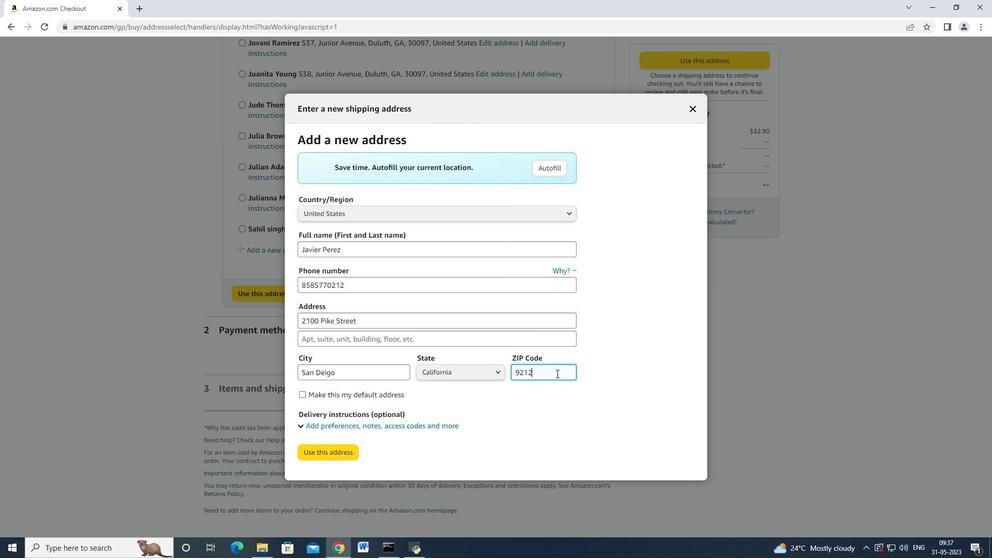
Action: Mouse moved to (328, 450)
Screenshot: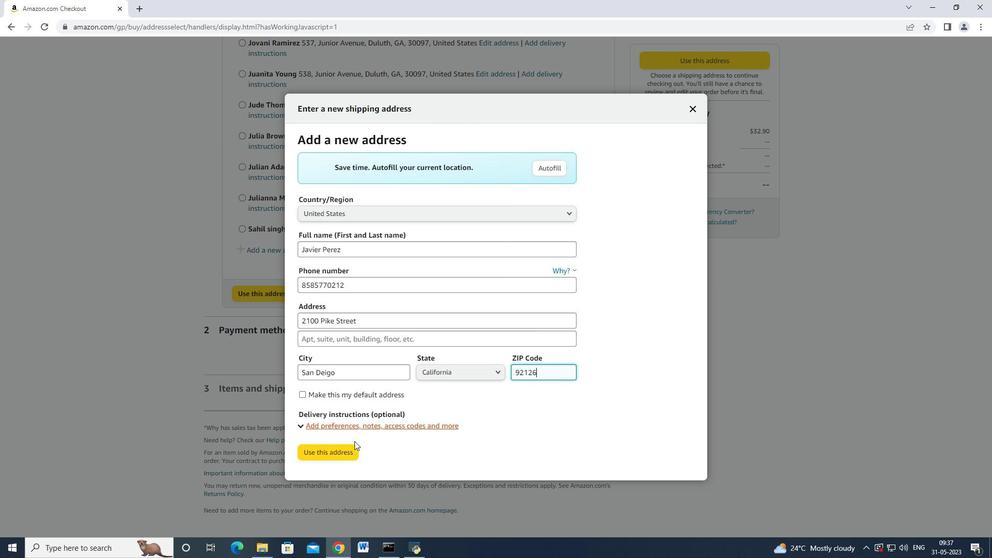 
Action: Mouse pressed left at (328, 450)
Screenshot: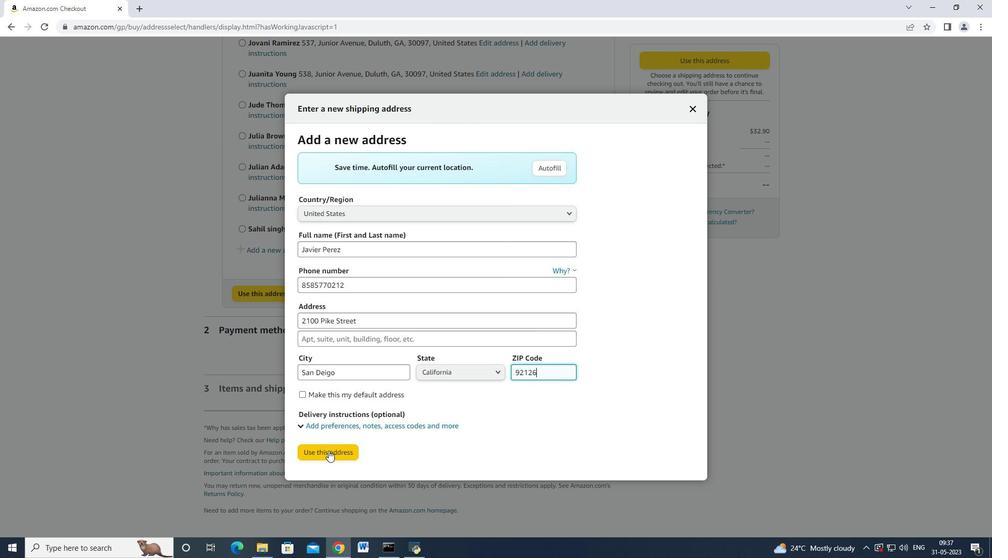 
Action: Mouse moved to (379, 431)
Screenshot: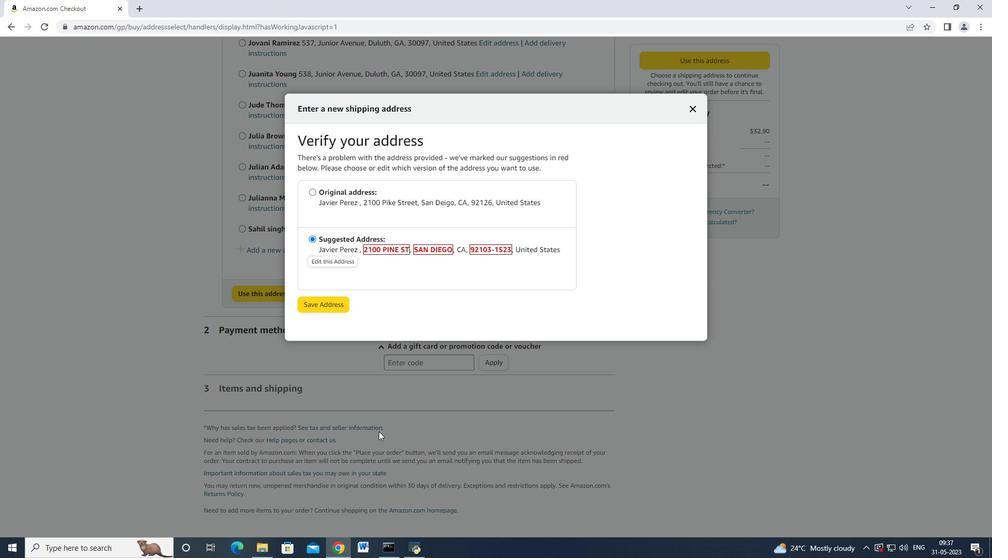 
Action: Mouse scrolled (379, 430) with delta (0, 0)
Screenshot: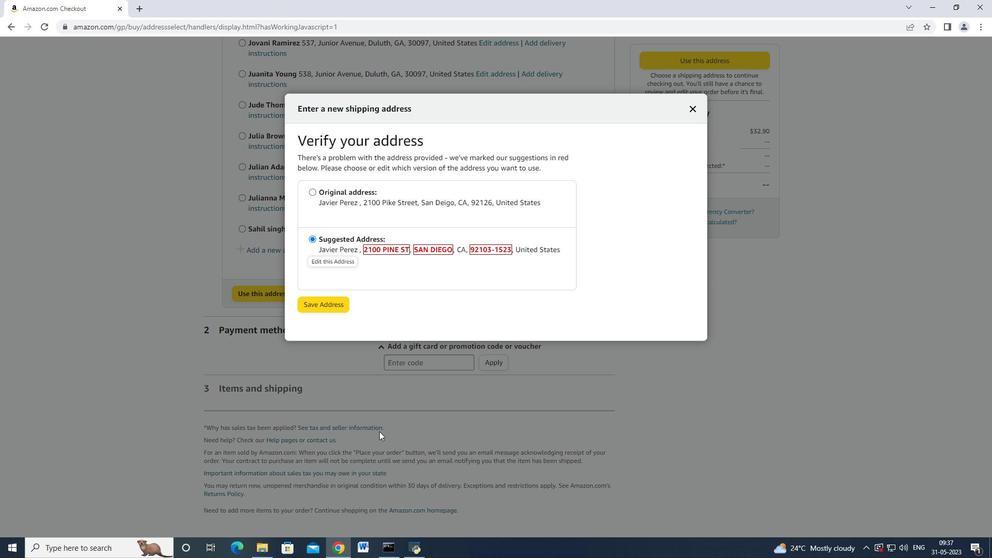 
Action: Mouse moved to (355, 190)
Screenshot: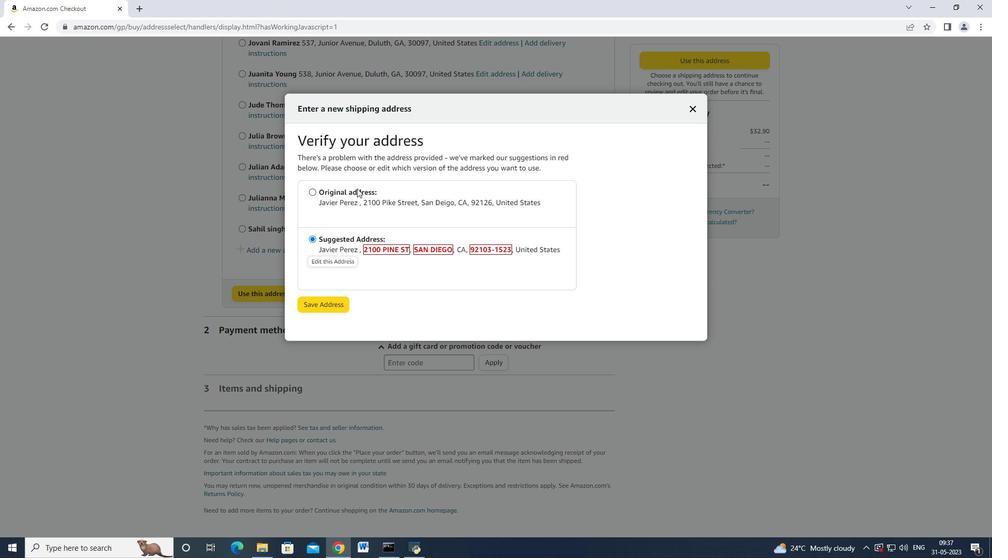 
Action: Mouse pressed left at (355, 190)
Screenshot: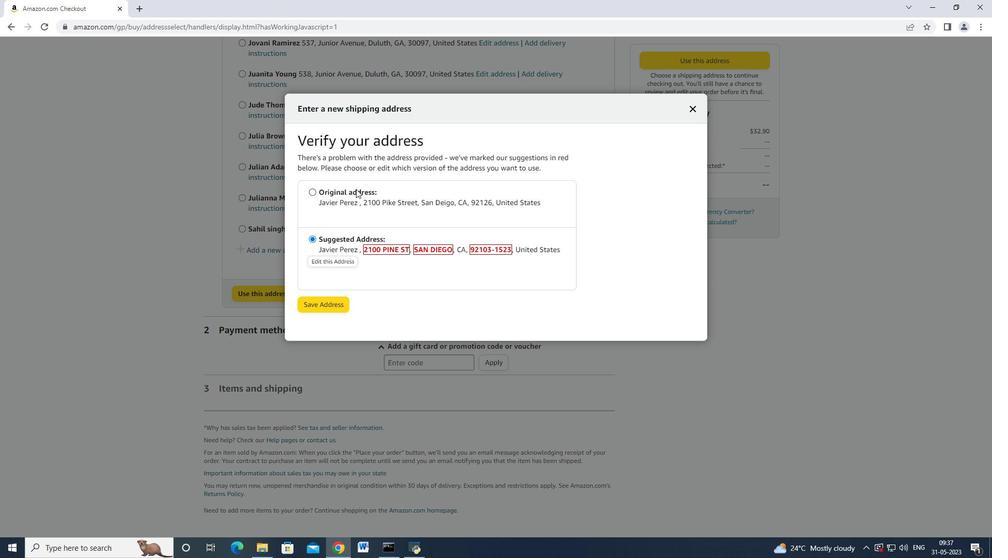 
Action: Mouse moved to (336, 300)
Screenshot: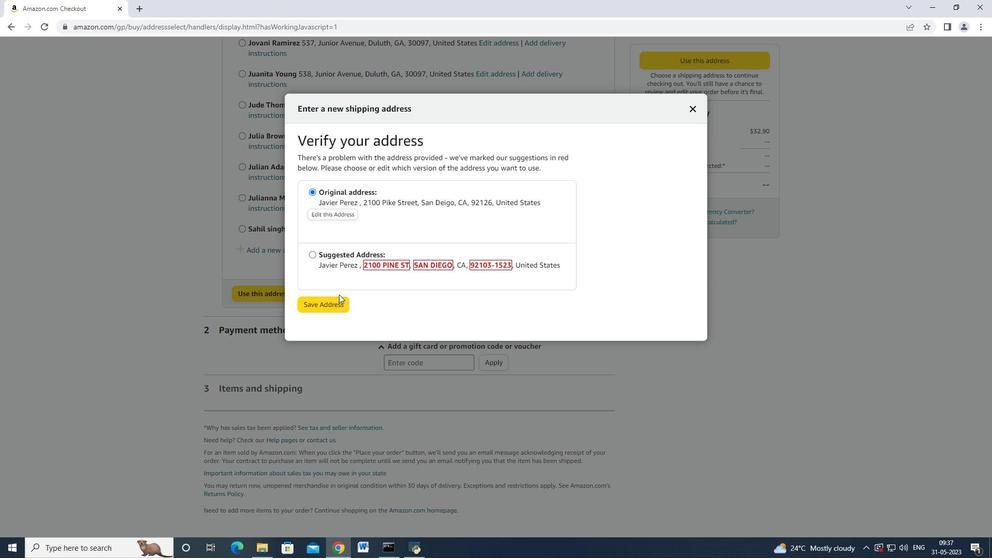 
Action: Mouse pressed left at (336, 300)
Screenshot: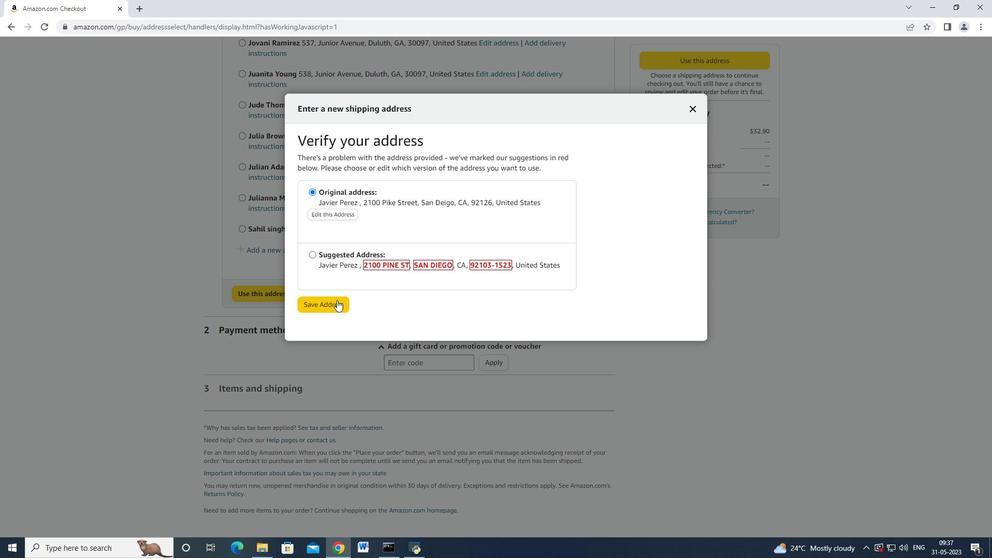 
Action: Mouse moved to (418, 290)
Screenshot: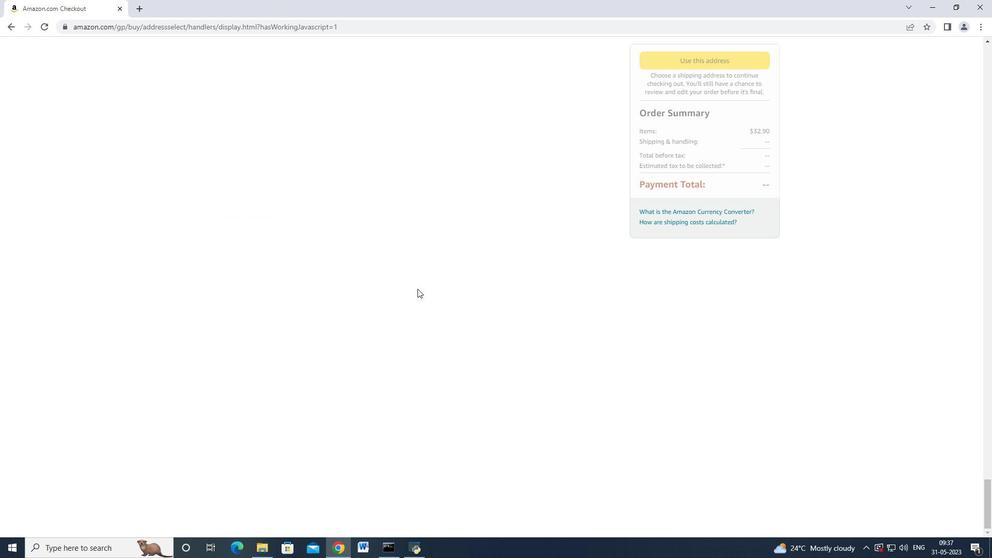 
Action: Mouse scrolled (418, 291) with delta (0, 0)
Screenshot: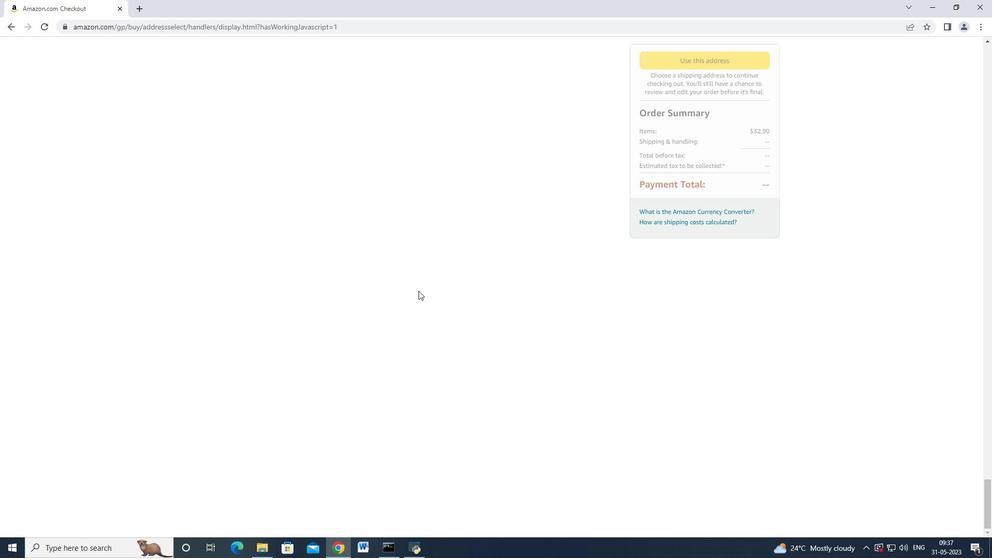 
Action: Mouse moved to (418, 290)
Screenshot: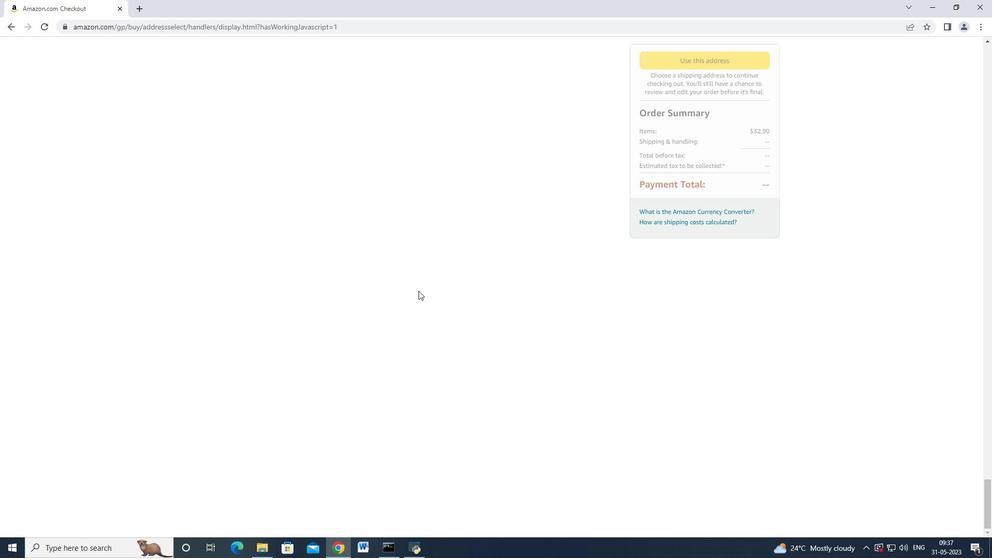 
Action: Mouse scrolled (418, 290) with delta (0, 0)
Screenshot: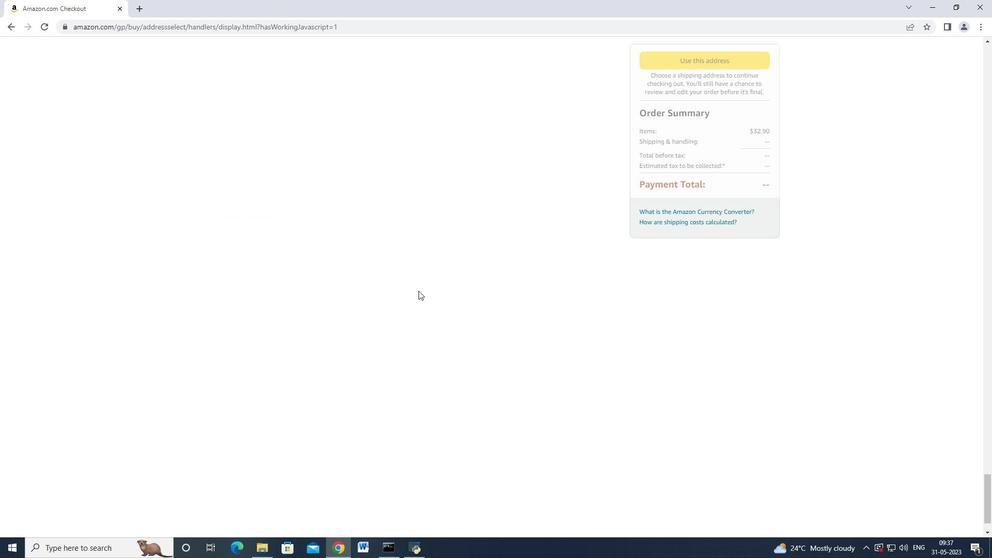
Action: Mouse scrolled (418, 291) with delta (0, 0)
Screenshot: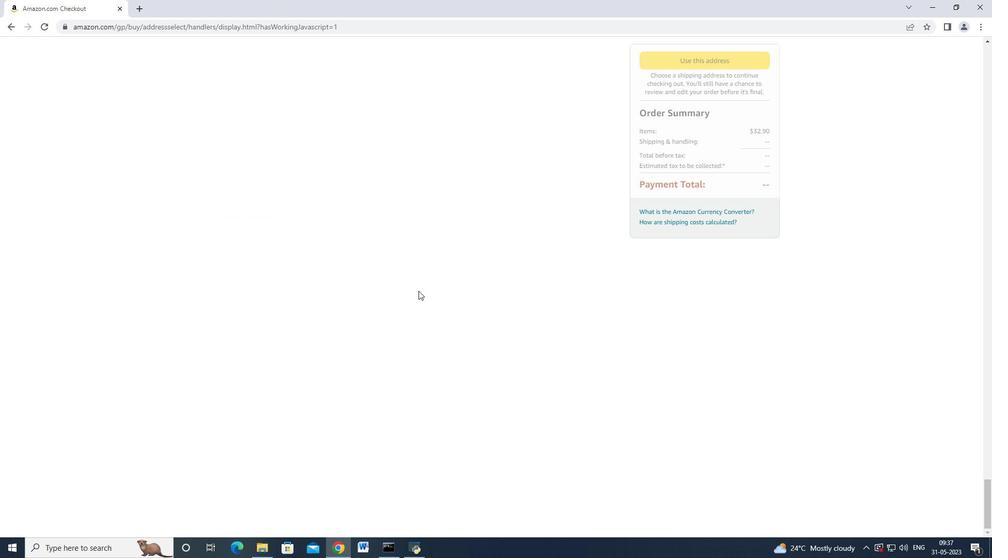 
Action: Mouse scrolled (418, 291) with delta (0, 0)
Screenshot: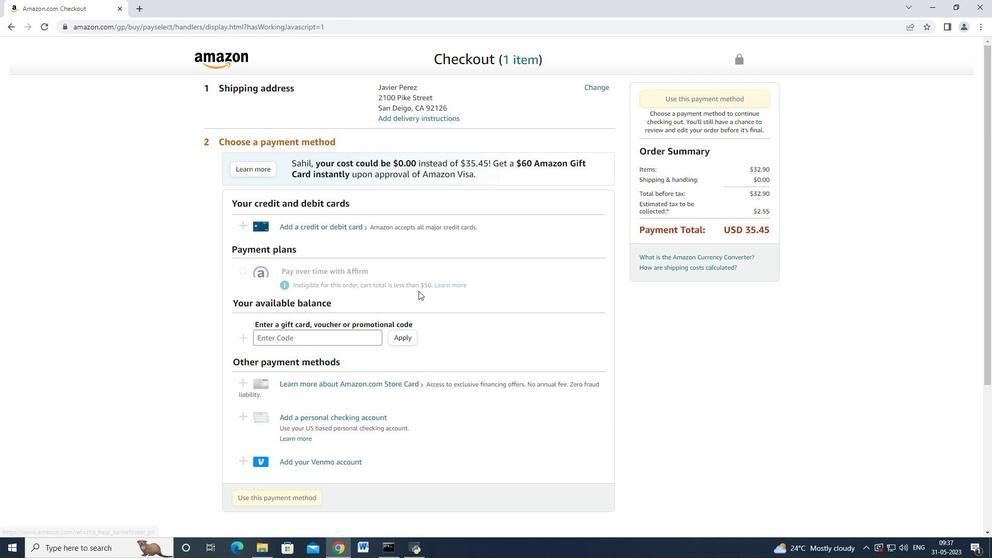 
Action: Mouse scrolled (418, 291) with delta (0, 0)
Screenshot: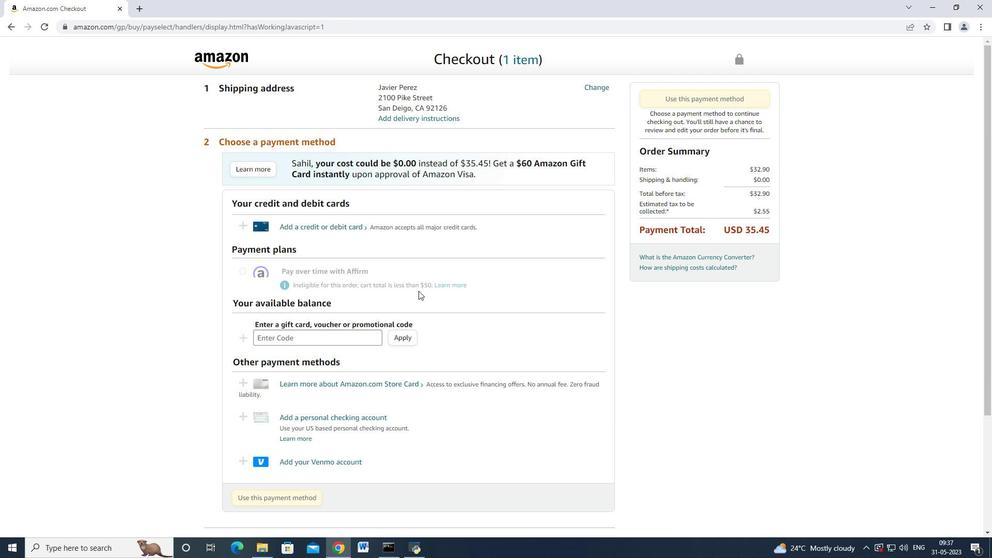 
Action: Mouse moved to (354, 240)
Screenshot: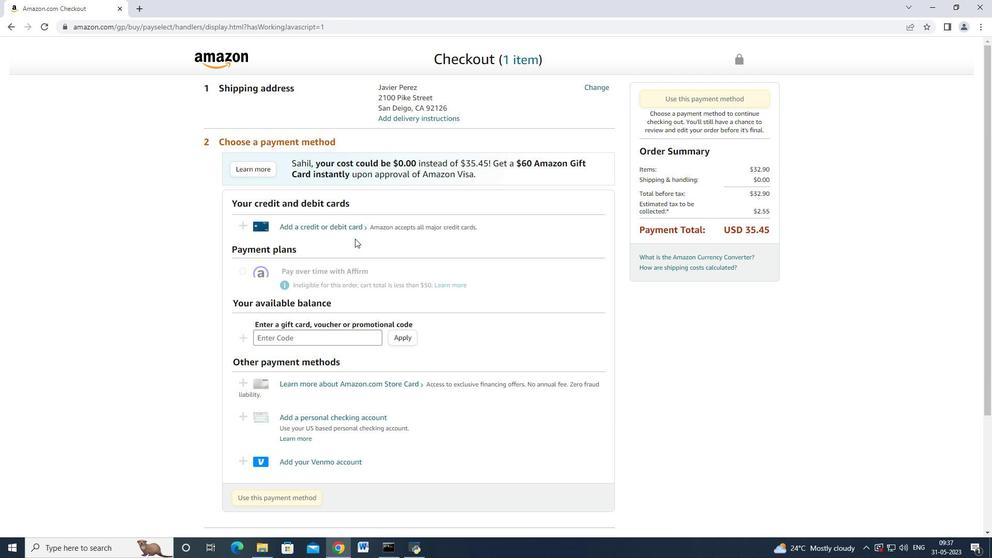
Action: Mouse scrolled (354, 239) with delta (0, 0)
Screenshot: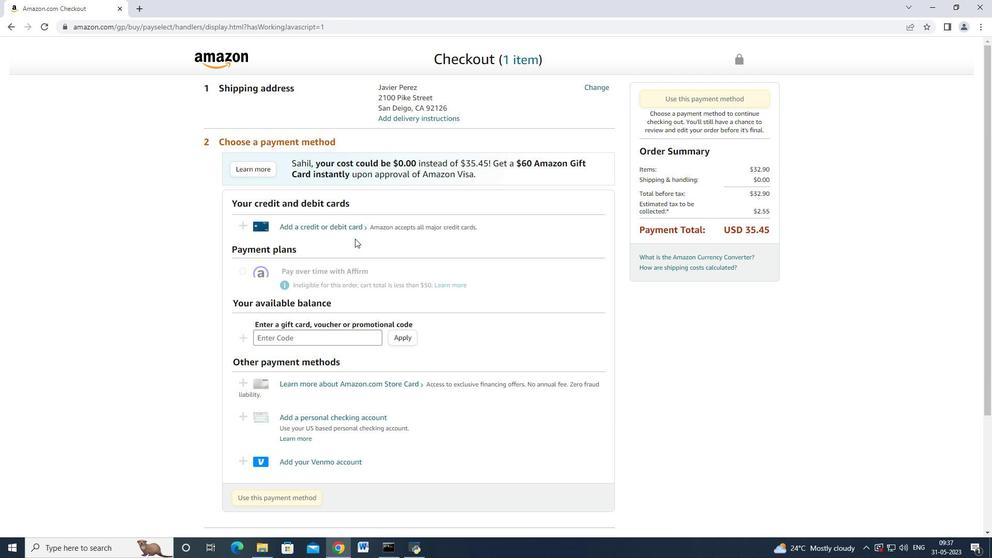 
Action: Mouse moved to (343, 176)
Screenshot: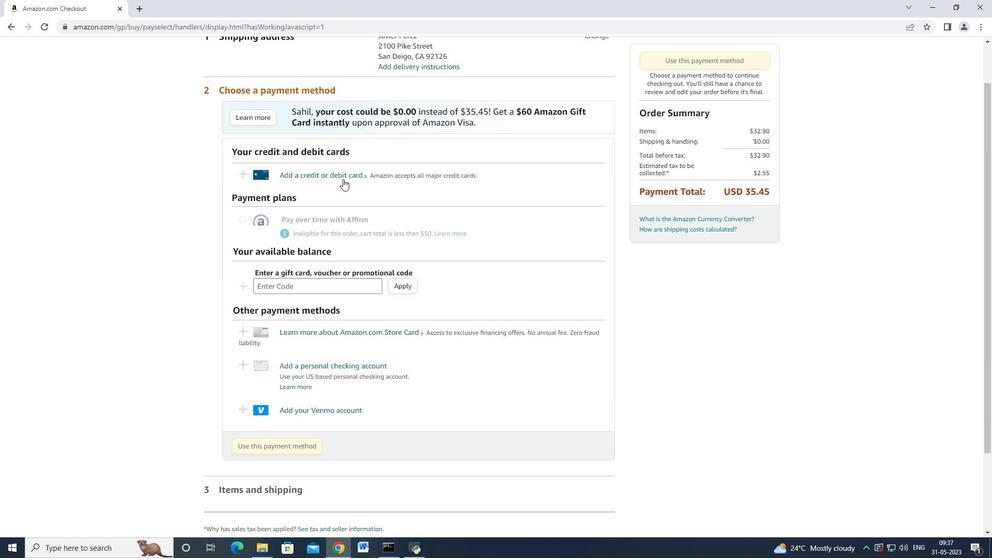 
Action: Mouse pressed left at (343, 176)
Screenshot: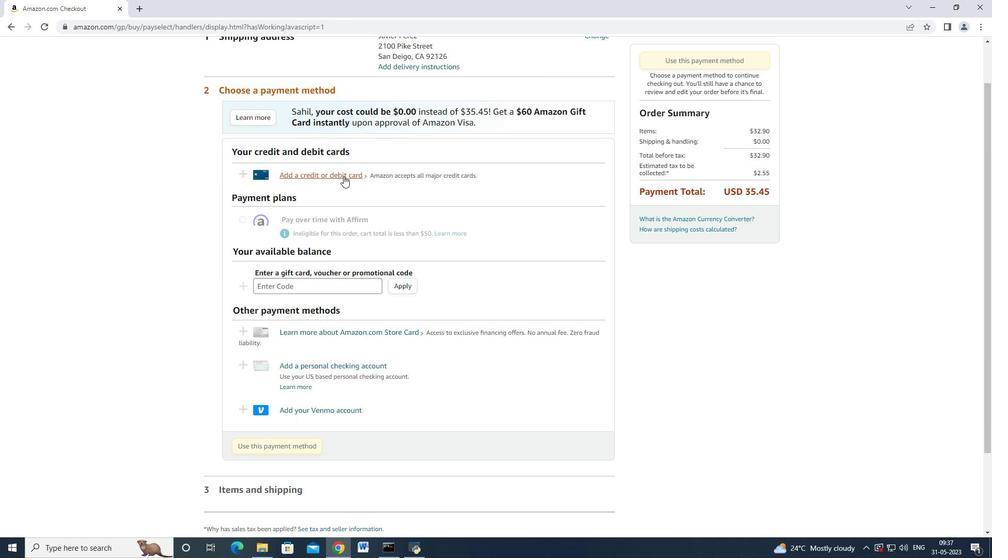 
Action: Mouse moved to (393, 238)
Screenshot: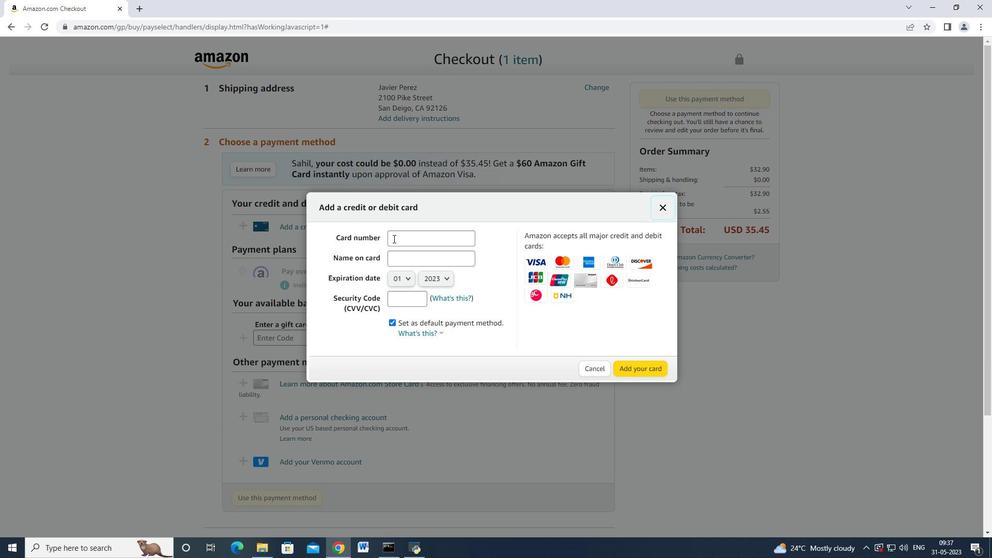
Action: Mouse pressed left at (393, 238)
Screenshot: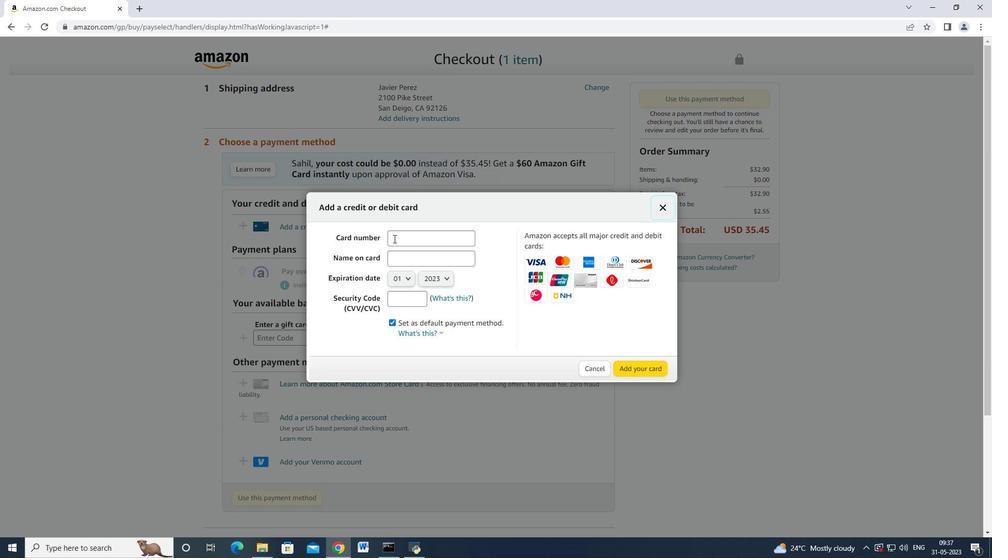 
Action: Key pressed 4672664477552005<Key.tab><Key.shift>Mark<Key.space><Key.shift_r>Adams<Key.space><Key.tab><Key.enter><Key.down><Key.down><Key.down><Key.enter><Key.tab><Key.tab><Key.enter><Key.down><Key.down><Key.enter><Key.tab><Key.tab>3321<Key.tab><Key.tab><Key.tab><Key.tab><Key.tab>
Screenshot: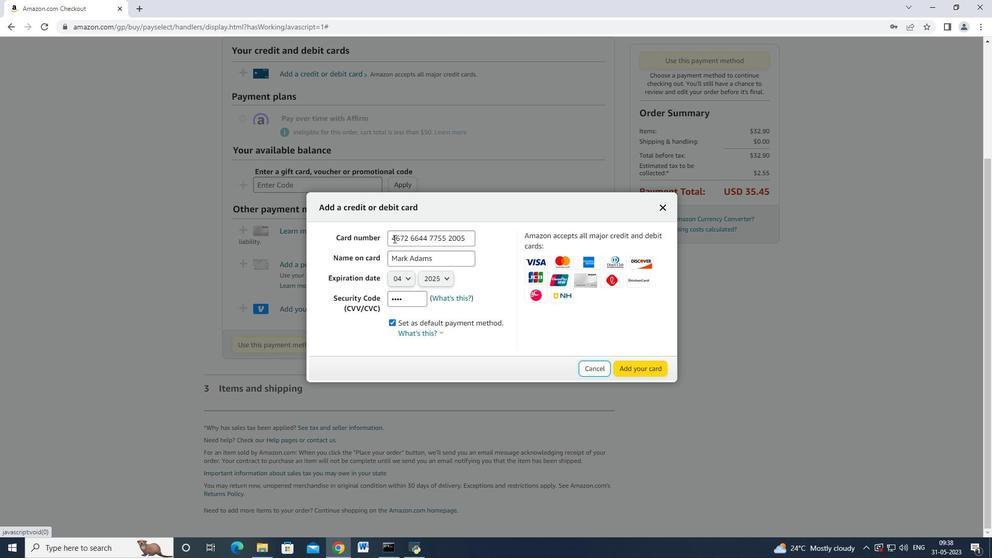 
